 Task: In the  document Relationshipsmeet.epub change page color to  'Light Brown'. Insert watermark  'Confidential ' Apply Font Style in watermark Nunito
Action: Mouse moved to (157, 72)
Screenshot: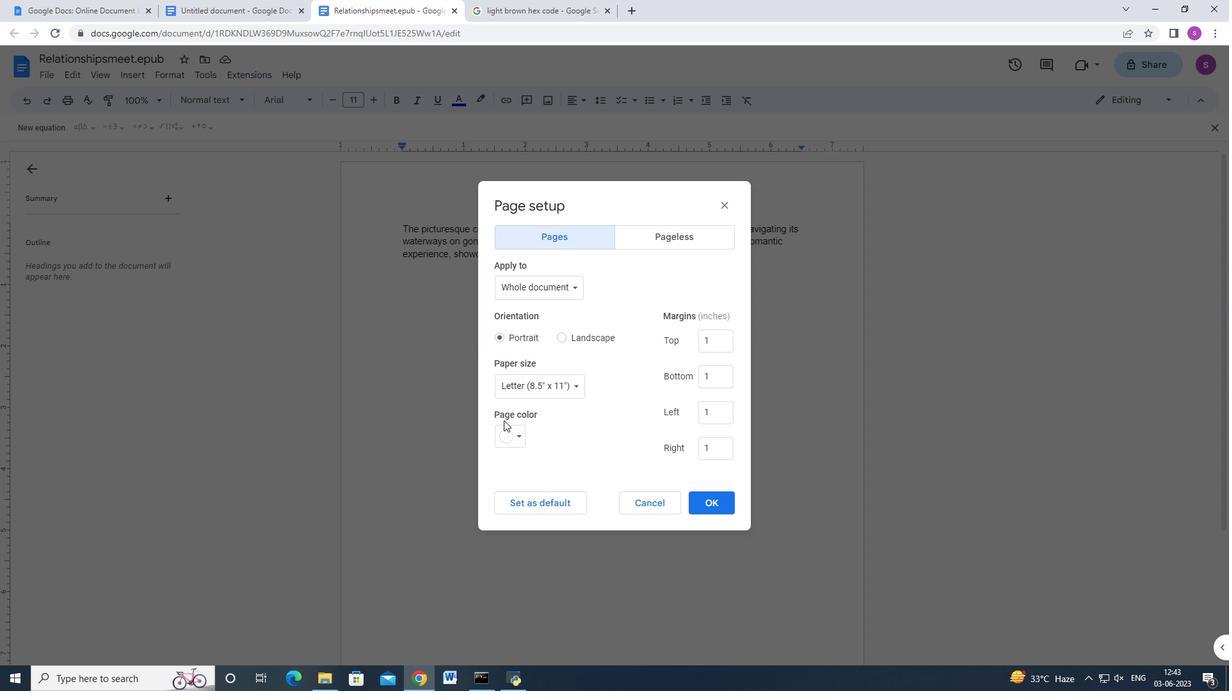 
Action: Mouse pressed left at (157, 72)
Screenshot: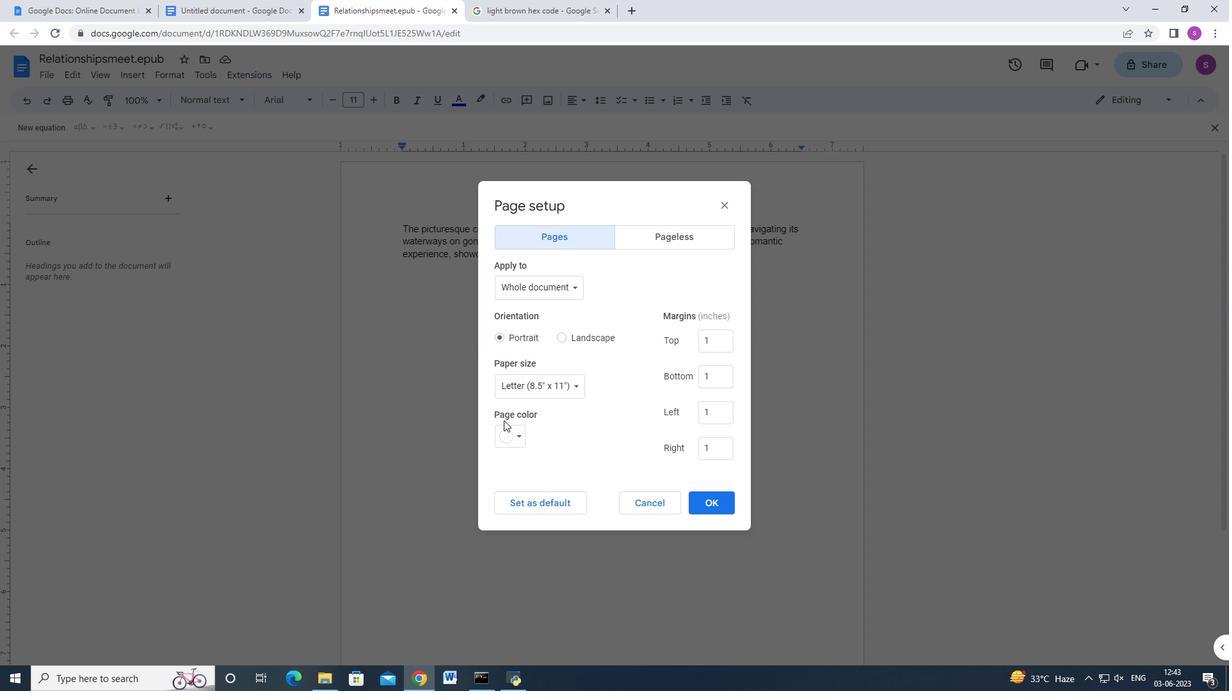 
Action: Mouse moved to (526, 417)
Screenshot: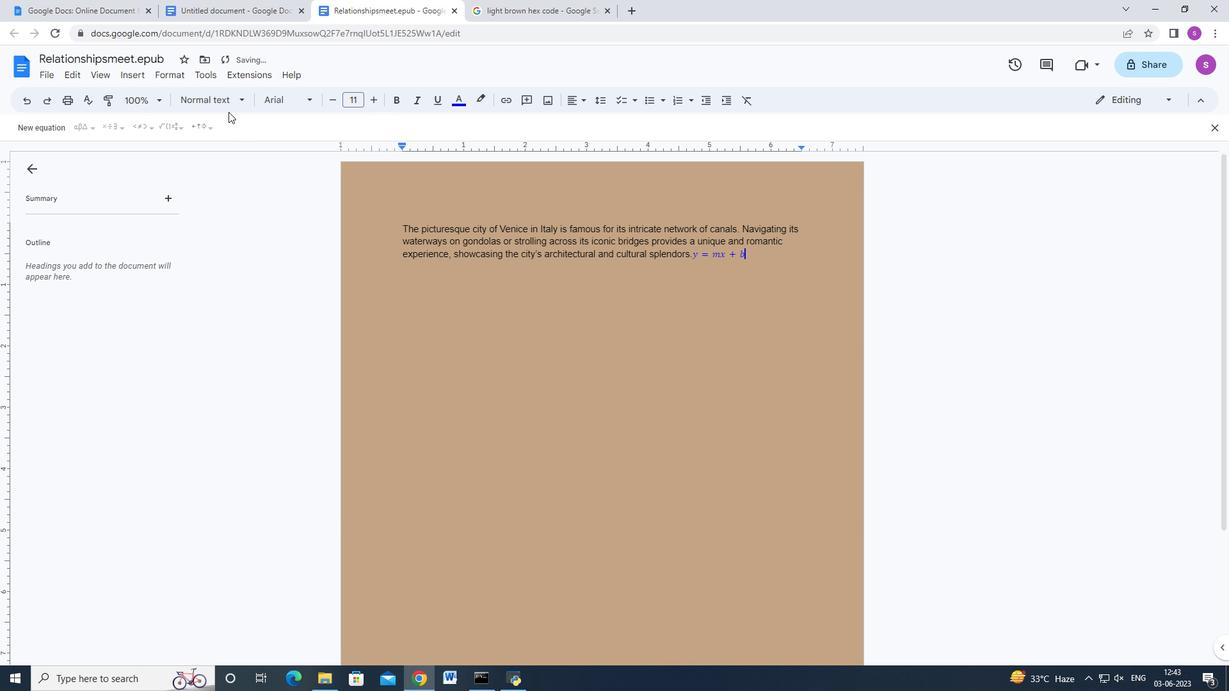 
Action: Mouse pressed left at (526, 417)
Screenshot: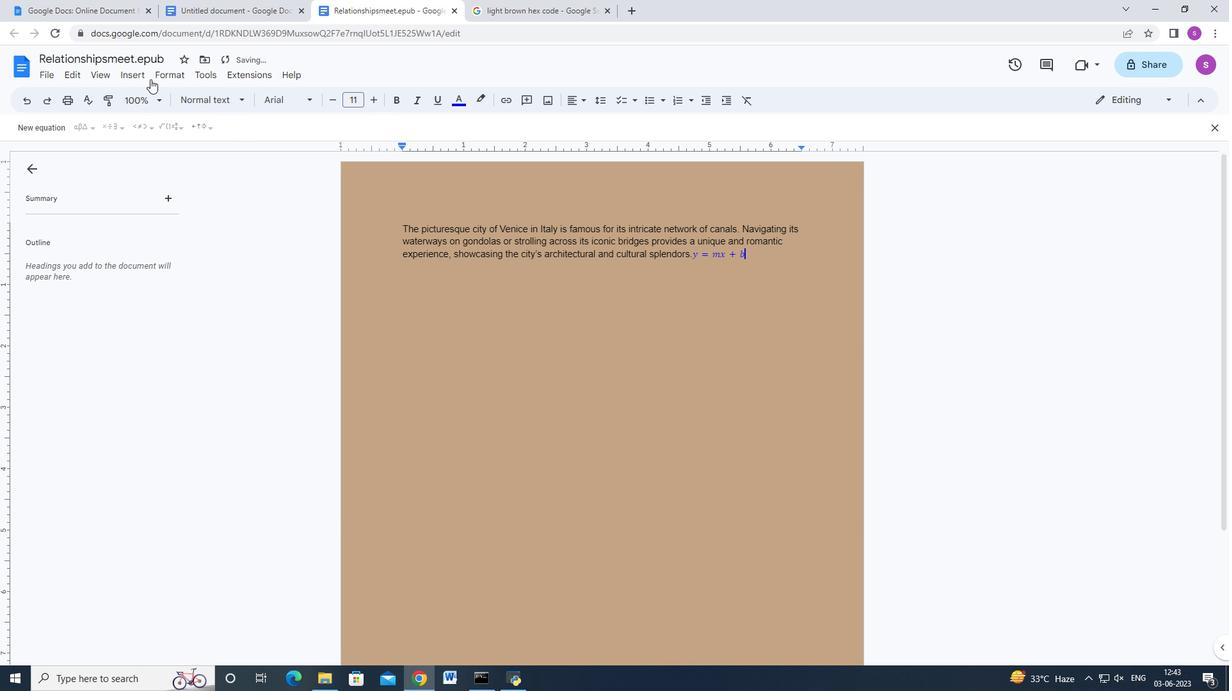 
Action: Mouse moved to (49, 80)
Screenshot: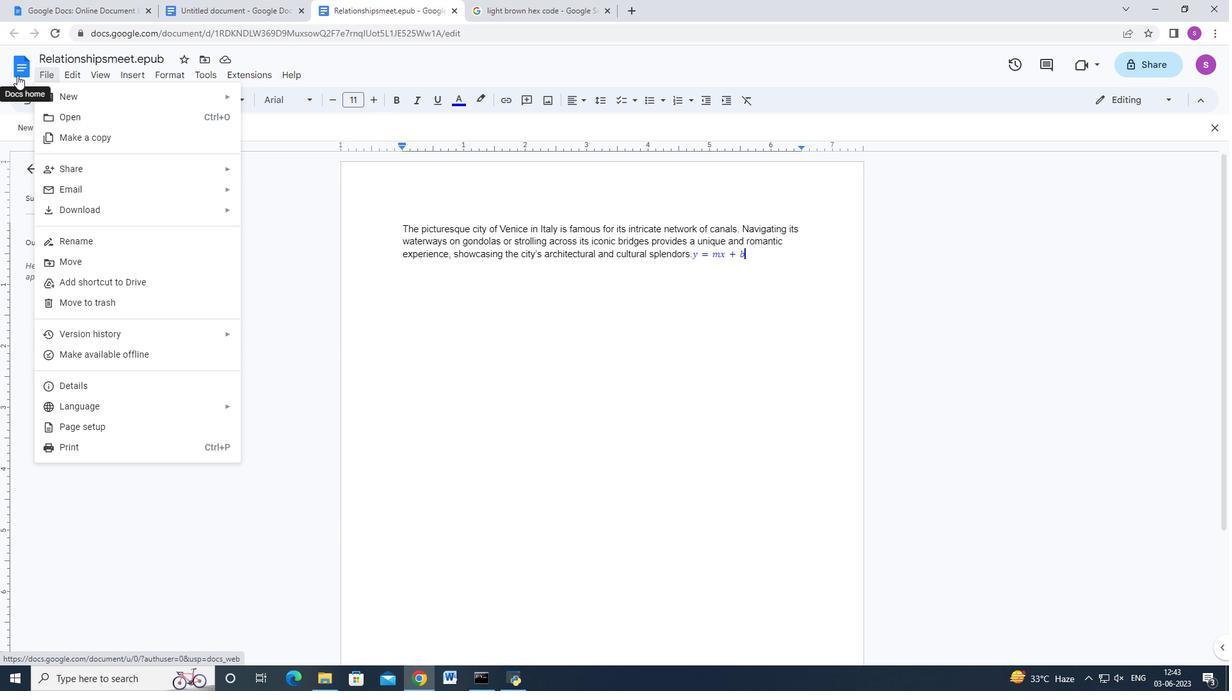 
Action: Mouse pressed left at (49, 80)
Screenshot: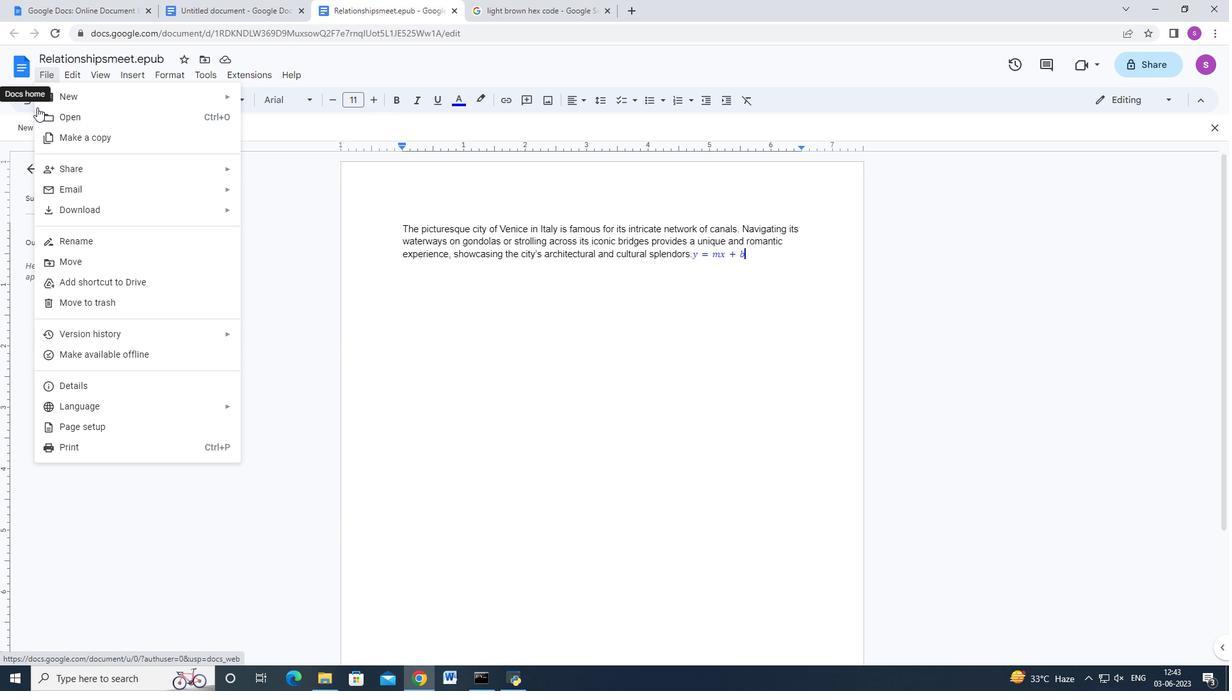 
Action: Mouse moved to (115, 424)
Screenshot: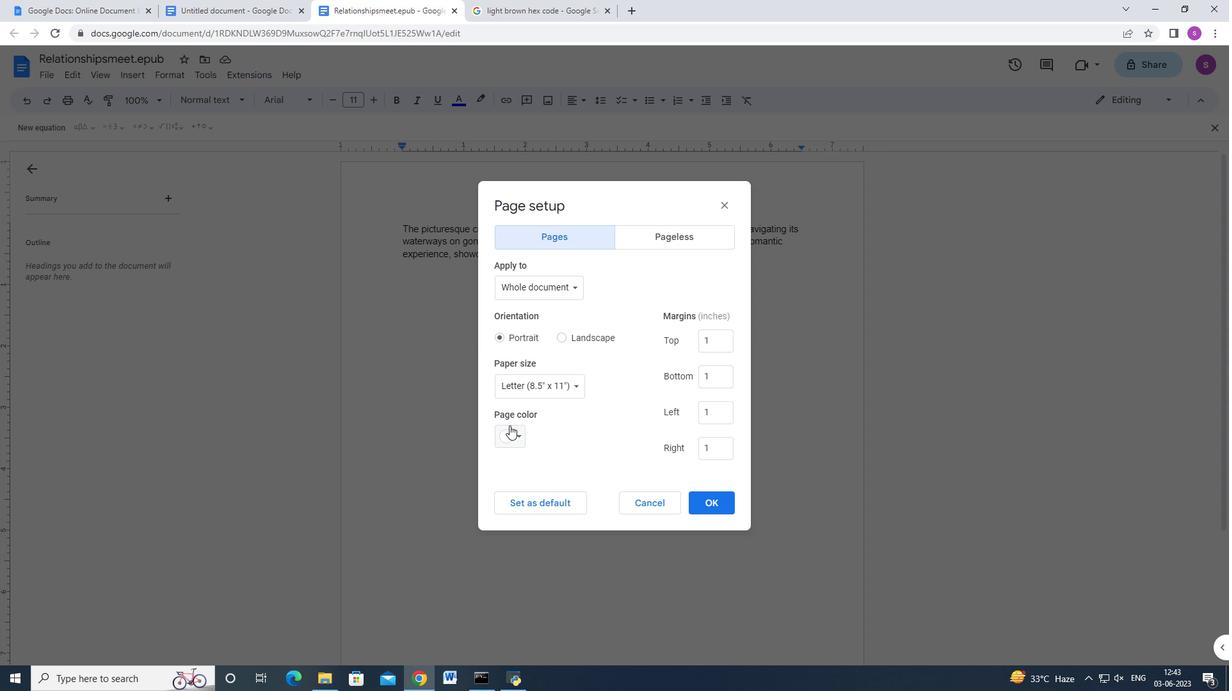 
Action: Mouse pressed left at (115, 424)
Screenshot: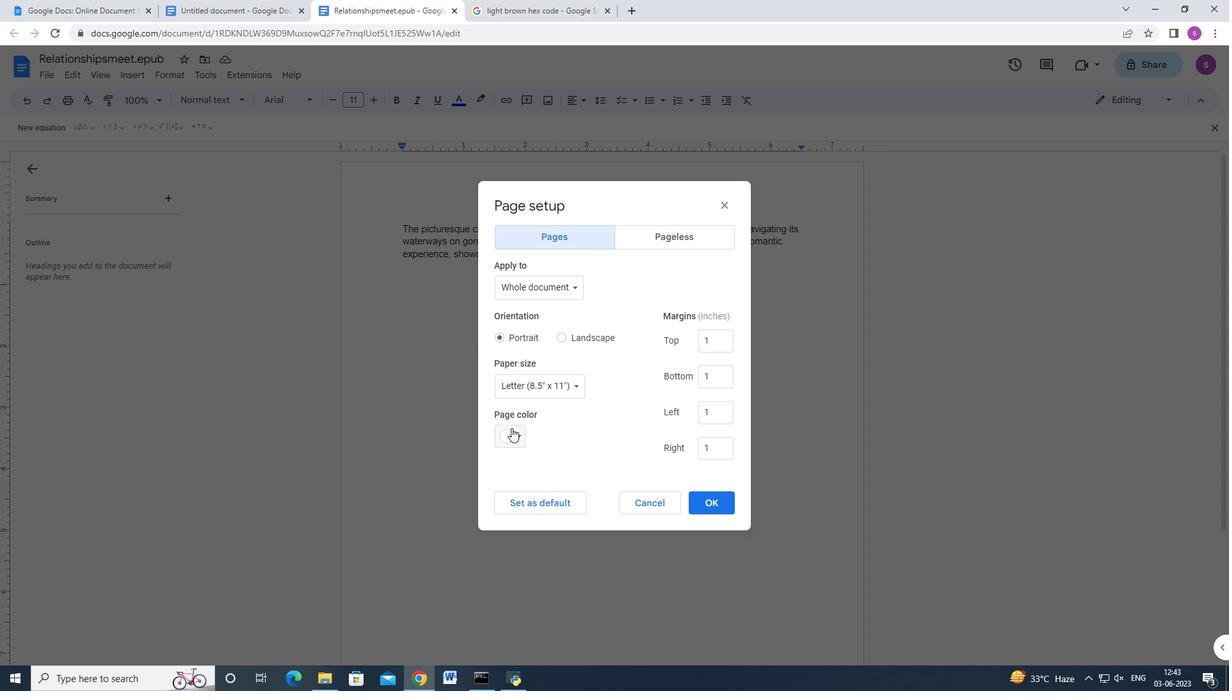 
Action: Mouse moved to (515, 425)
Screenshot: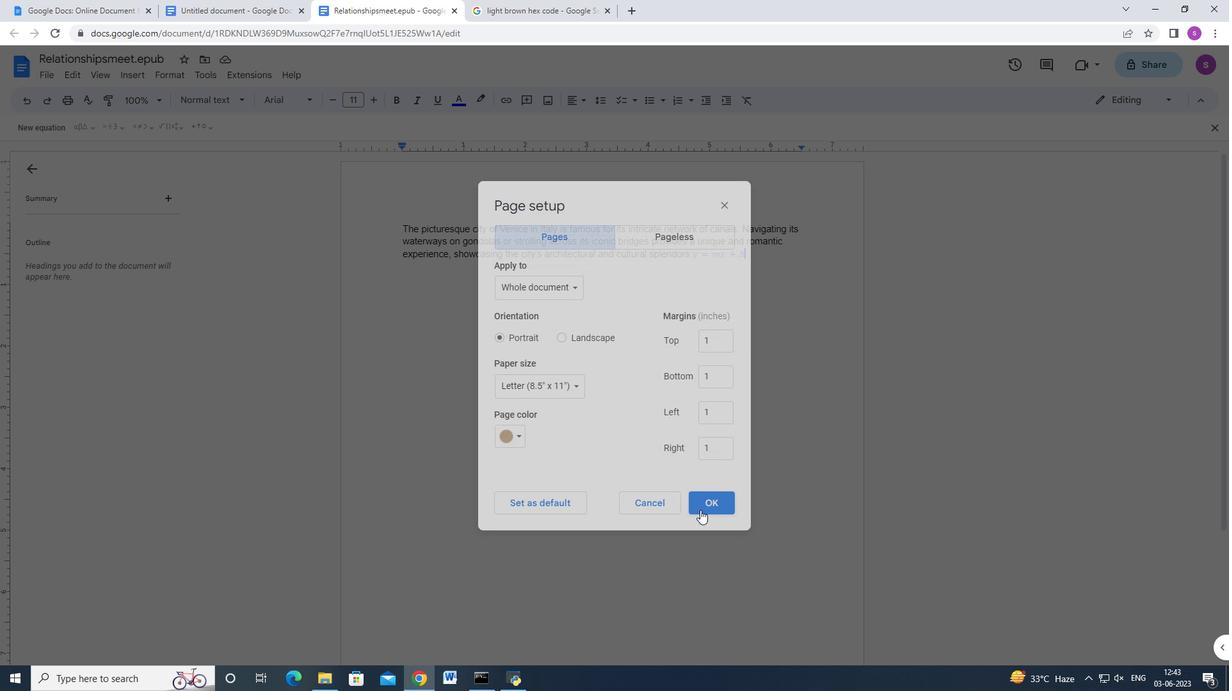 
Action: Mouse pressed left at (515, 425)
Screenshot: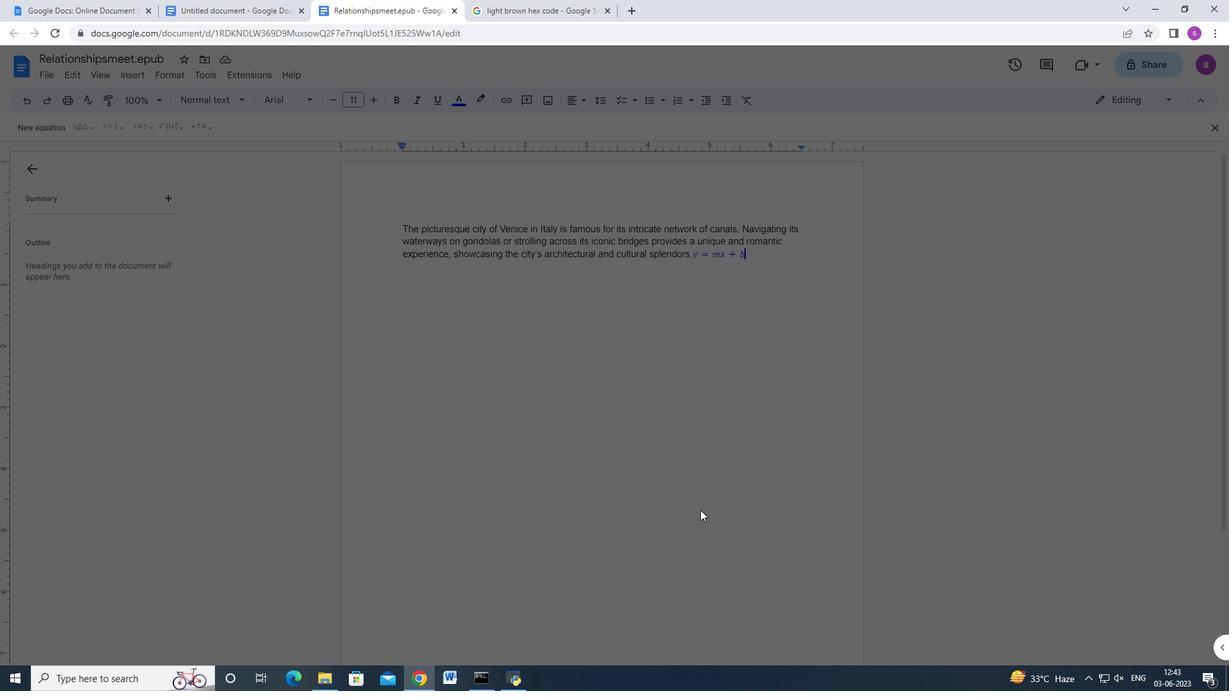 
Action: Mouse moved to (509, 589)
Screenshot: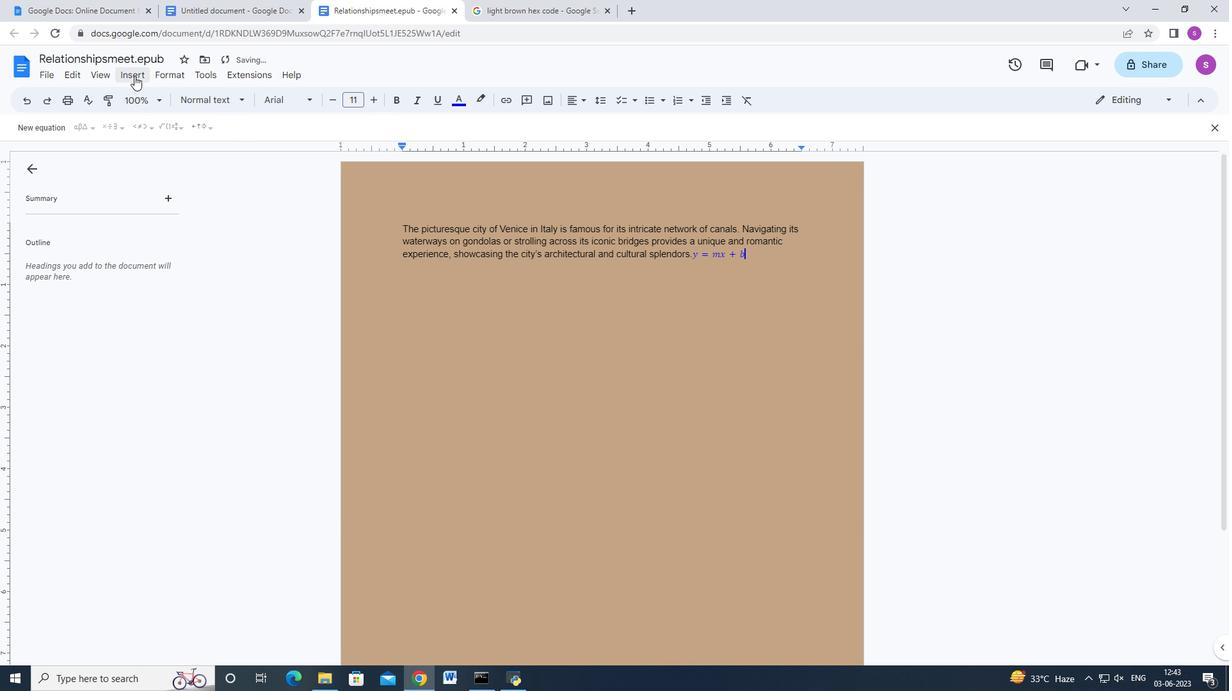 
Action: Mouse pressed left at (509, 589)
Screenshot: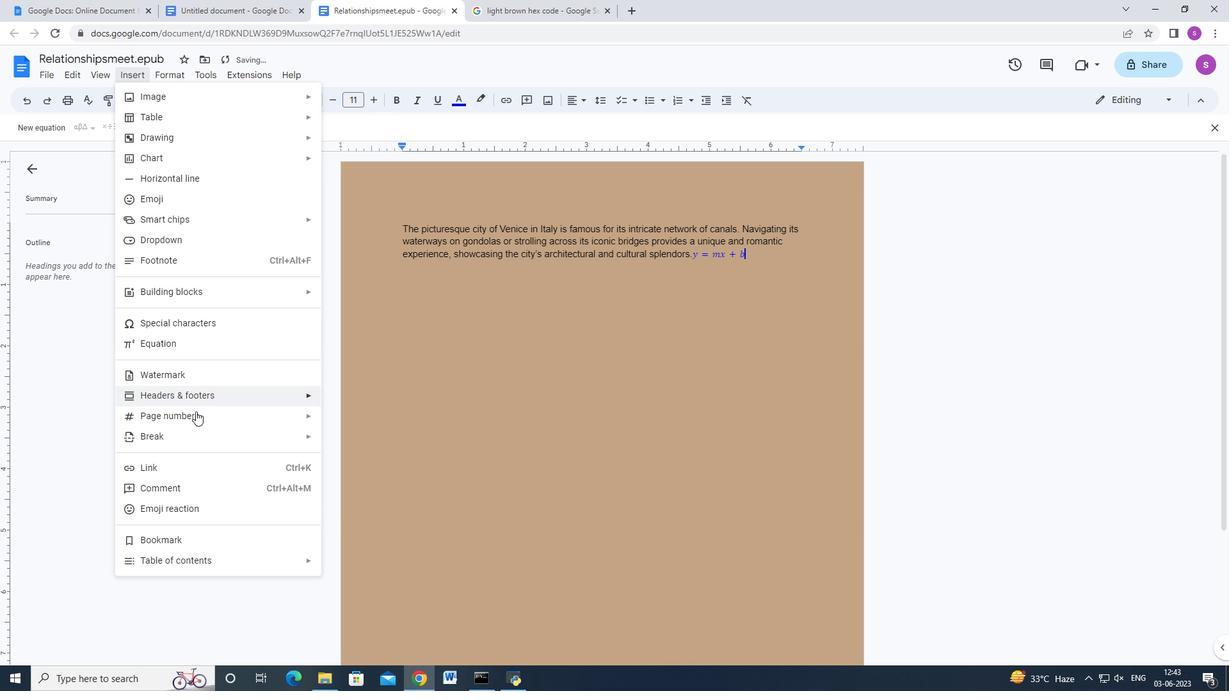 
Action: Mouse moved to (708, 506)
Screenshot: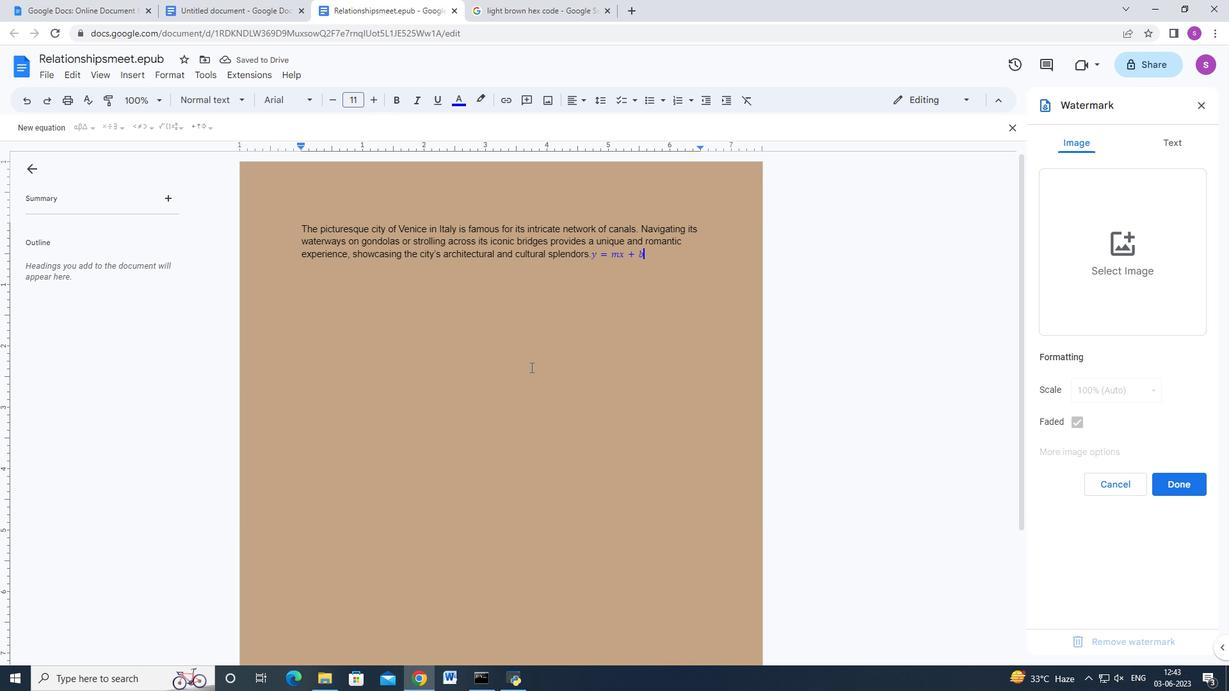 
Action: Mouse pressed left at (708, 506)
Screenshot: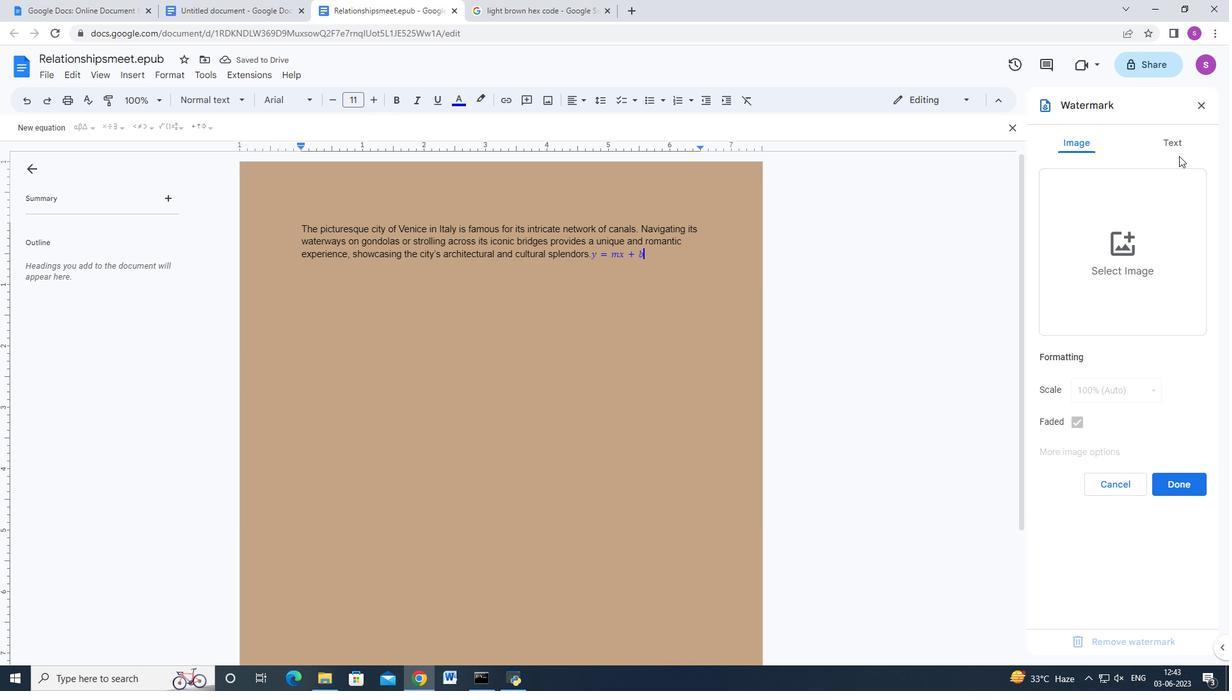 
Action: Mouse moved to (128, 73)
Screenshot: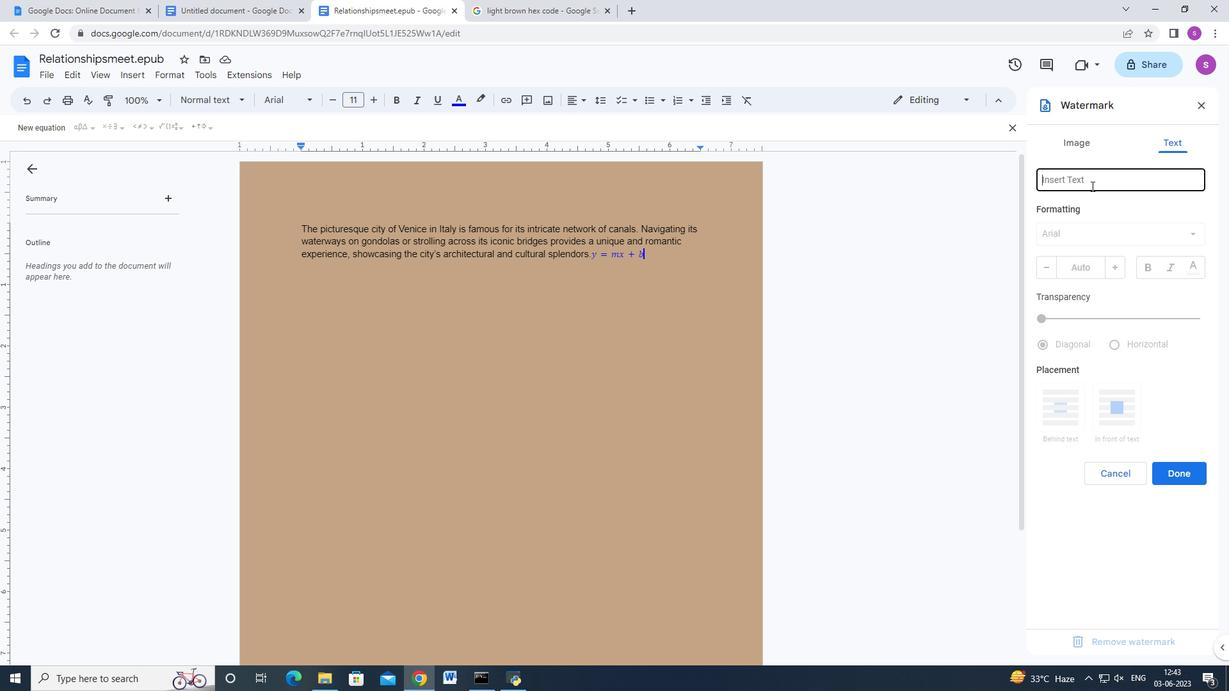 
Action: Mouse pressed left at (128, 73)
Screenshot: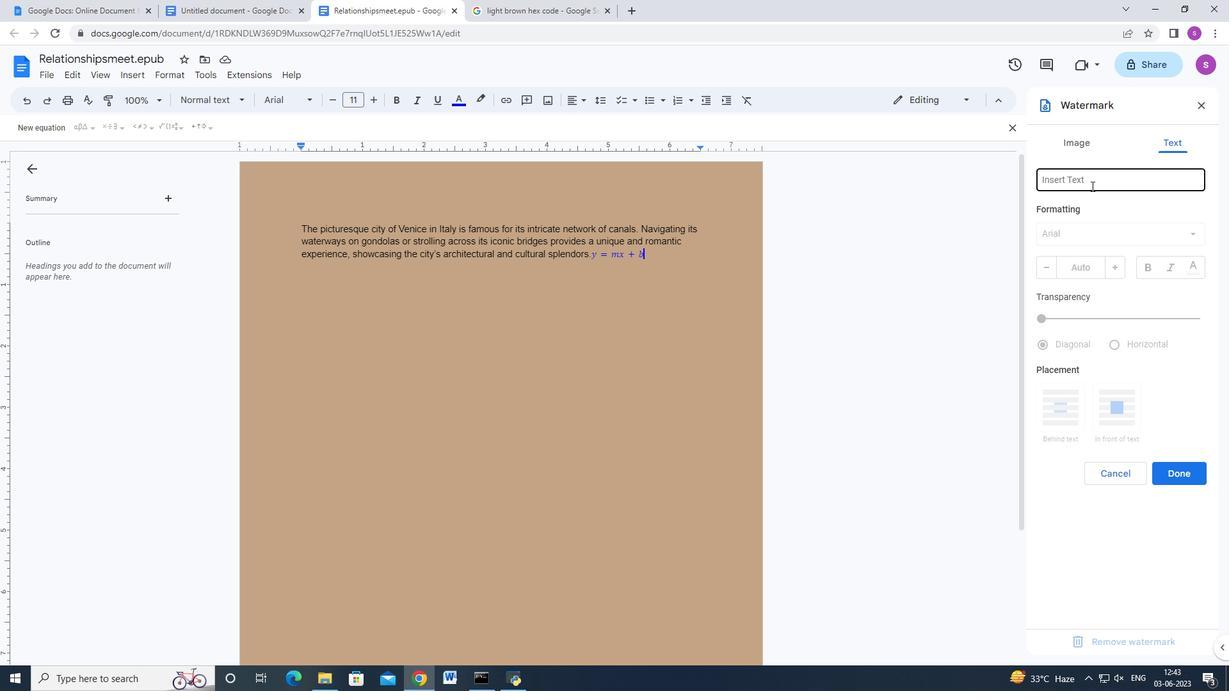 
Action: Mouse moved to (199, 373)
Screenshot: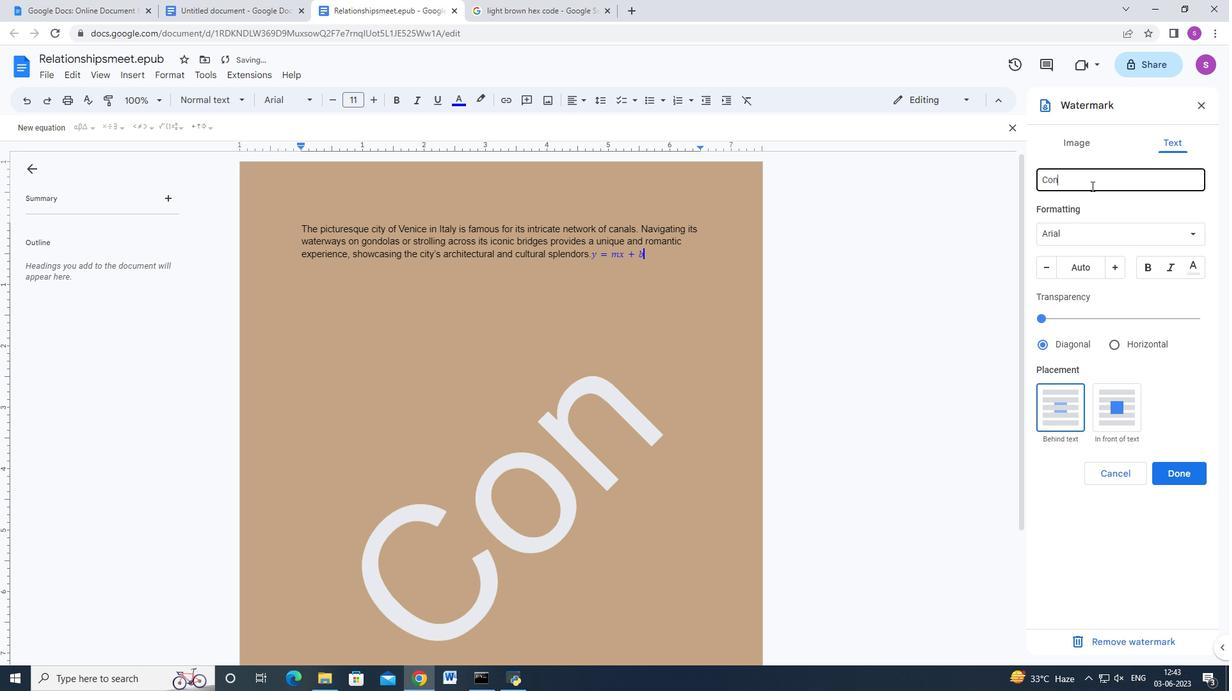 
Action: Mouse pressed left at (199, 373)
Screenshot: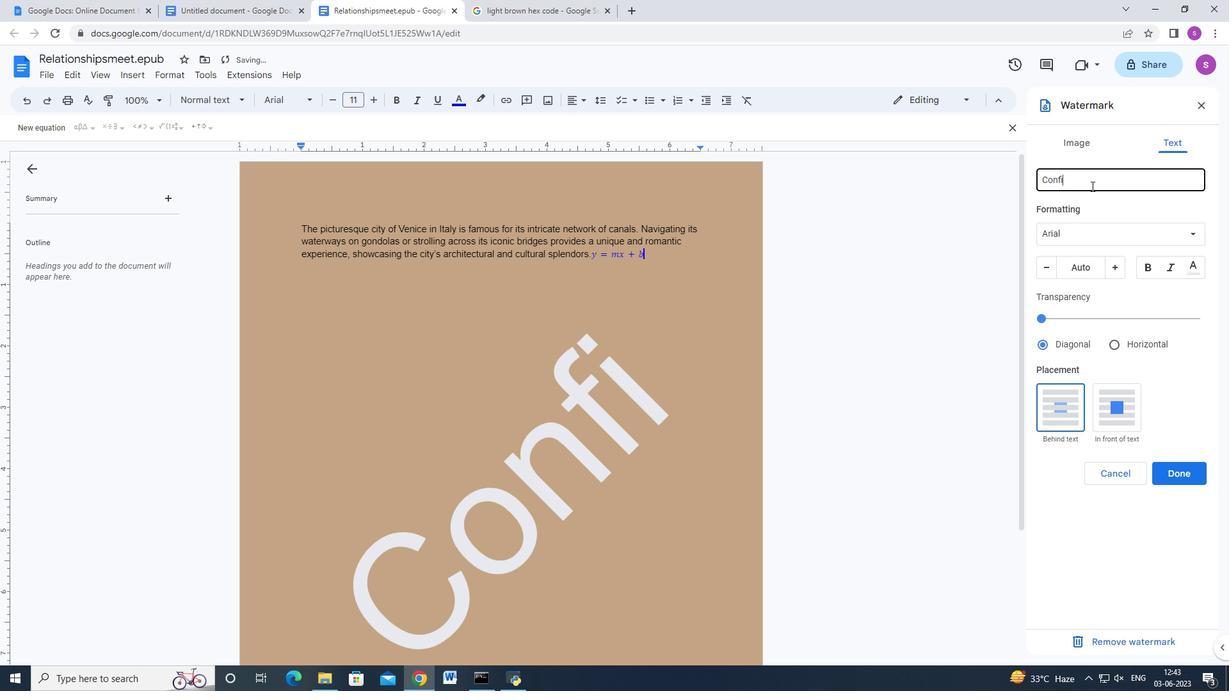 
Action: Mouse moved to (1168, 140)
Screenshot: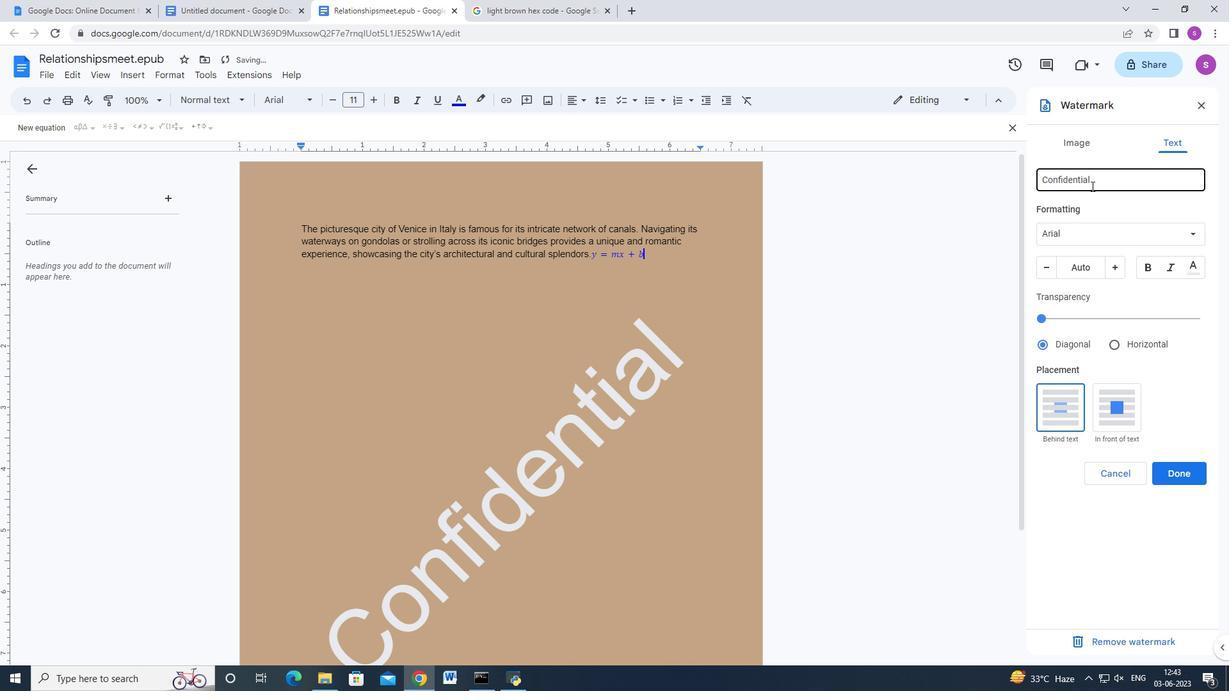 
Action: Mouse pressed left at (1168, 140)
Screenshot: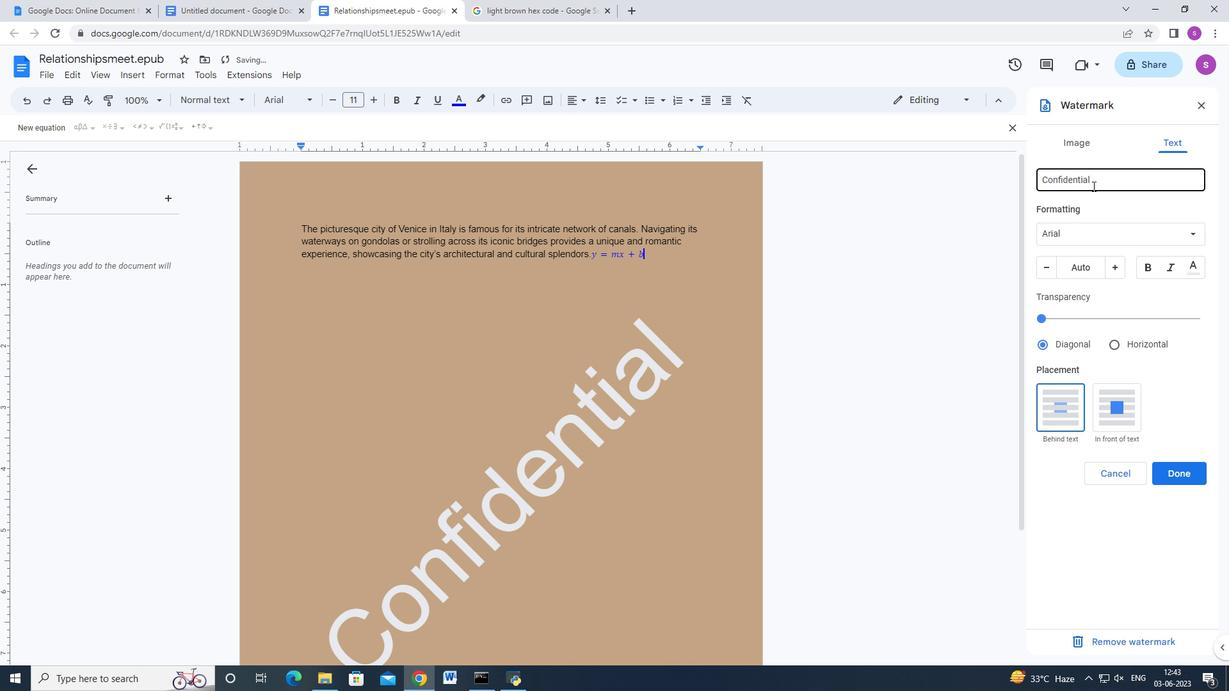 
Action: Mouse moved to (1105, 176)
Screenshot: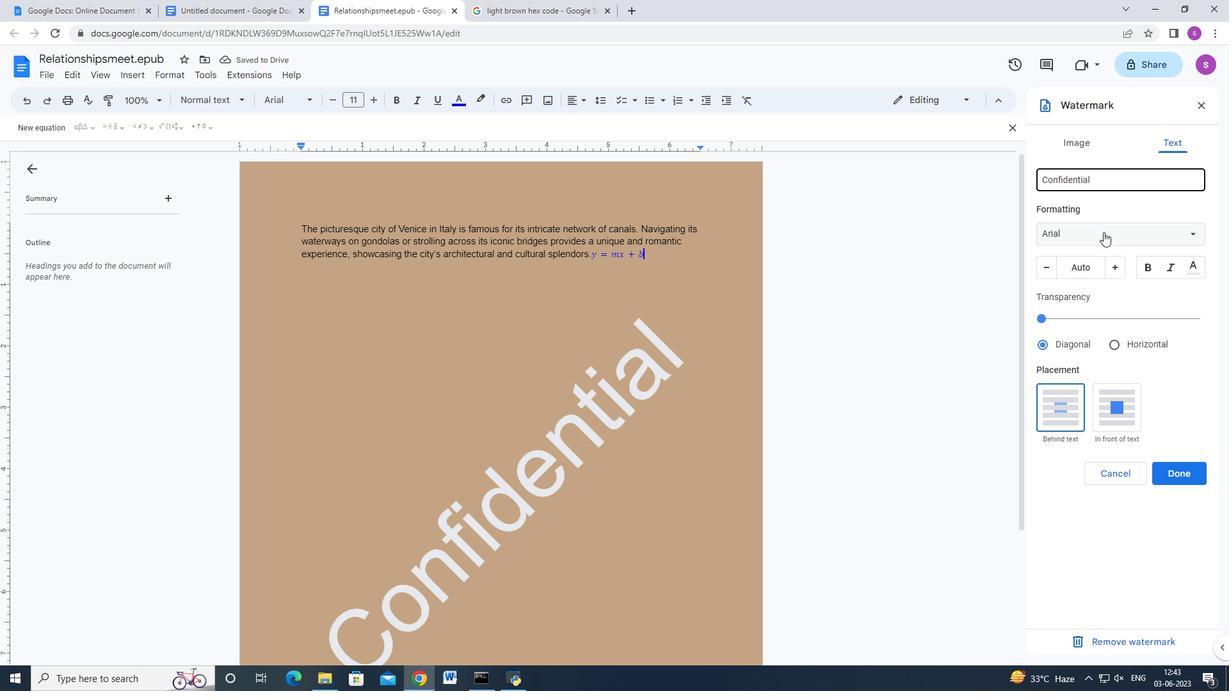 
Action: Mouse pressed left at (1105, 176)
Screenshot: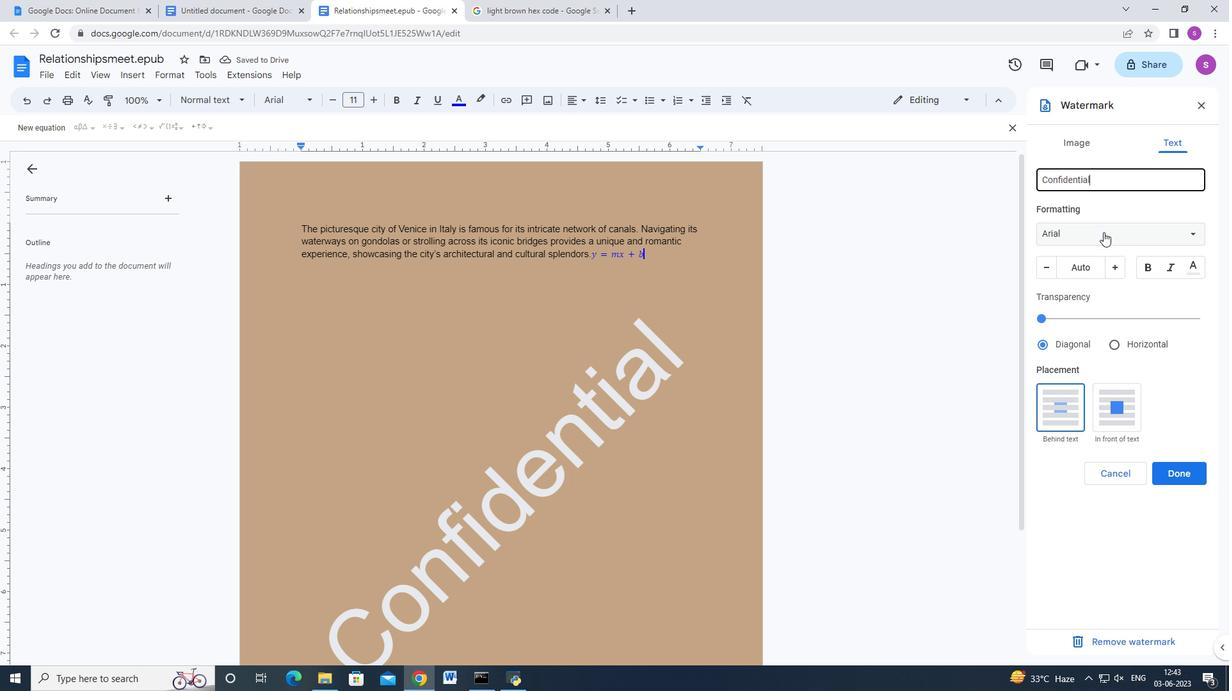 
Action: Key pressed <Key.shift>Confidential
Screenshot: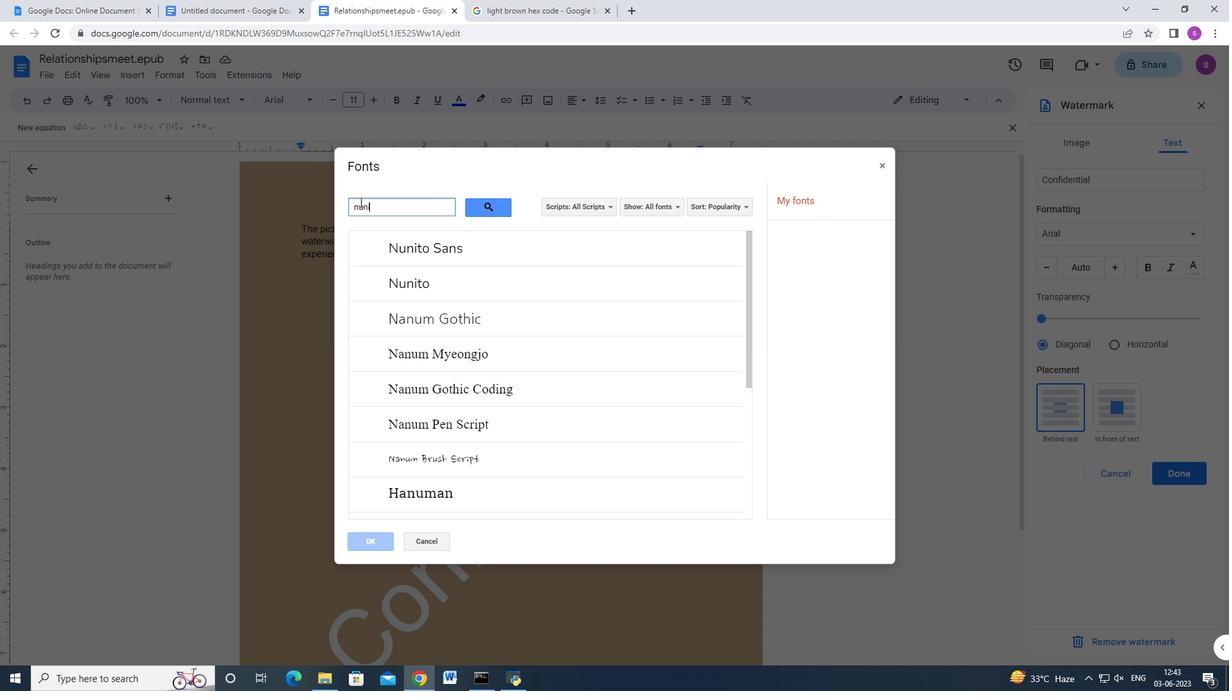 
Action: Mouse moved to (1124, 231)
Screenshot: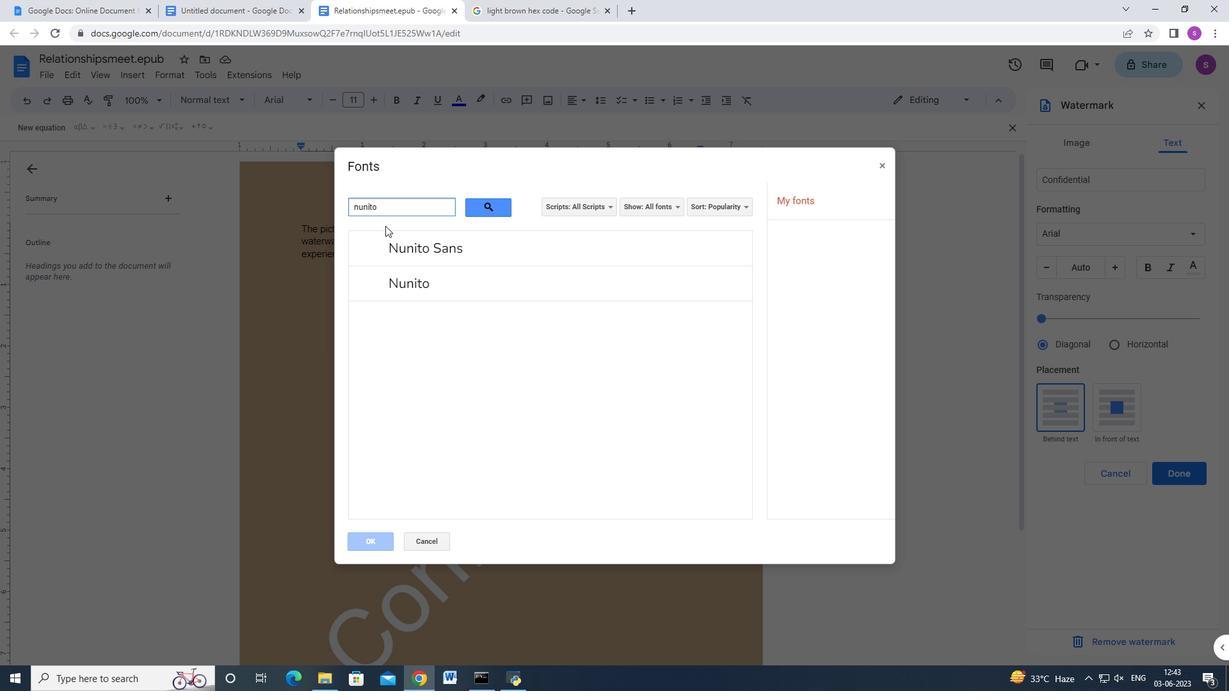 
Action: Mouse pressed left at (1124, 231)
Screenshot: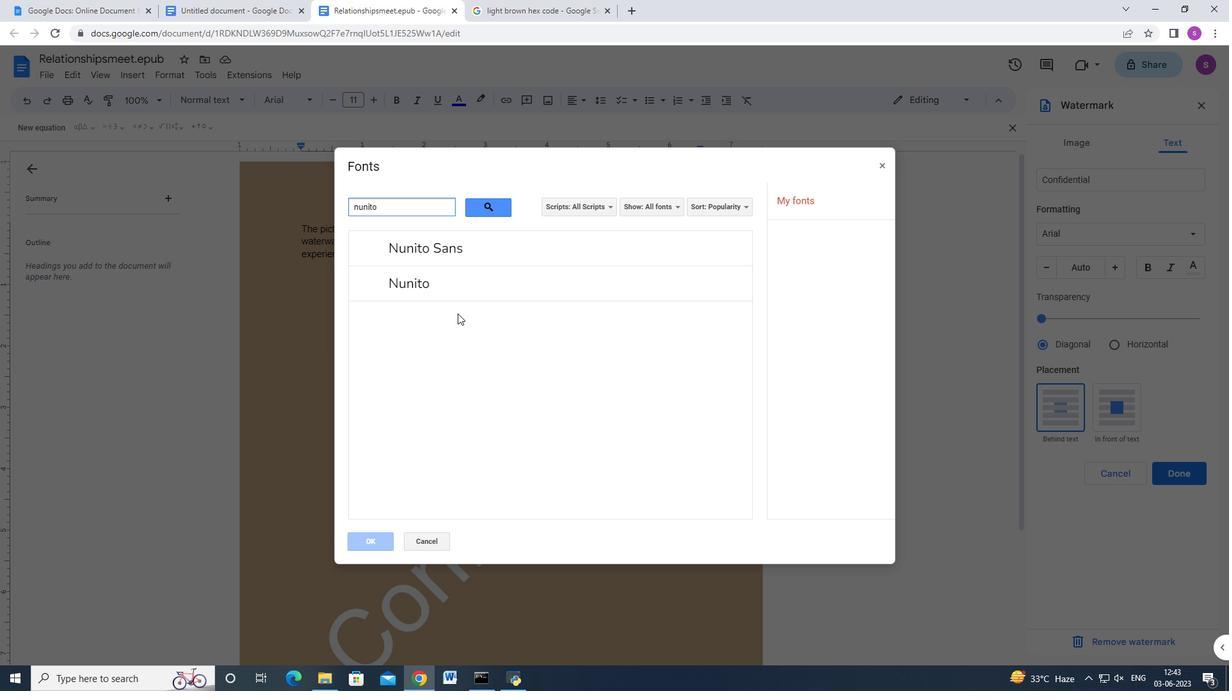 
Action: Mouse moved to (1120, 336)
Screenshot: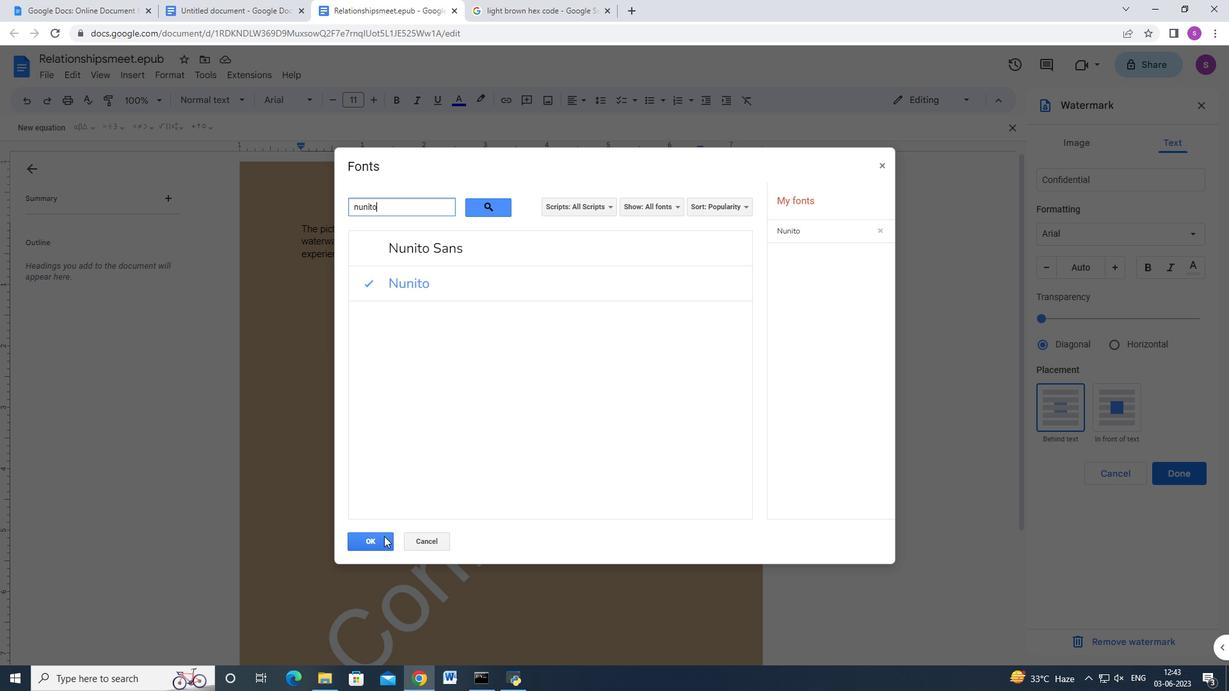 
Action: Mouse scrolled (1120, 336) with delta (0, 0)
Screenshot: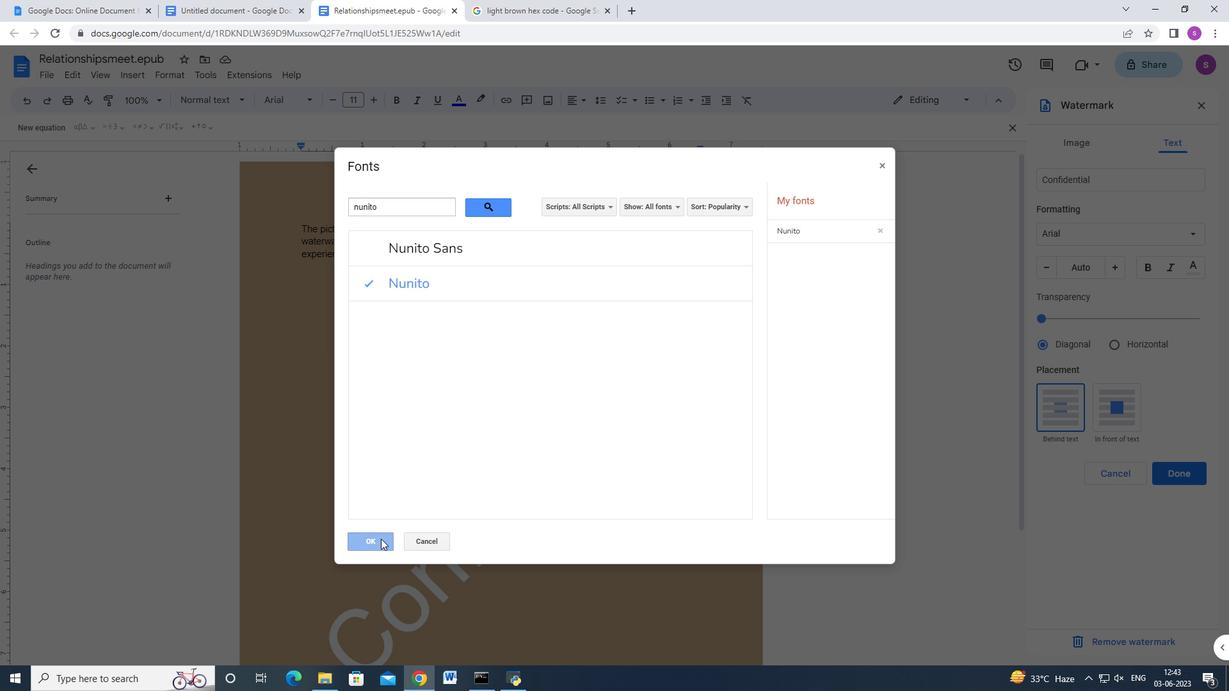 
Action: Mouse moved to (1119, 348)
Screenshot: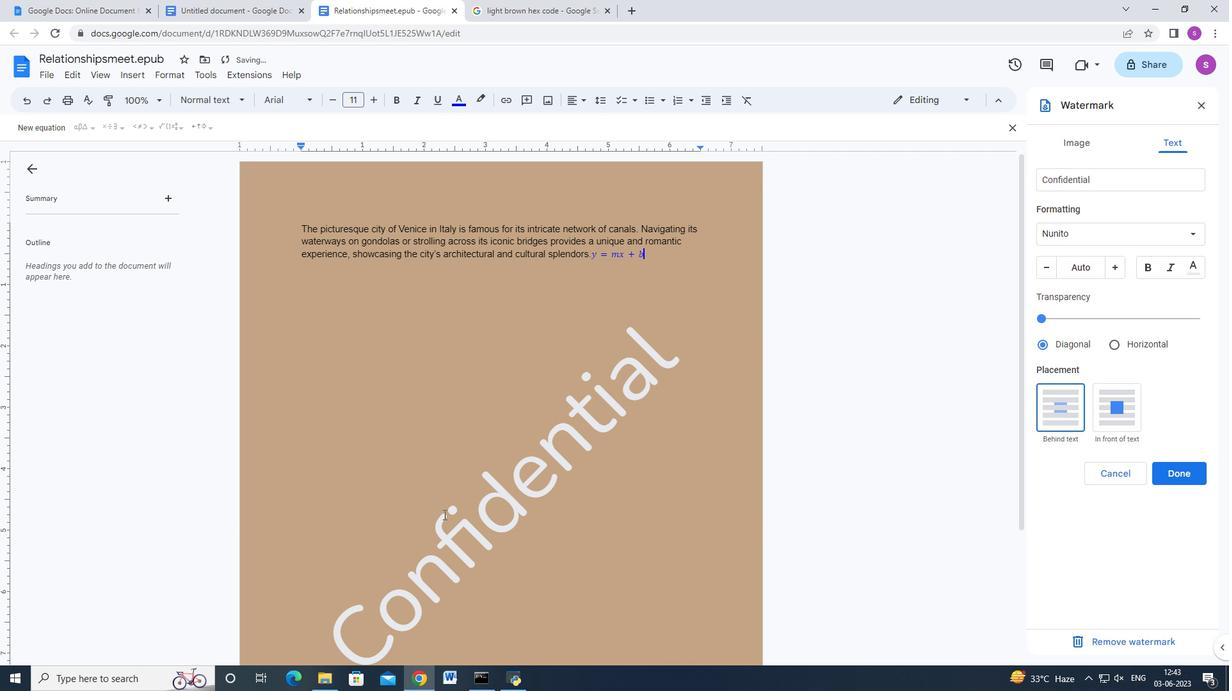 
Action: Mouse scrolled (1119, 347) with delta (0, 0)
Screenshot: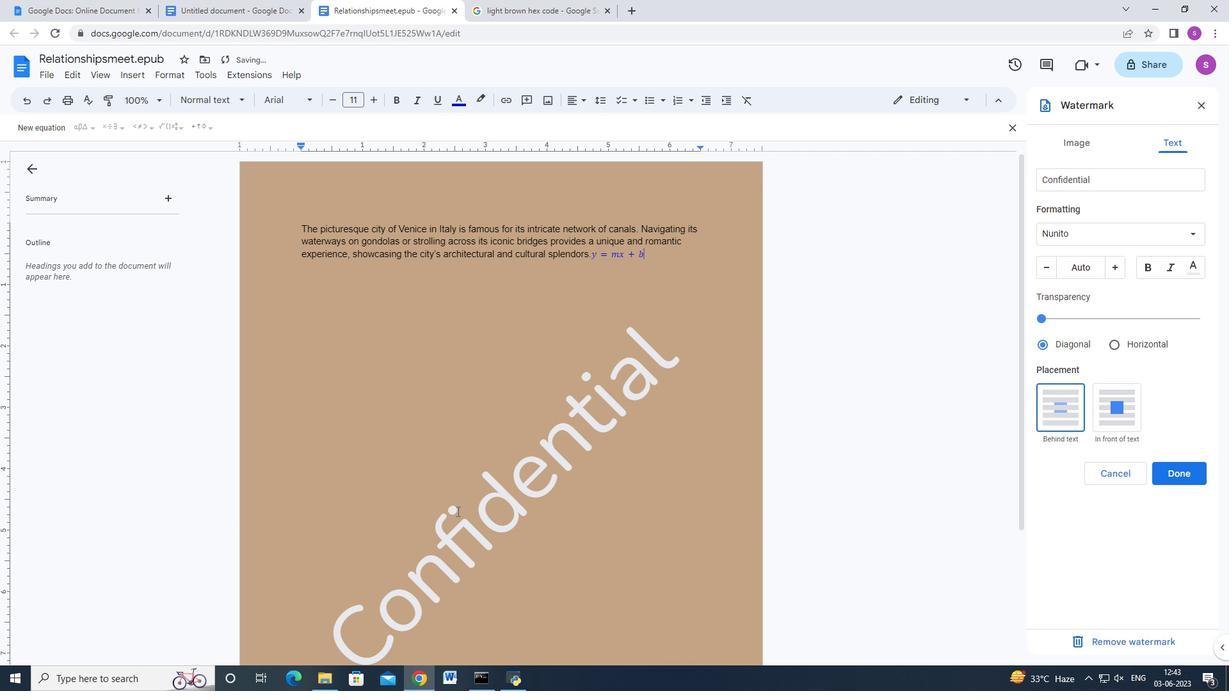 
Action: Mouse moved to (1117, 353)
Screenshot: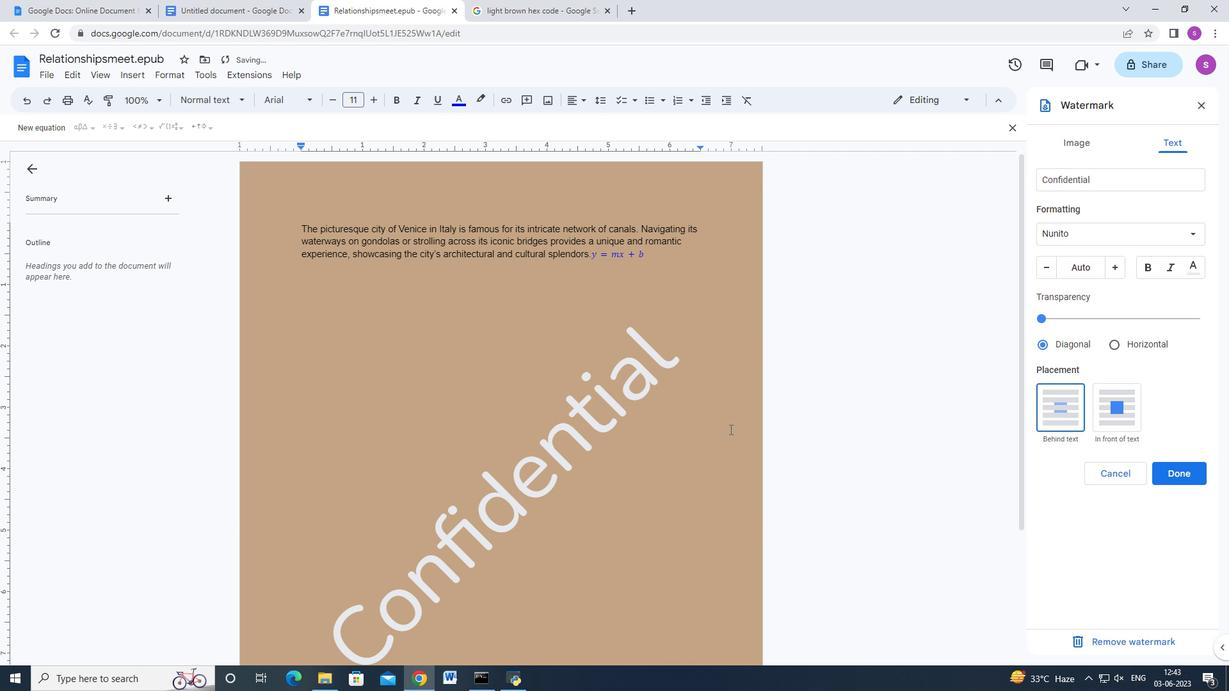 
Action: Mouse scrolled (1117, 352) with delta (0, 0)
Screenshot: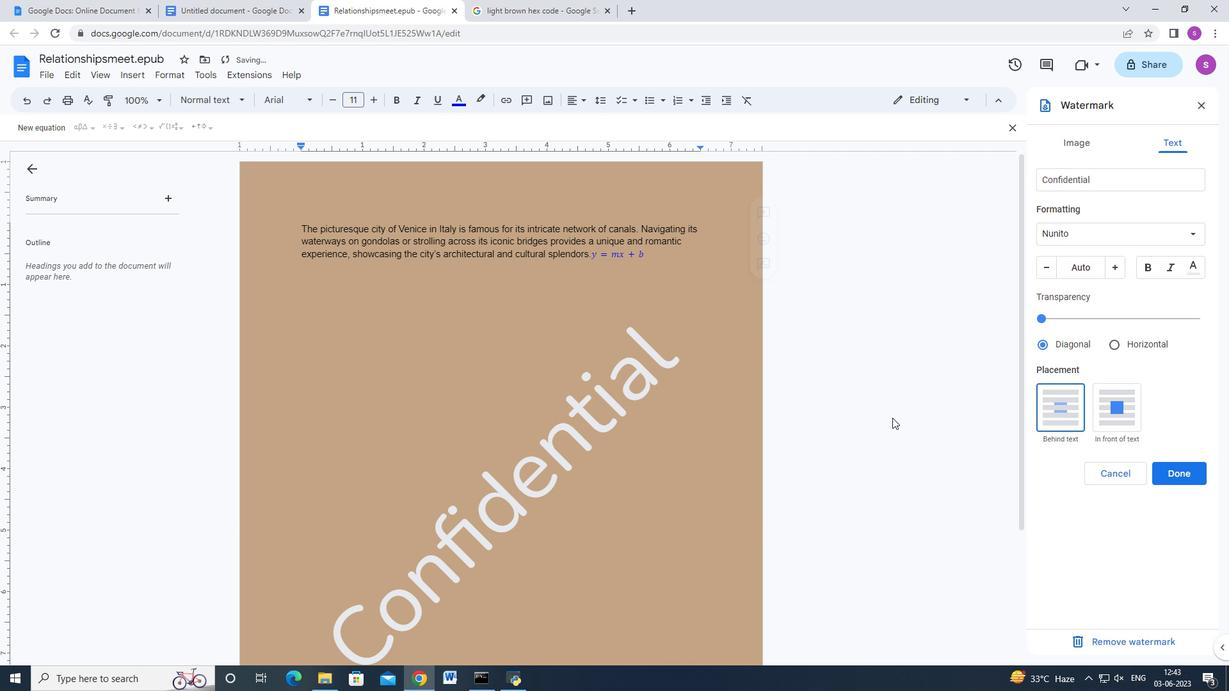
Action: Mouse scrolled (1117, 354) with delta (0, 0)
Screenshot: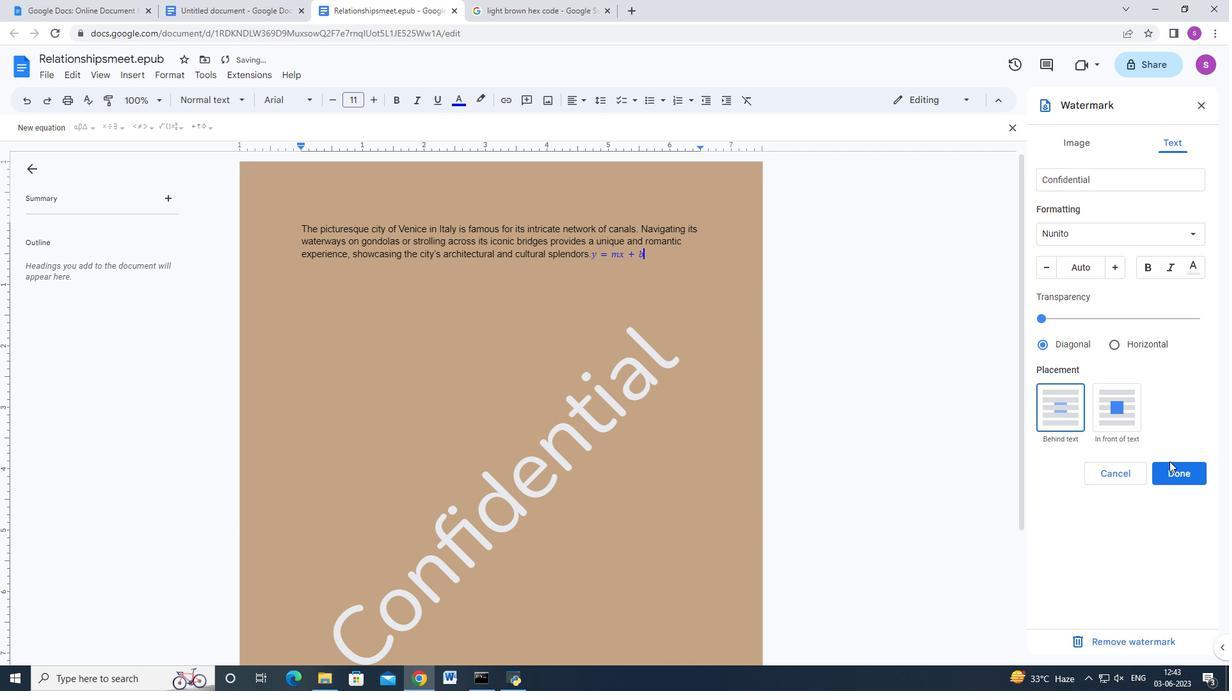
Action: Mouse scrolled (1117, 354) with delta (0, 0)
Screenshot: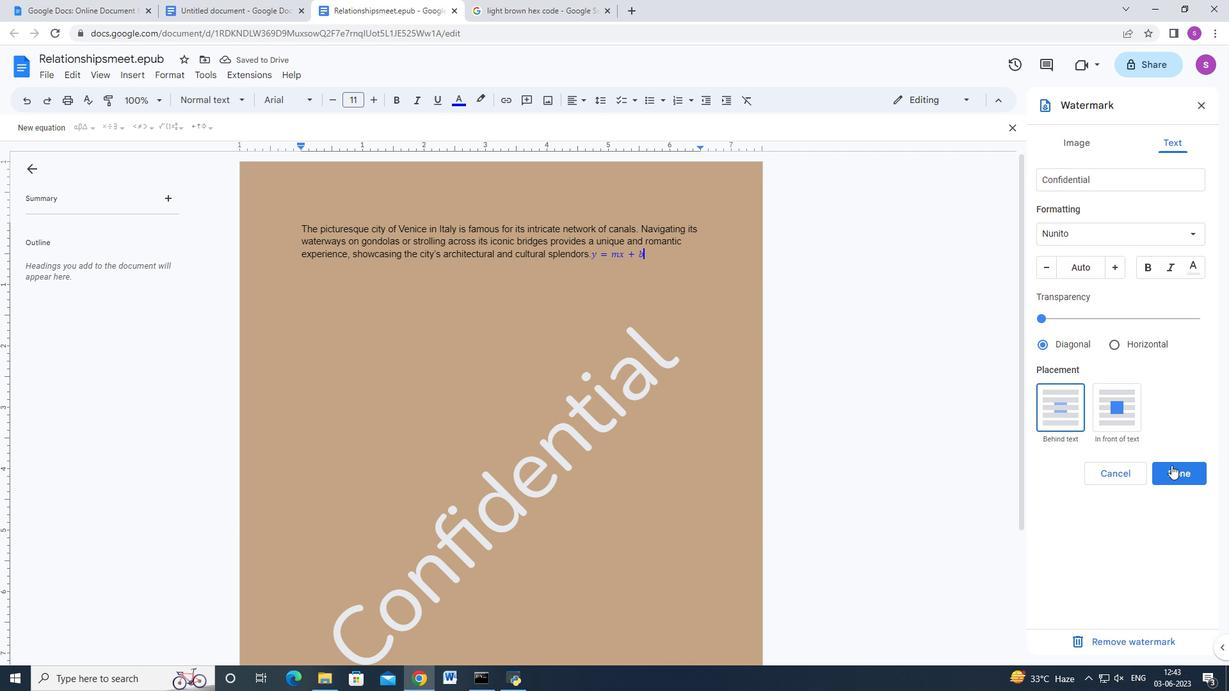 
Action: Mouse scrolled (1117, 354) with delta (0, 0)
Screenshot: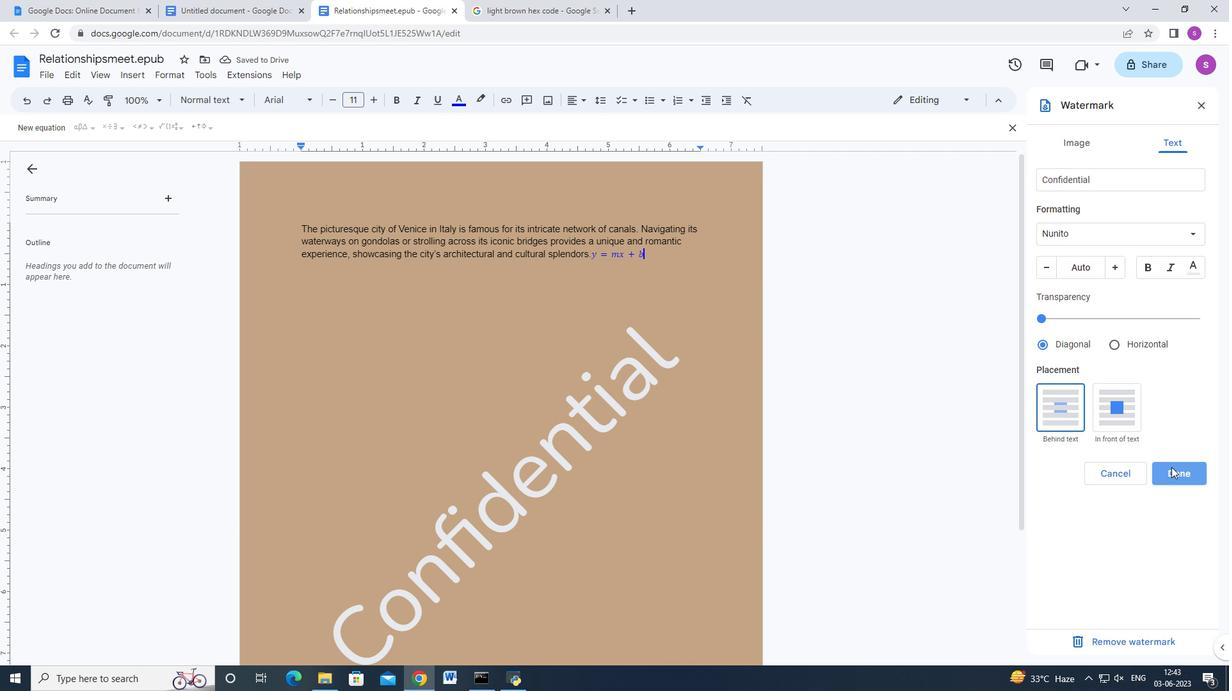 
Action: Mouse moved to (1115, 361)
Screenshot: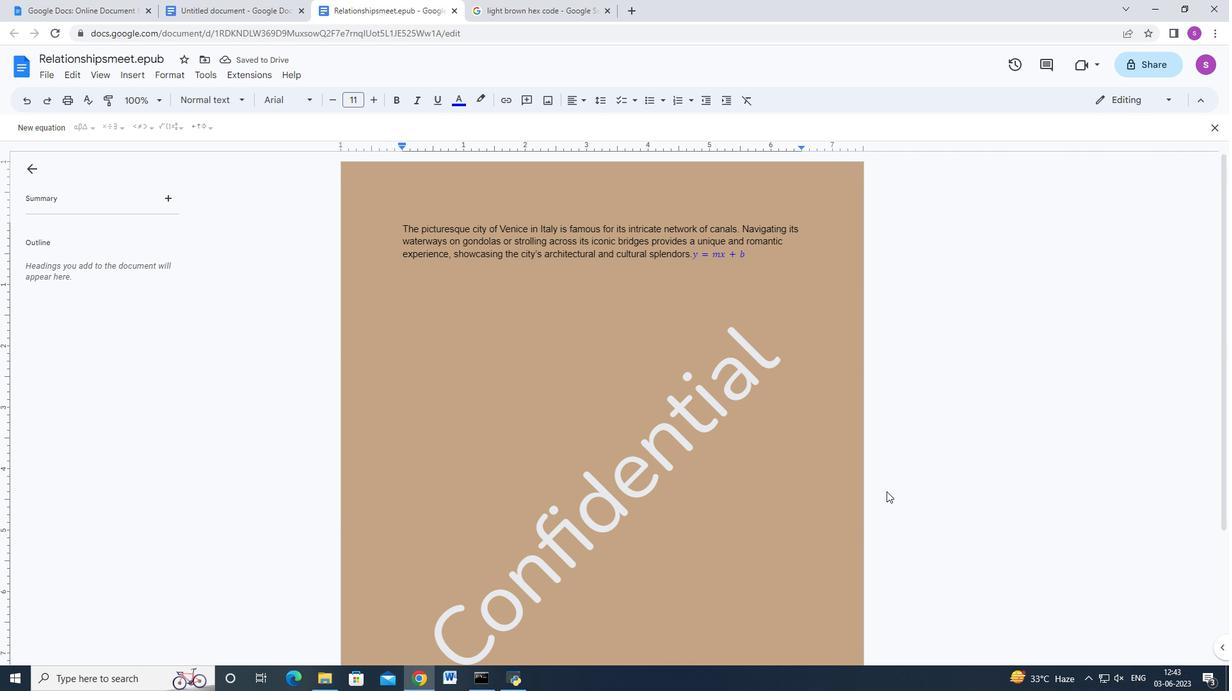 
Action: Mouse scrolled (1115, 361) with delta (0, 0)
Screenshot: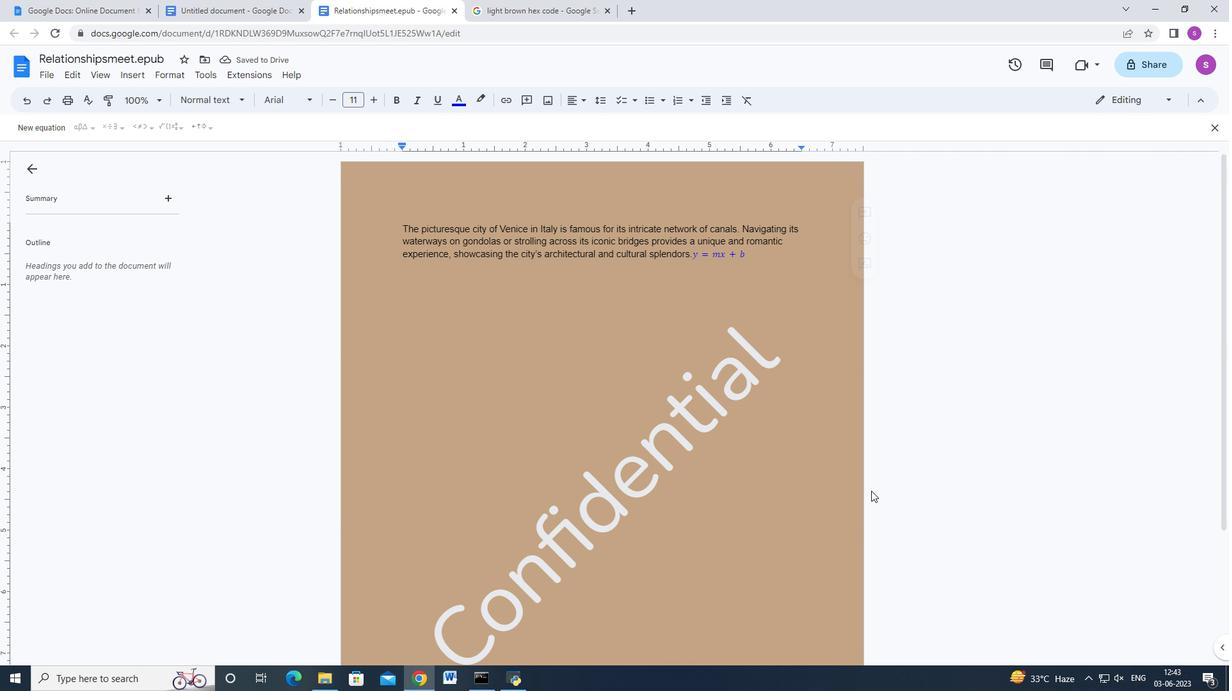 
Action: Mouse scrolled (1115, 361) with delta (0, 0)
Screenshot: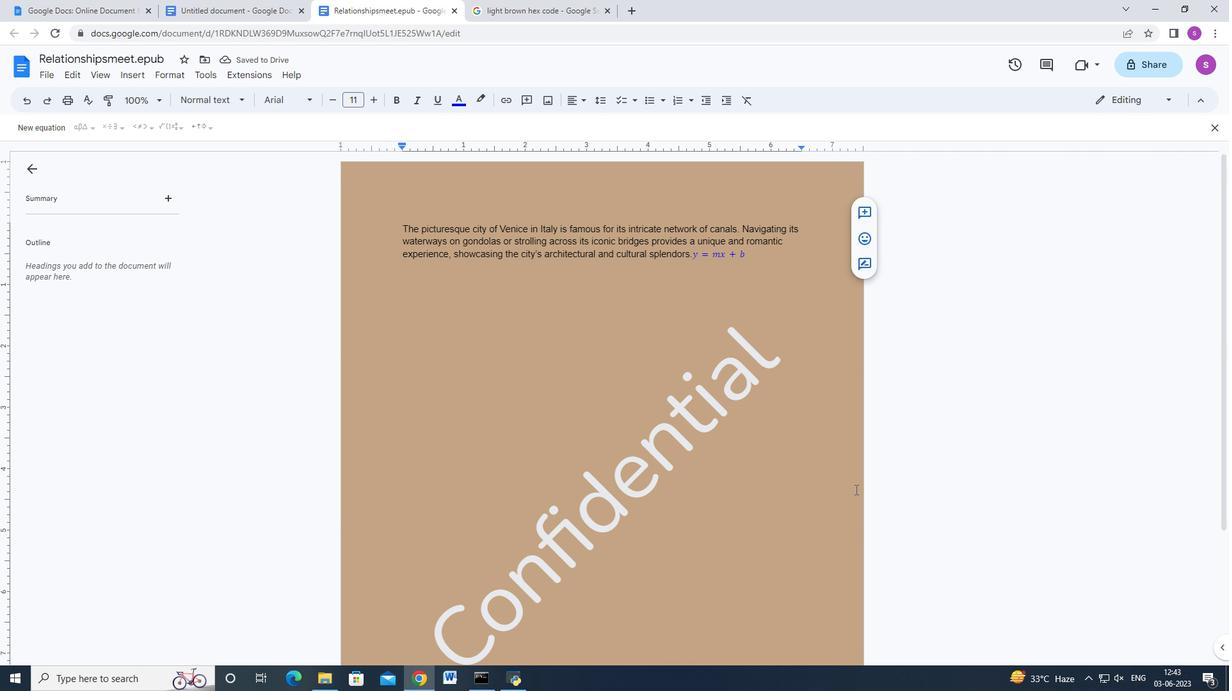 
Action: Mouse scrolled (1115, 361) with delta (0, 0)
Screenshot: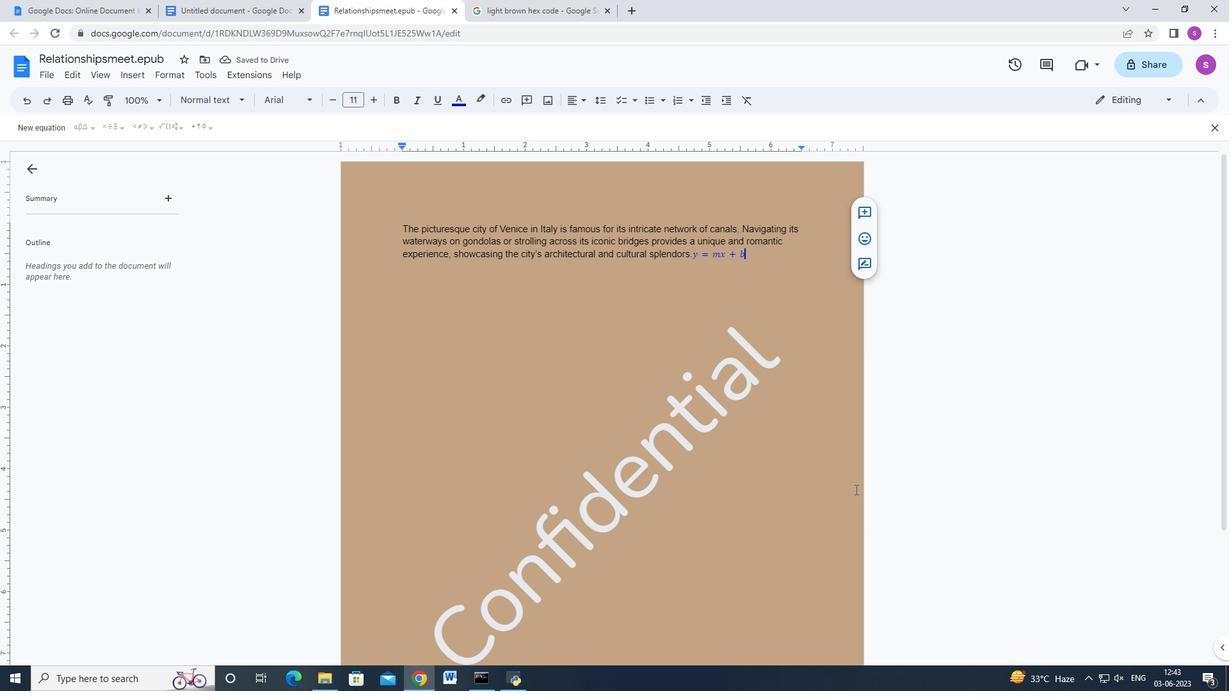
Action: Mouse scrolled (1115, 361) with delta (0, 0)
Screenshot: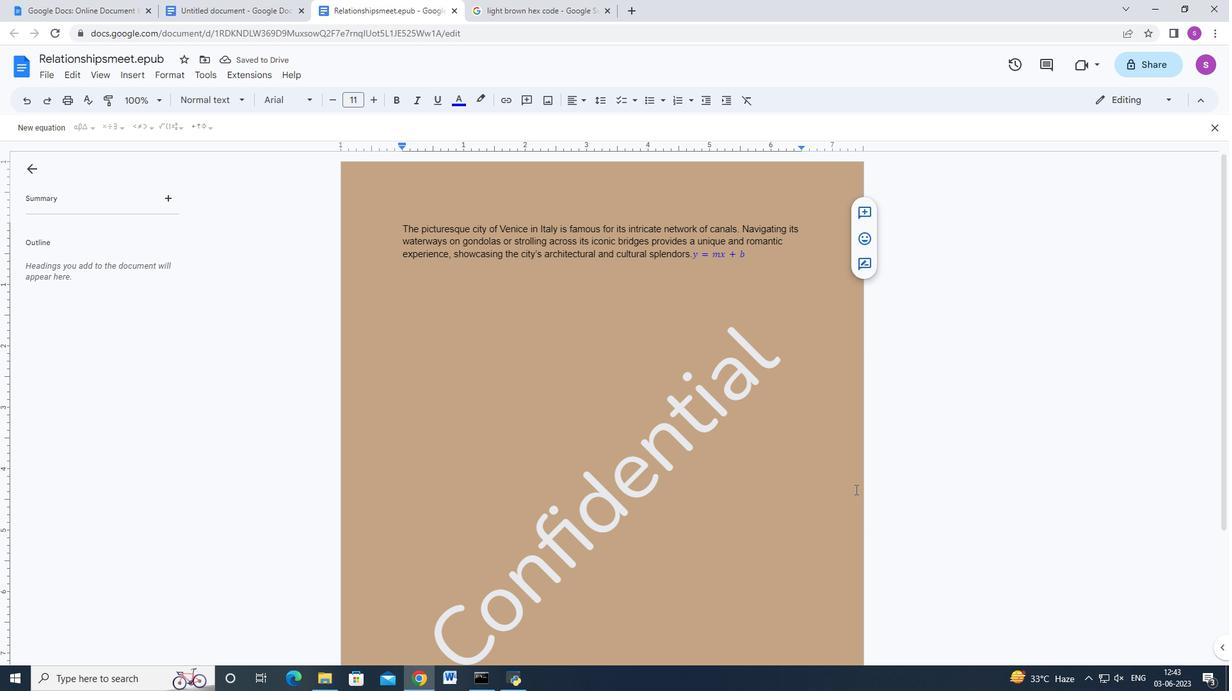 
Action: Mouse scrolled (1115, 361) with delta (0, 0)
Screenshot: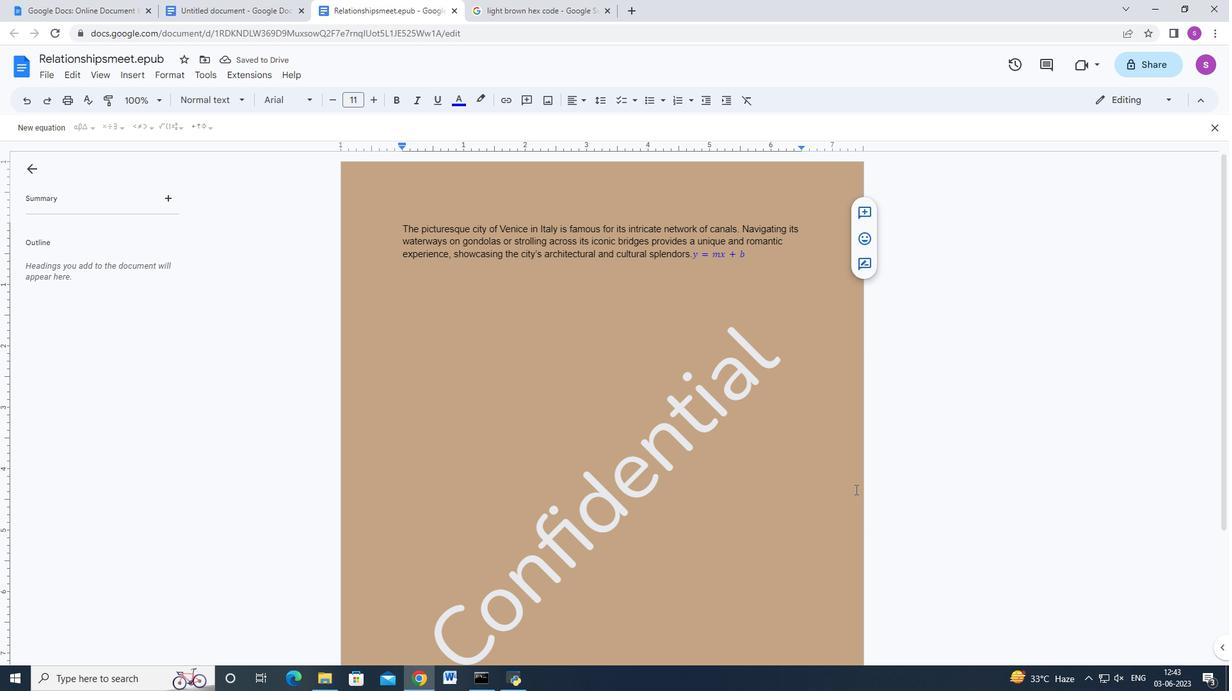
Action: Mouse moved to (1110, 376)
Screenshot: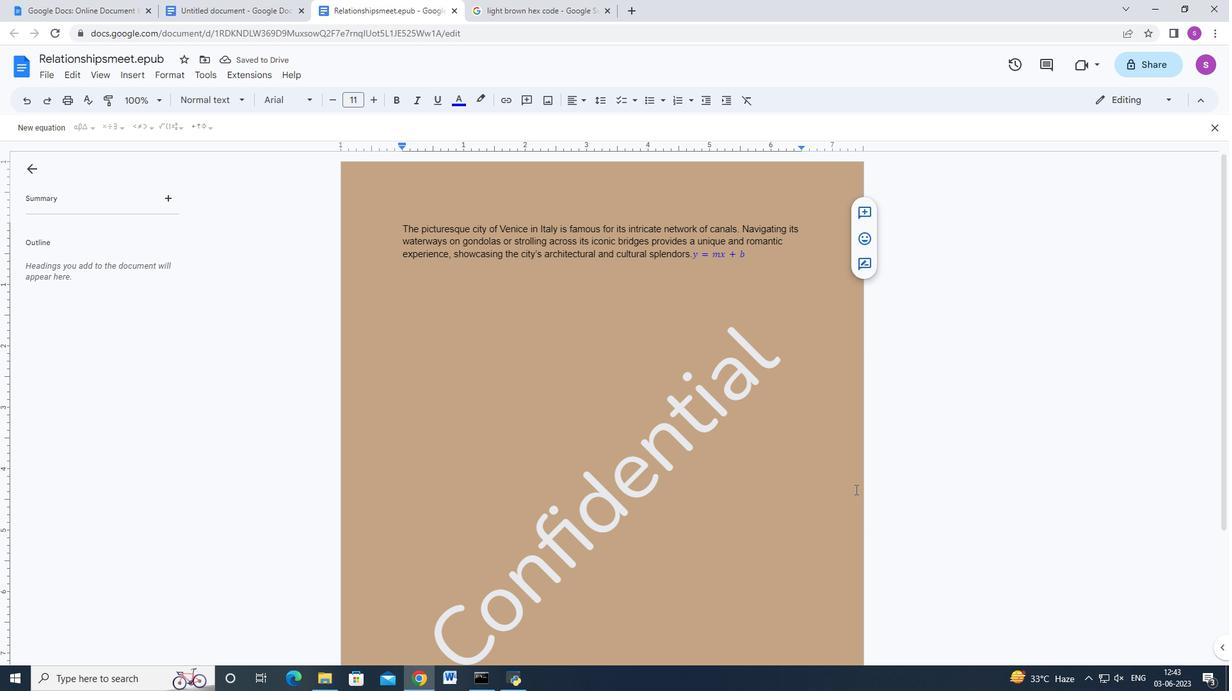 
Action: Mouse scrolled (1110, 375) with delta (0, 0)
Screenshot: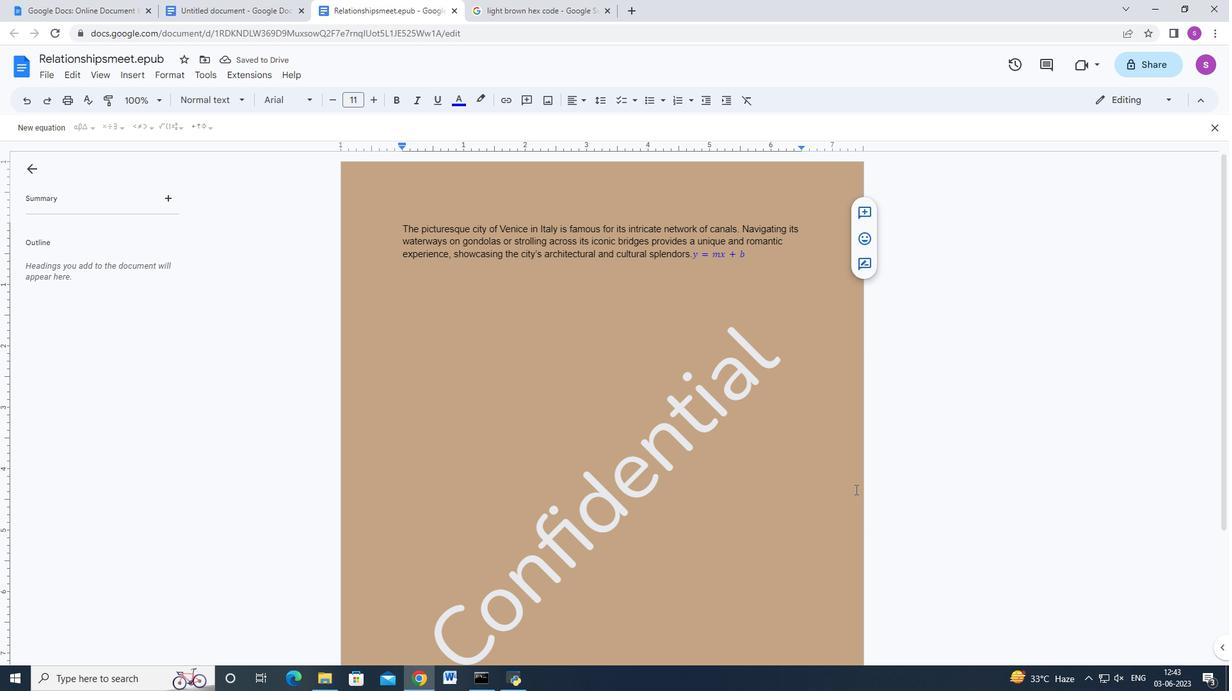 
Action: Mouse scrolled (1110, 375) with delta (0, 0)
Screenshot: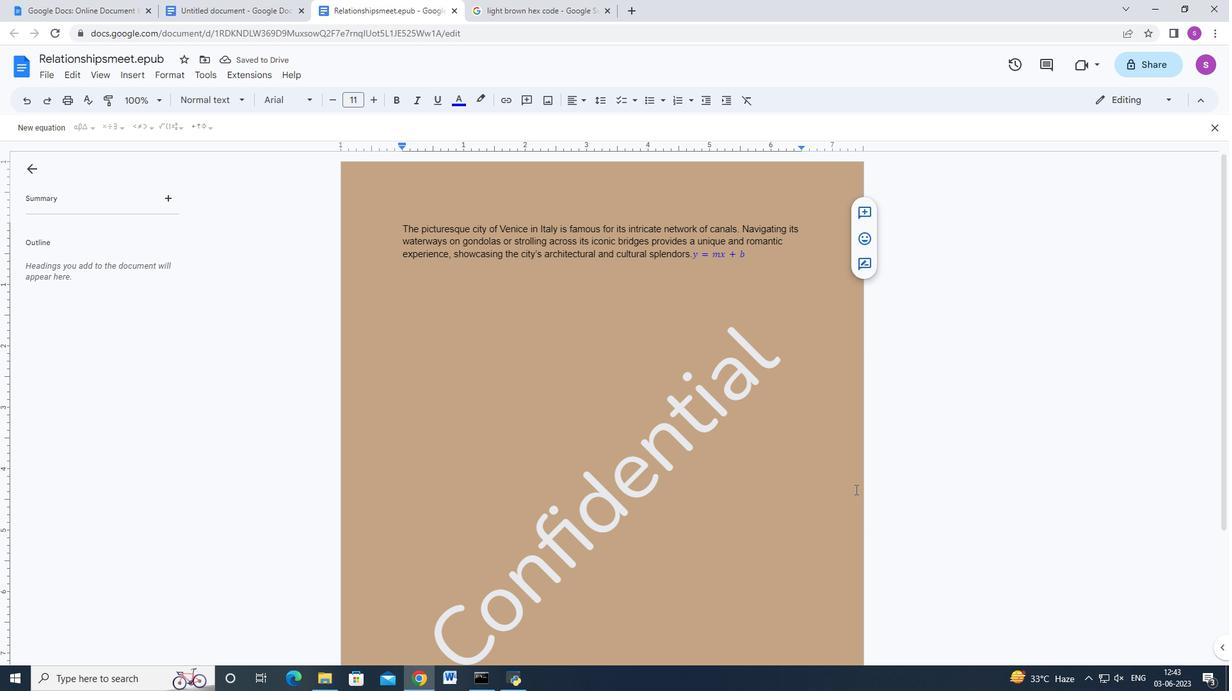 
Action: Mouse scrolled (1110, 375) with delta (0, 0)
Screenshot: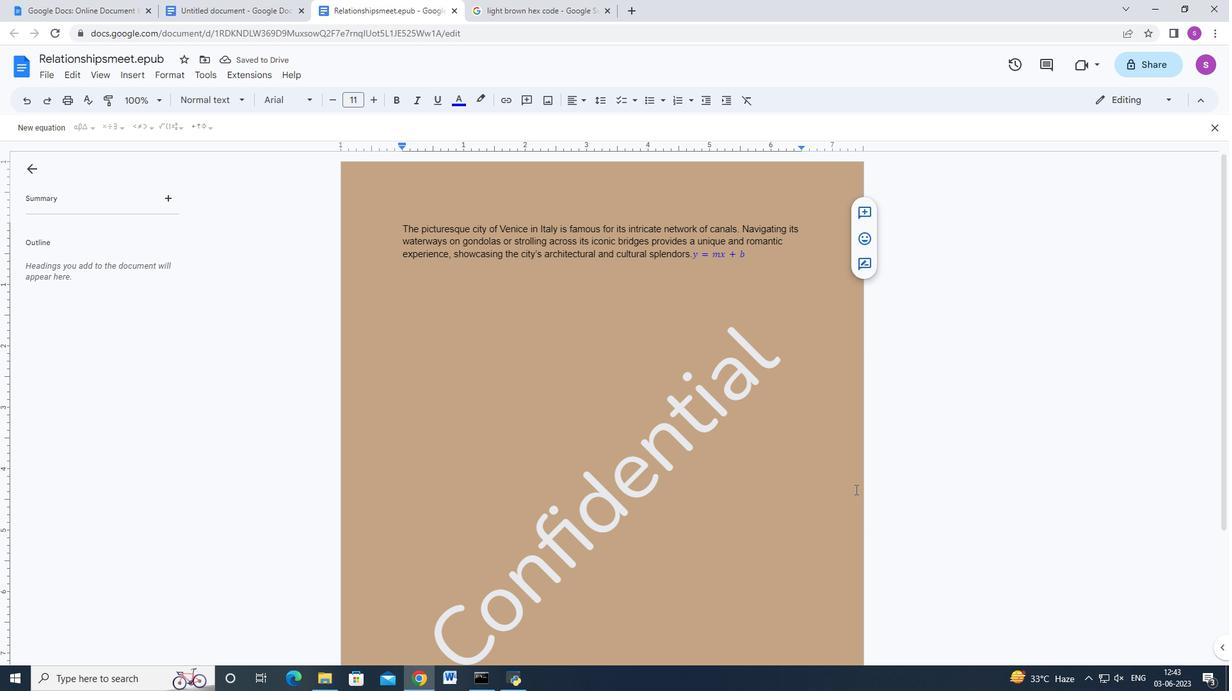 
Action: Mouse moved to (1108, 392)
Screenshot: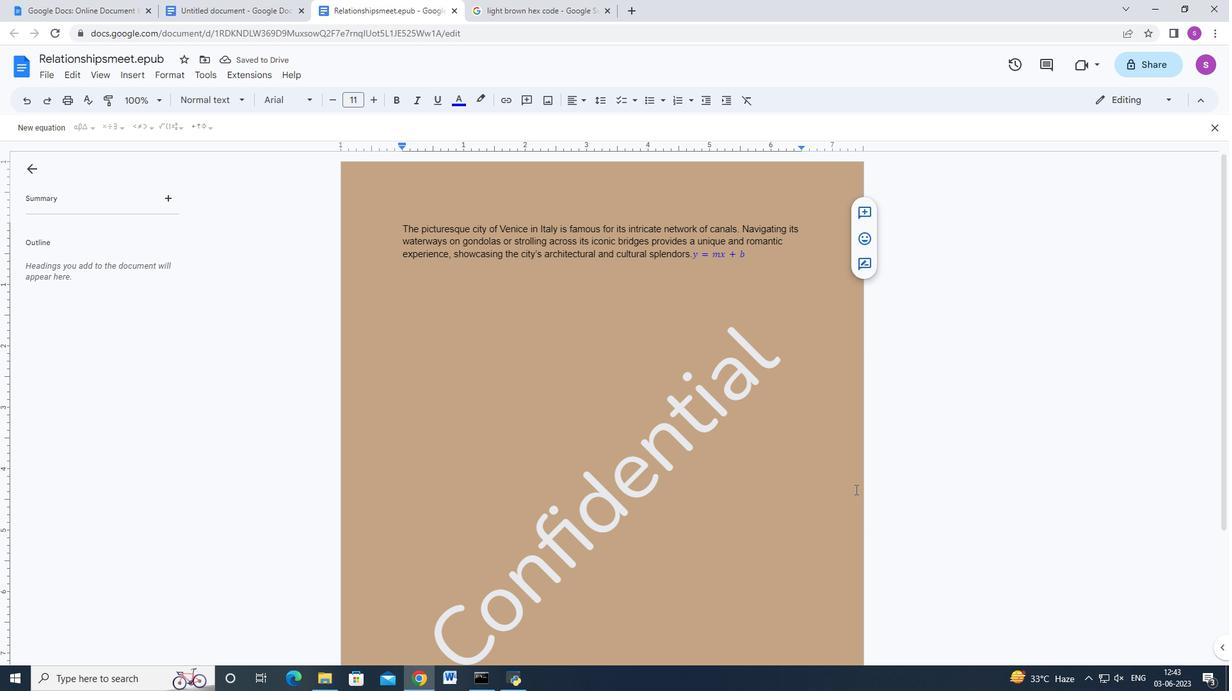 
Action: Mouse scrolled (1108, 391) with delta (0, 0)
Screenshot: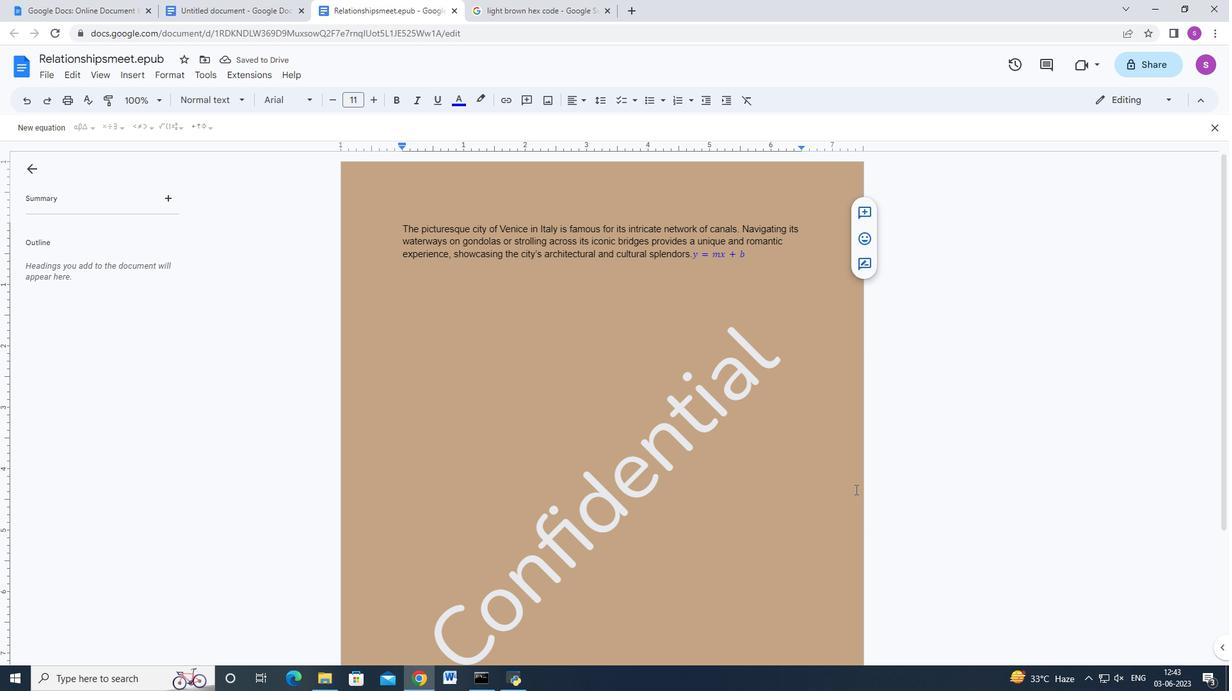 
Action: Mouse moved to (1108, 397)
Screenshot: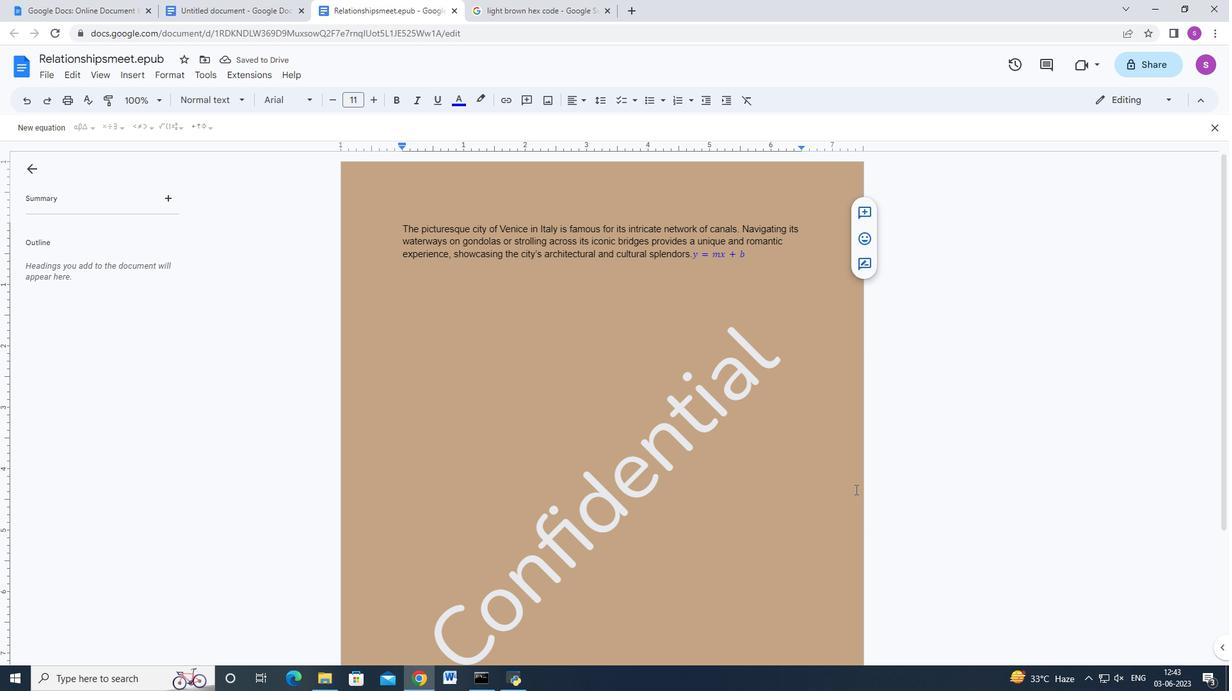 
Action: Mouse scrolled (1108, 397) with delta (0, 0)
Screenshot: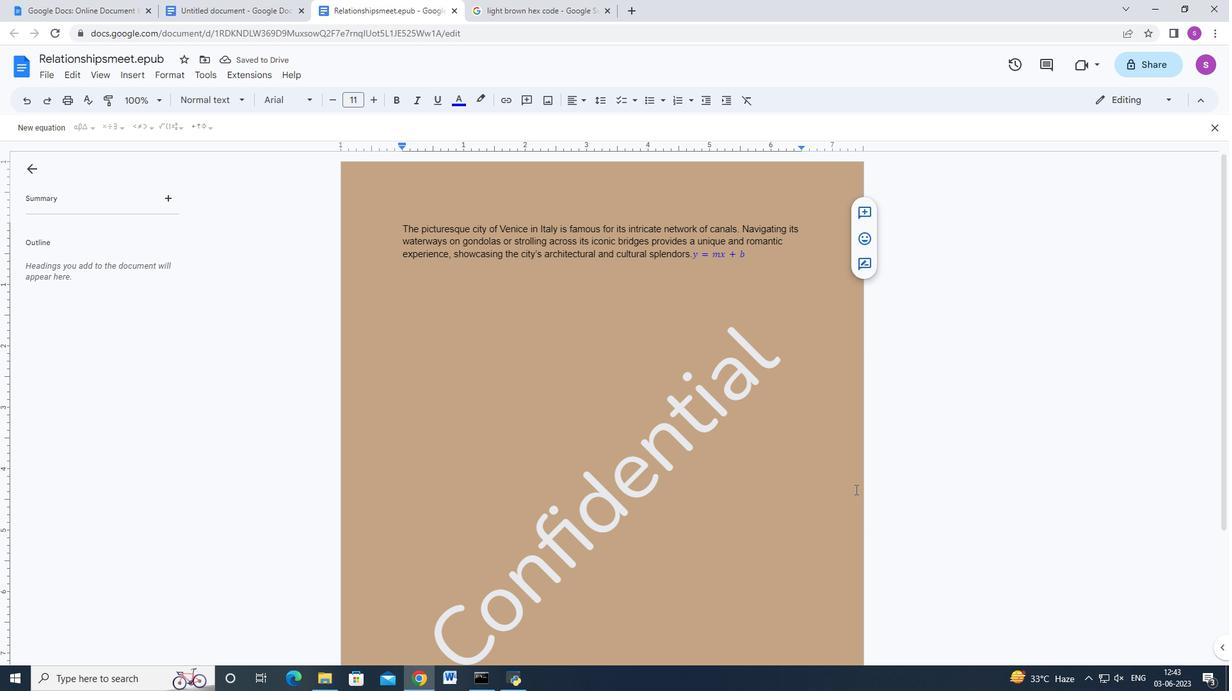 
Action: Mouse moved to (1109, 434)
Screenshot: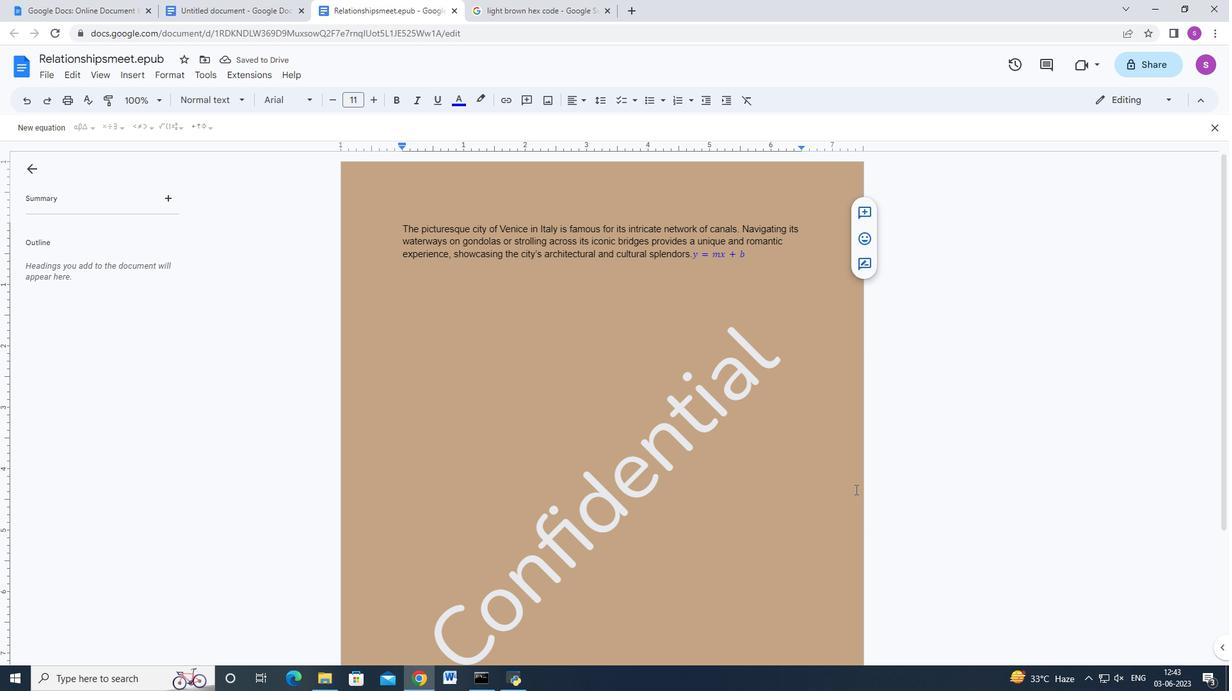 
Action: Mouse scrolled (1109, 434) with delta (0, 0)
Screenshot: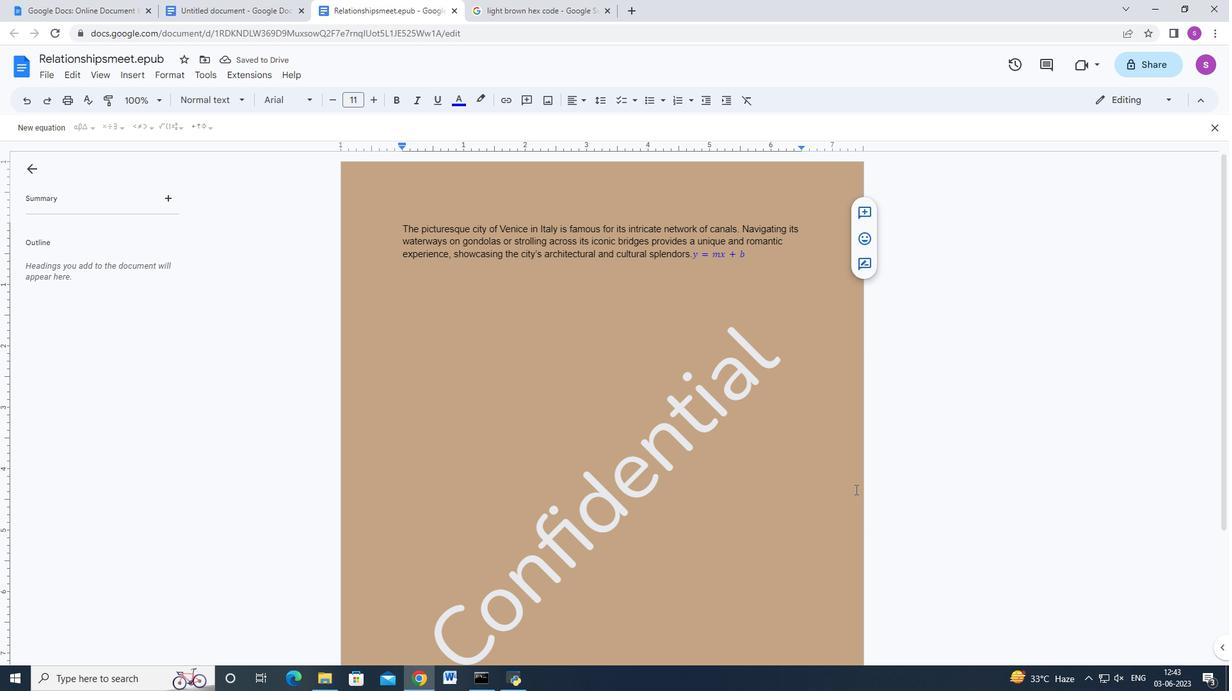 
Action: Mouse scrolled (1109, 434) with delta (0, 0)
Screenshot: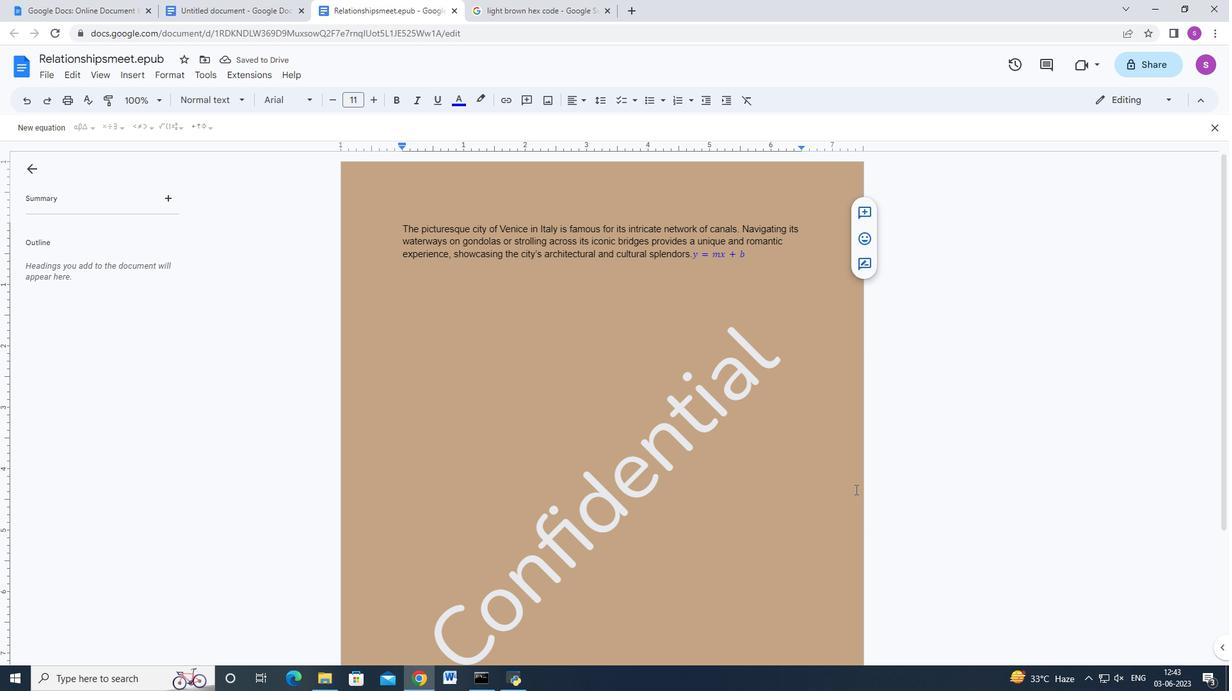 
Action: Mouse scrolled (1109, 434) with delta (0, 0)
Screenshot: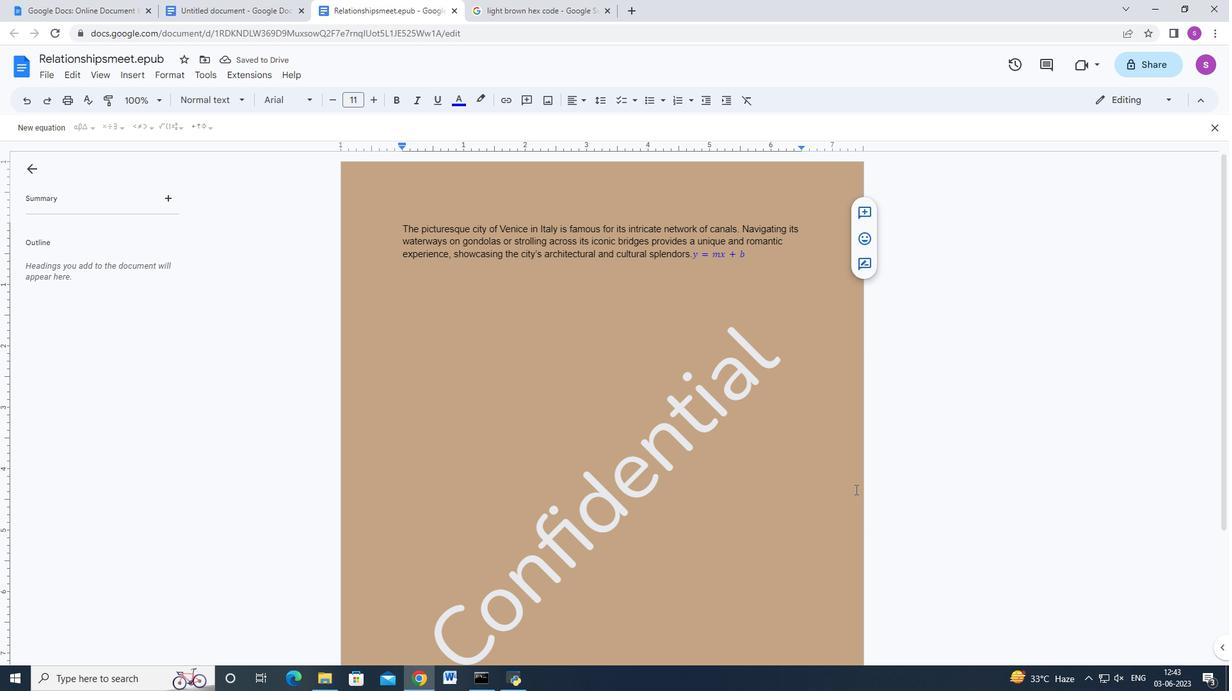 
Action: Mouse moved to (1106, 463)
Screenshot: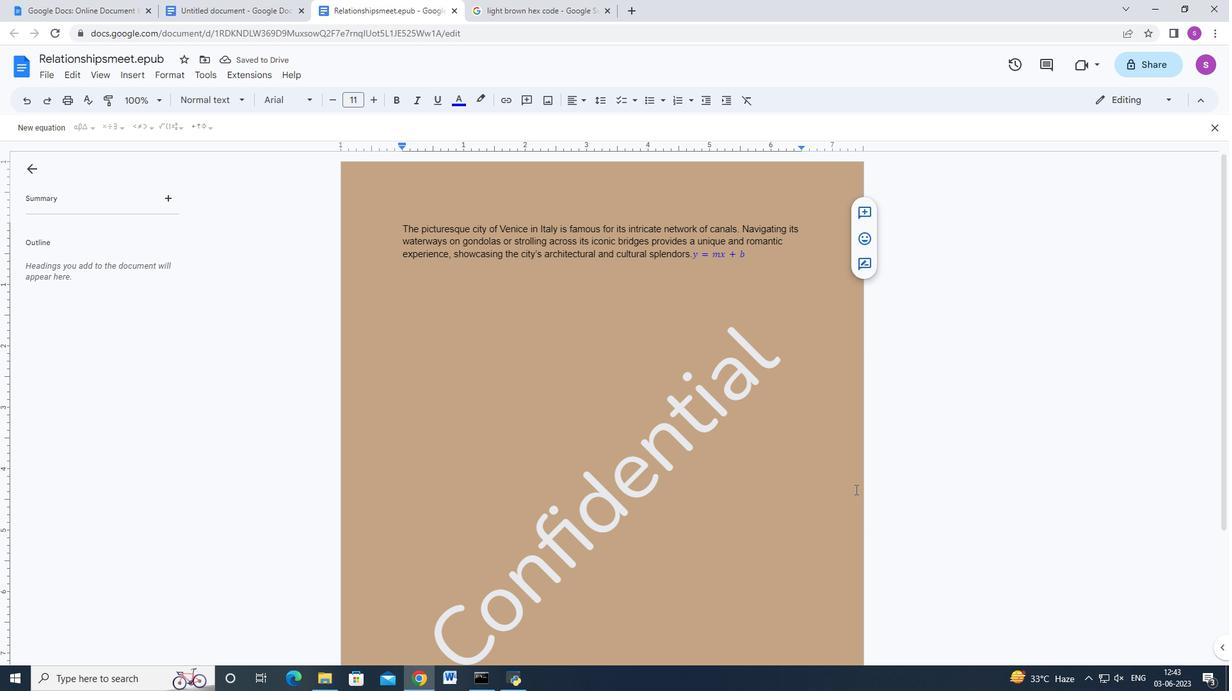 
Action: Mouse scrolled (1106, 463) with delta (0, 0)
Screenshot: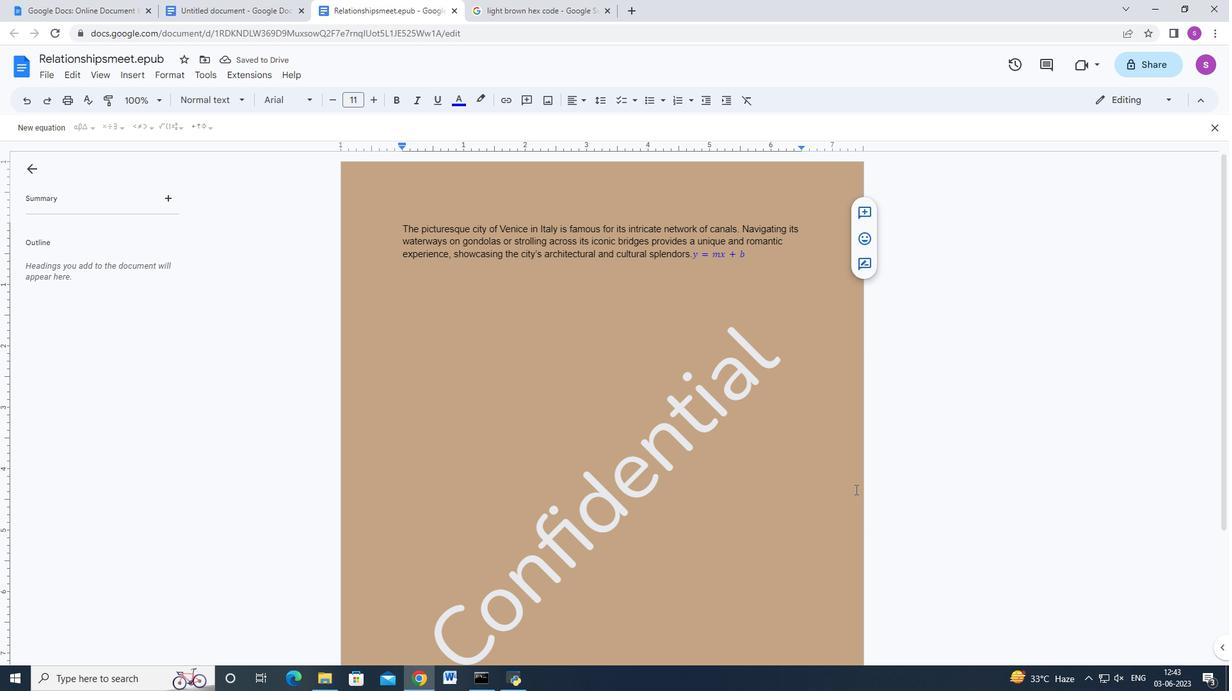 
Action: Mouse scrolled (1106, 463) with delta (0, 0)
Screenshot: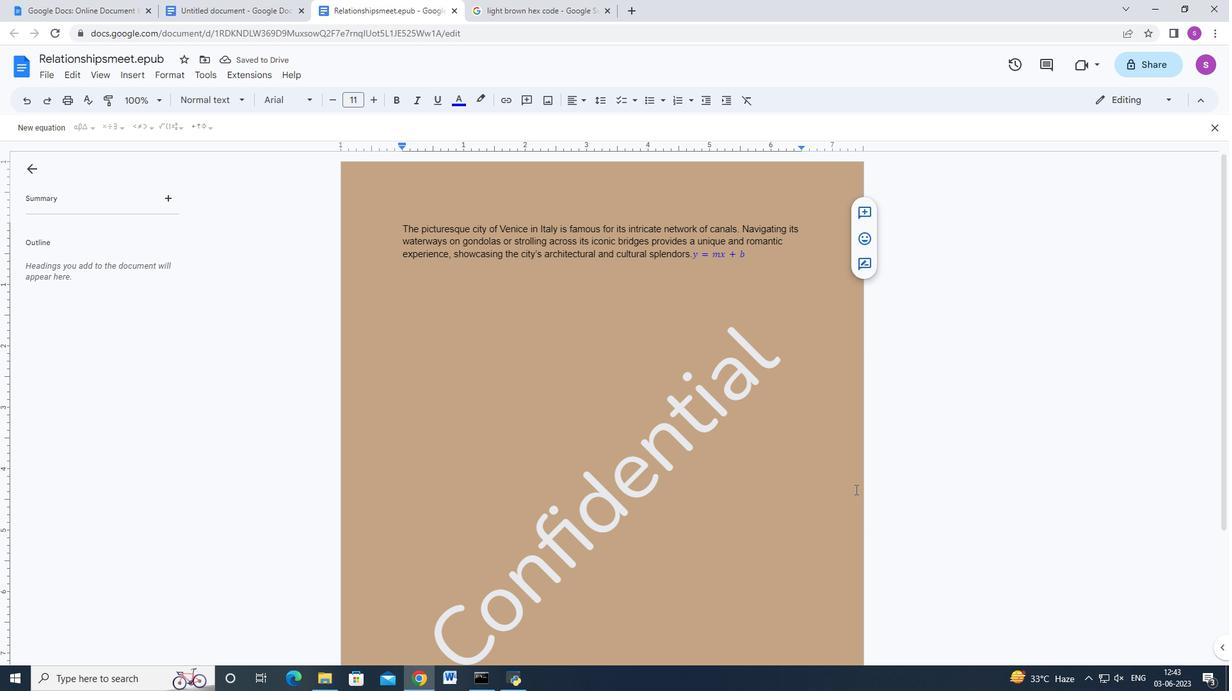
Action: Mouse scrolled (1106, 463) with delta (0, 0)
Screenshot: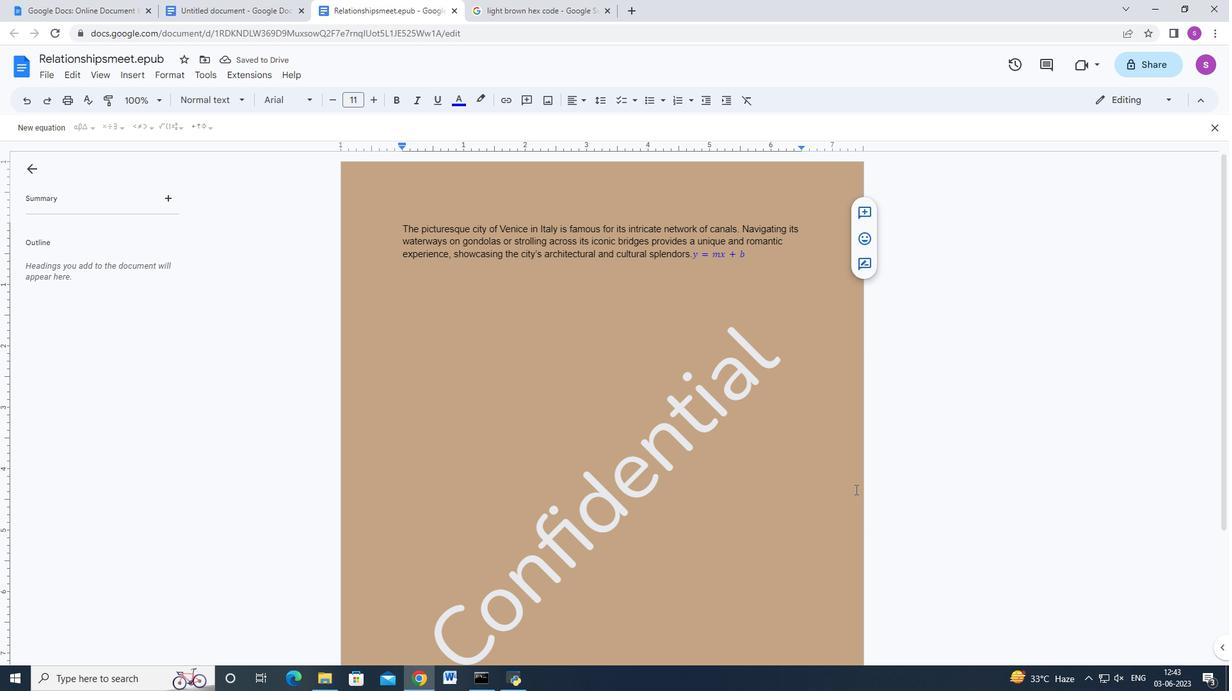 
Action: Mouse scrolled (1106, 463) with delta (0, 0)
Screenshot: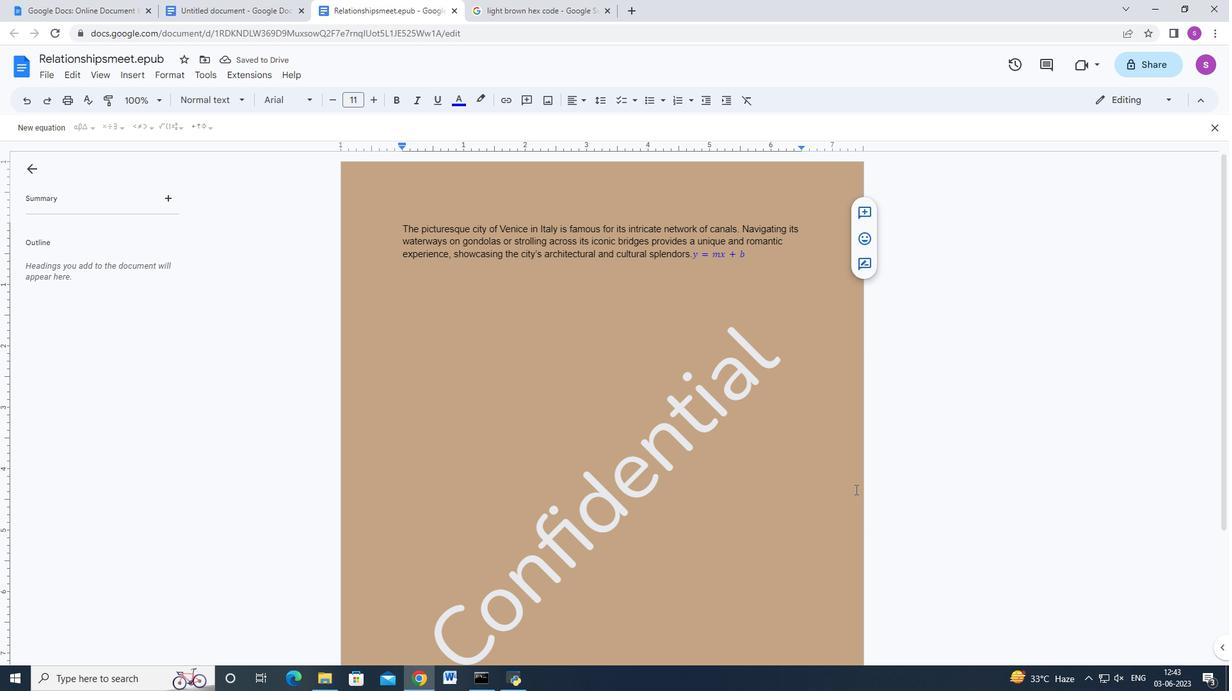 
Action: Mouse moved to (1077, 290)
Screenshot: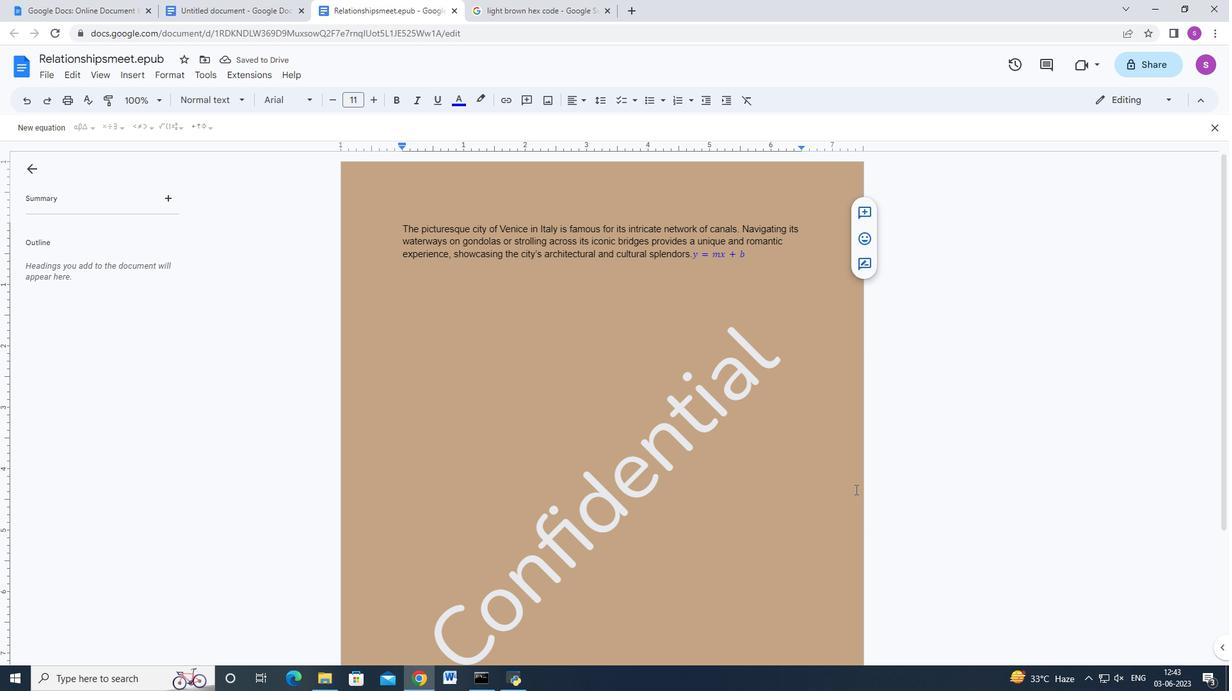 
Action: Mouse pressed left at (1077, 290)
Screenshot: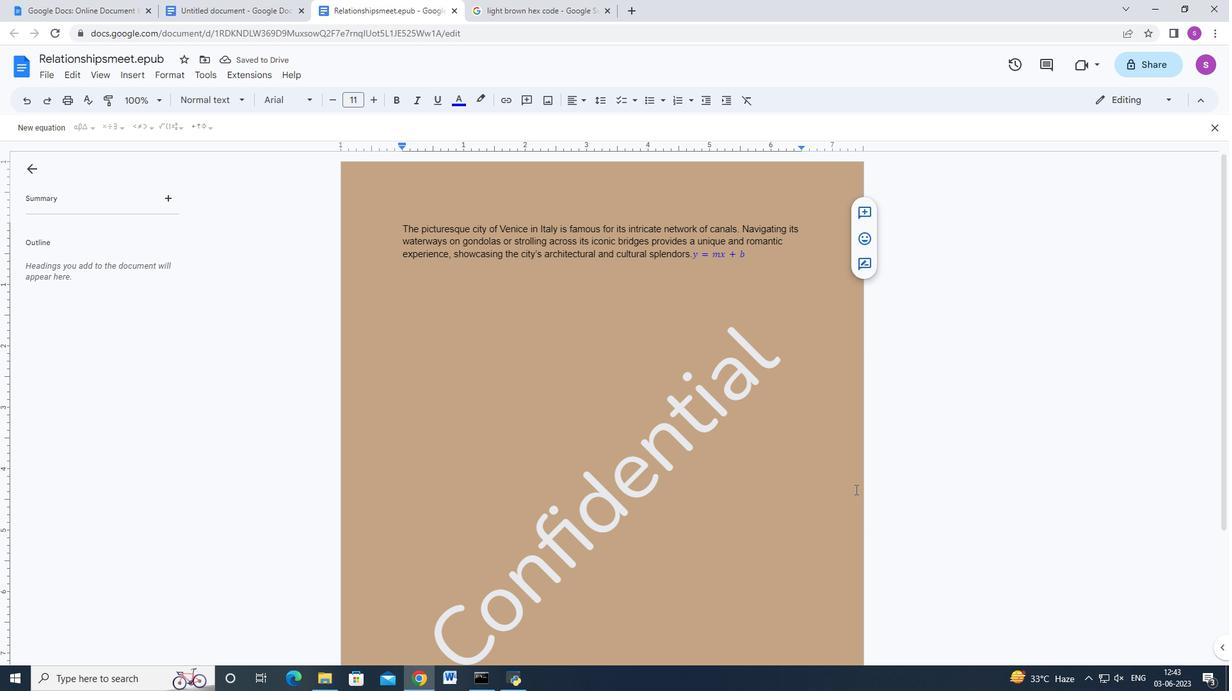 
Action: Mouse moved to (1104, 238)
Screenshot: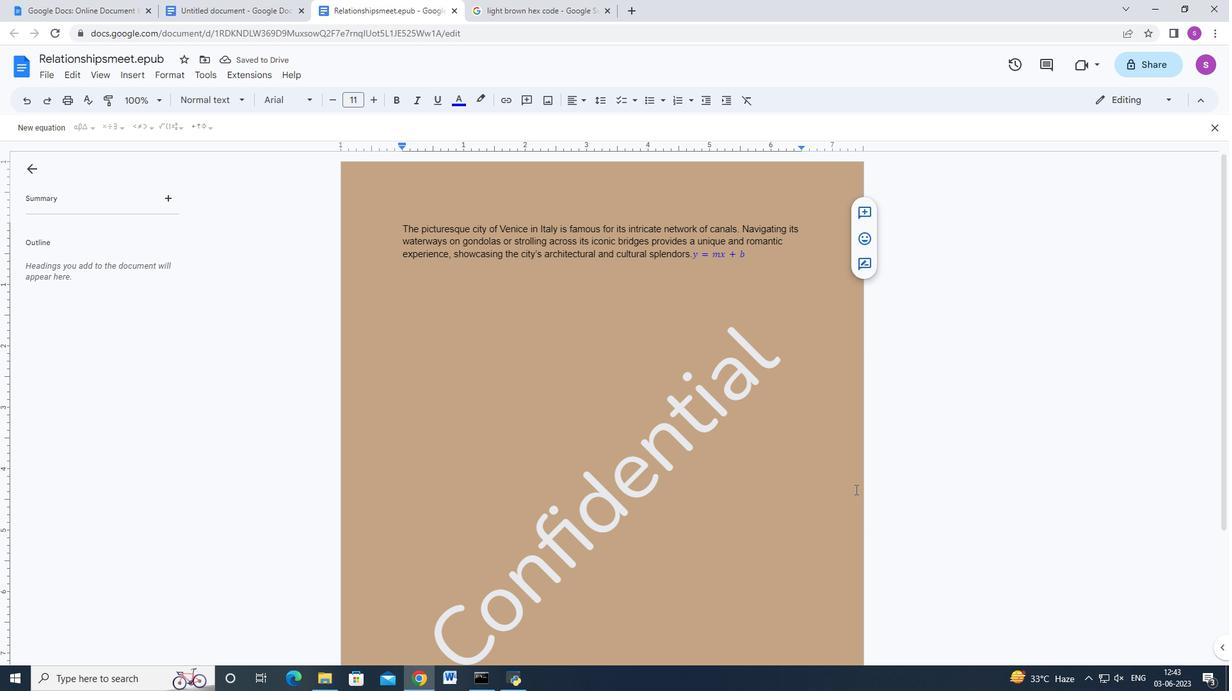 
Action: Key pressed ctrl+Z
Screenshot: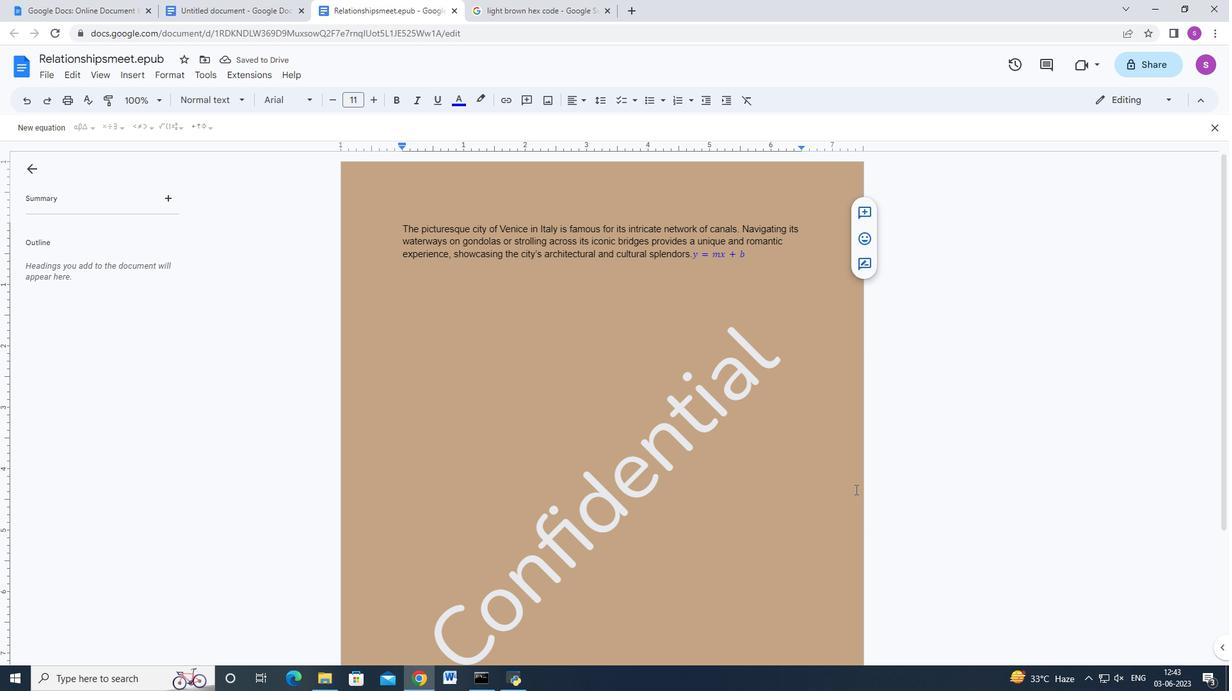 
Action: Mouse moved to (39, 76)
Screenshot: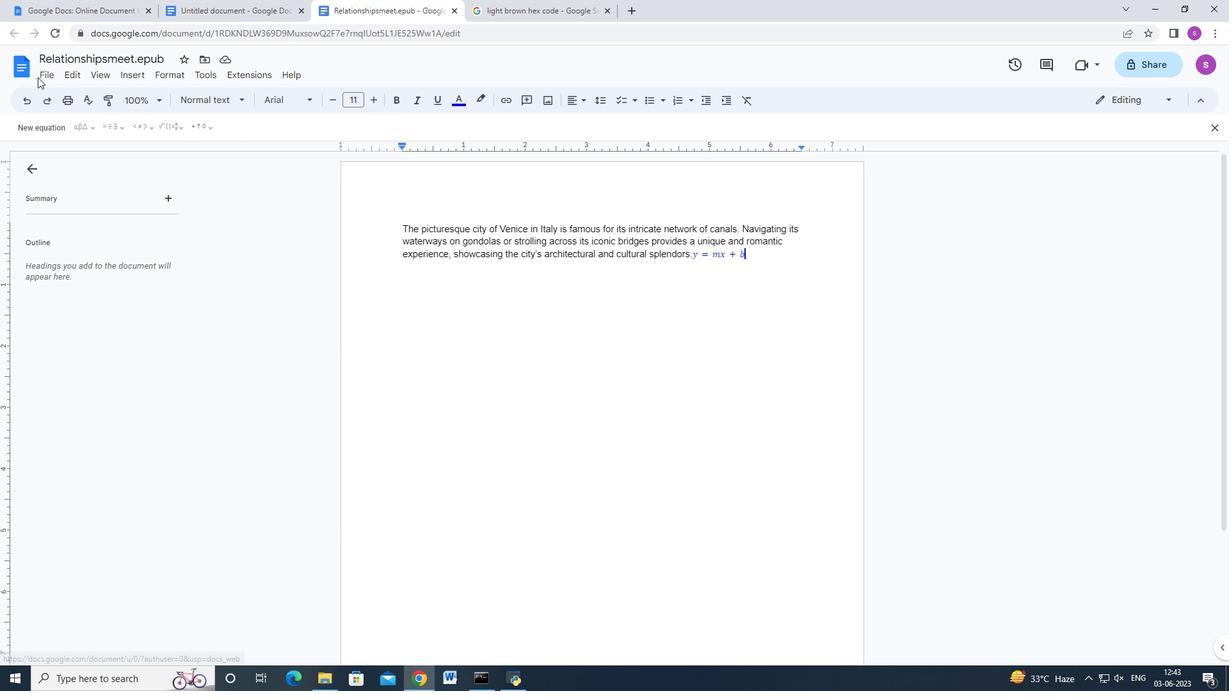 
Action: Mouse pressed left at (39, 76)
Screenshot: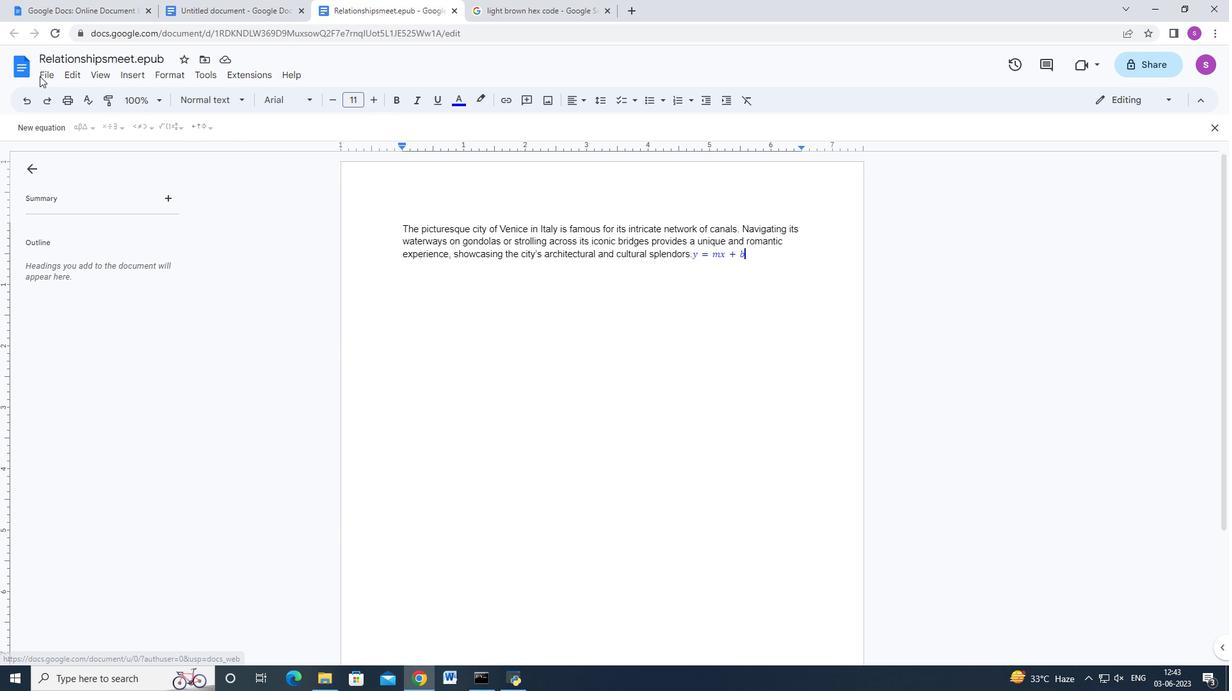 
Action: Mouse moved to (41, 74)
Screenshot: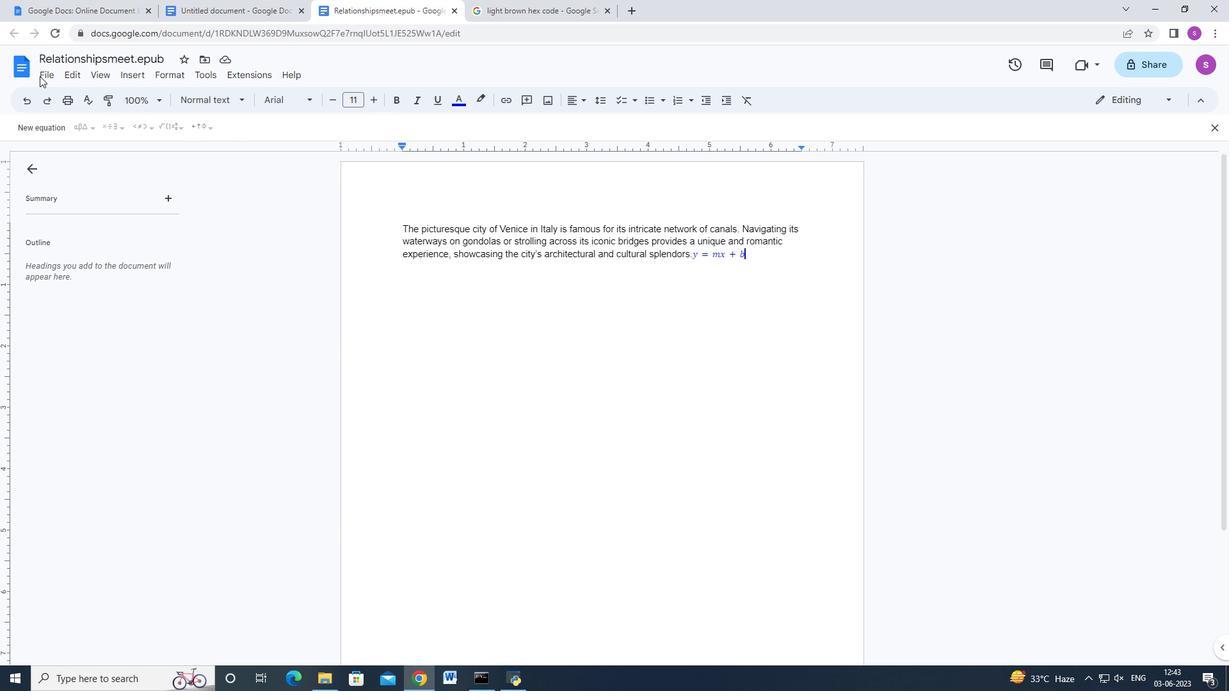 
Action: Mouse pressed left at (41, 74)
Screenshot: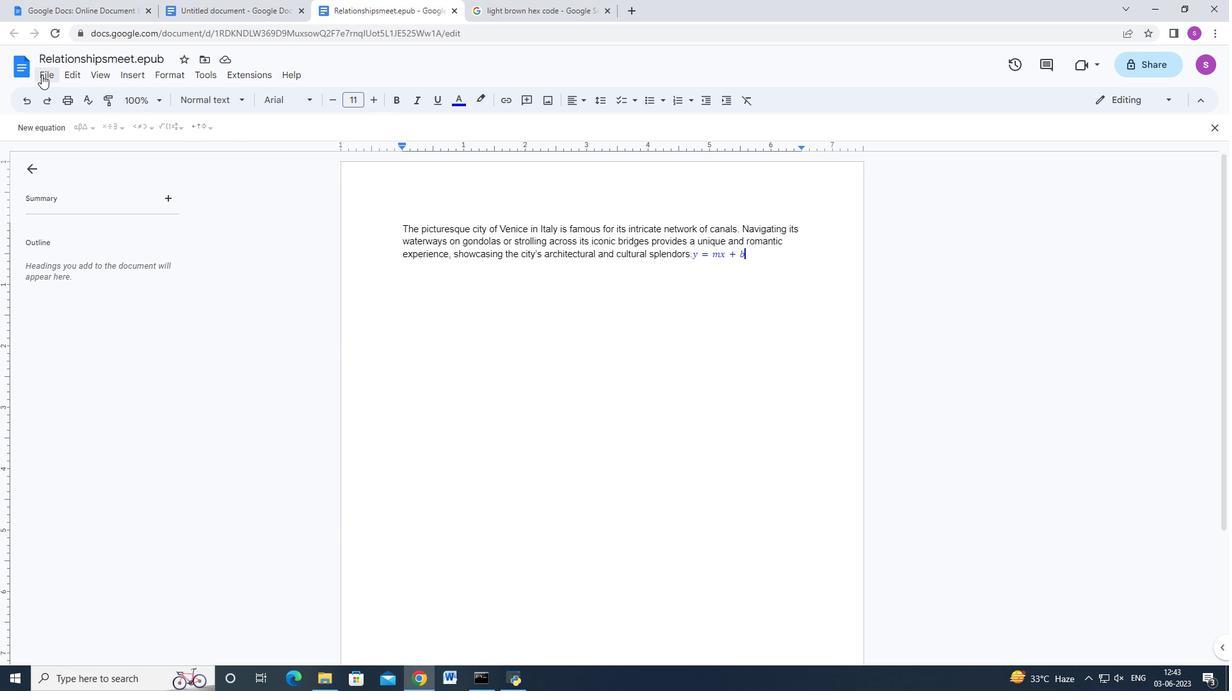 
Action: Mouse moved to (89, 430)
Screenshot: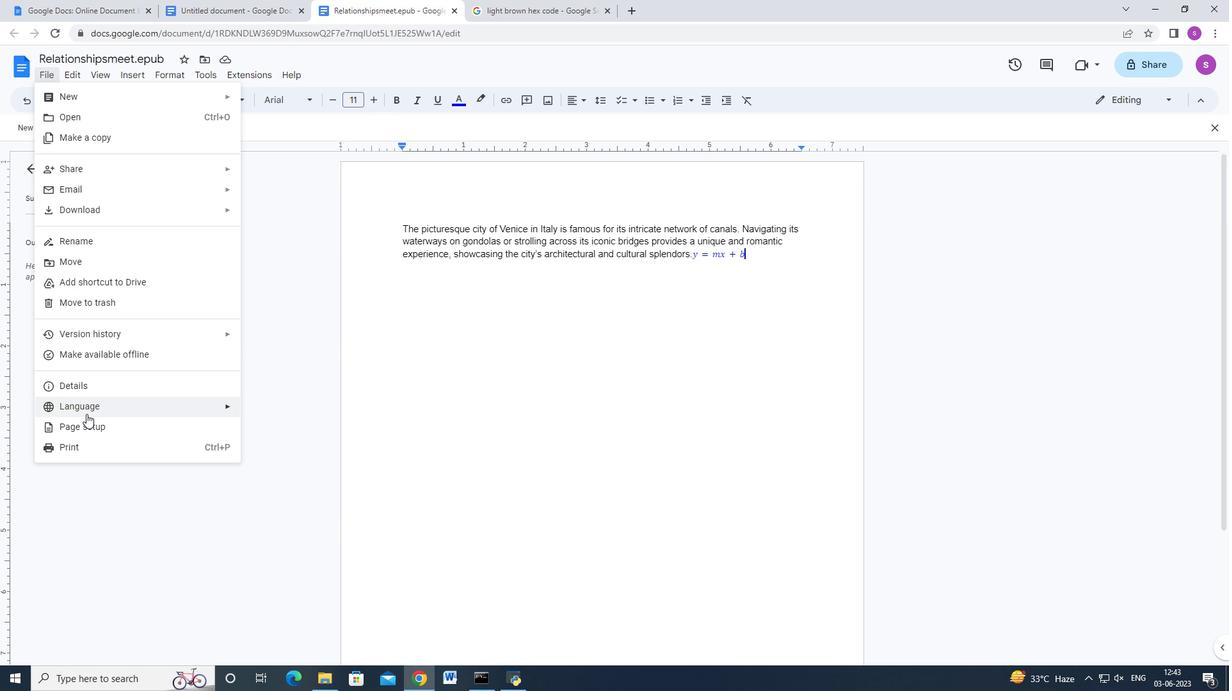 
Action: Mouse pressed left at (89, 430)
Screenshot: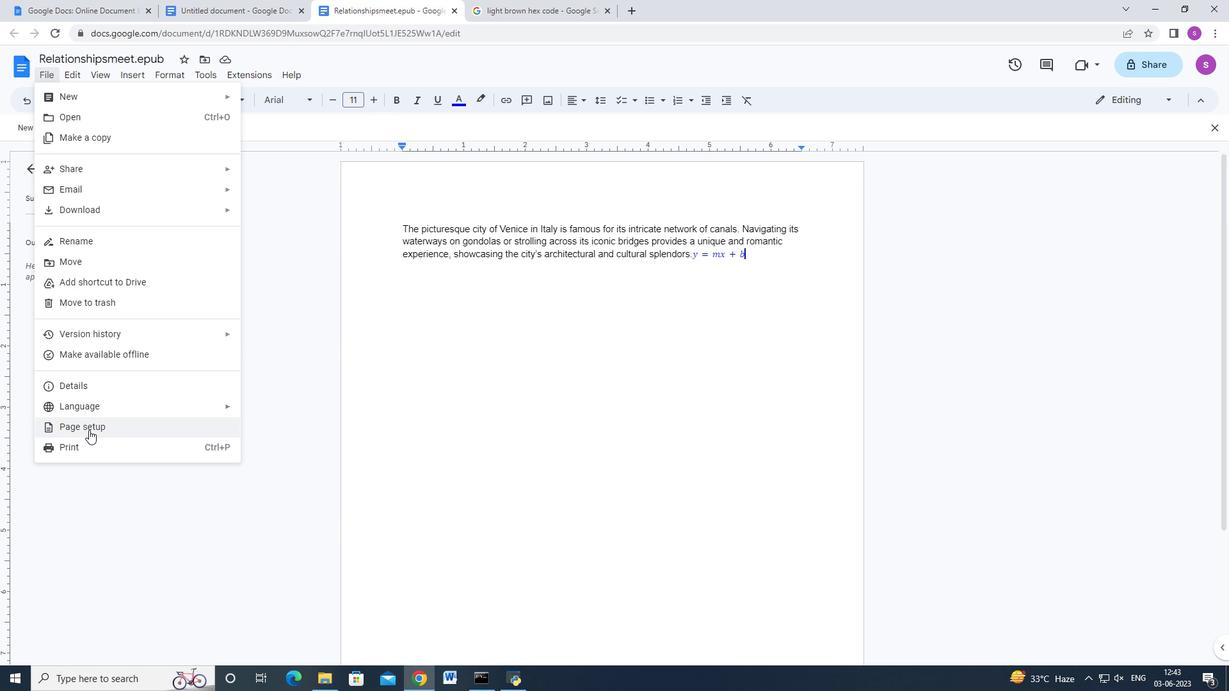 
Action: Mouse moved to (511, 428)
Screenshot: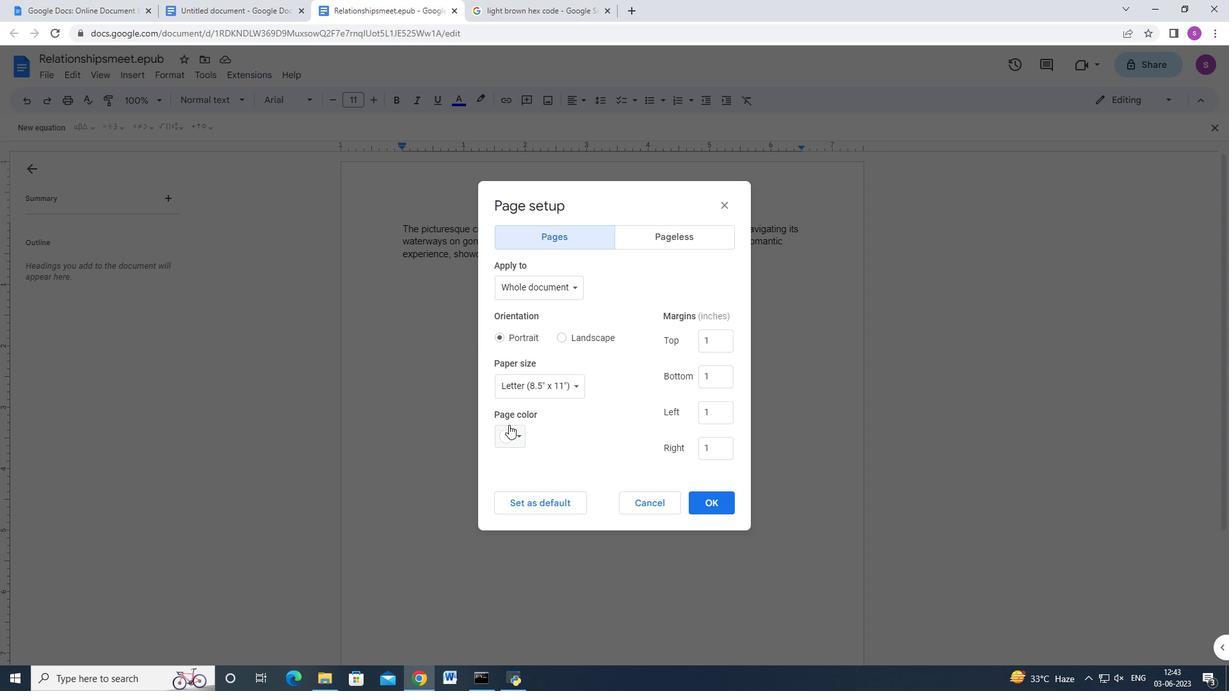 
Action: Mouse pressed left at (511, 428)
Screenshot: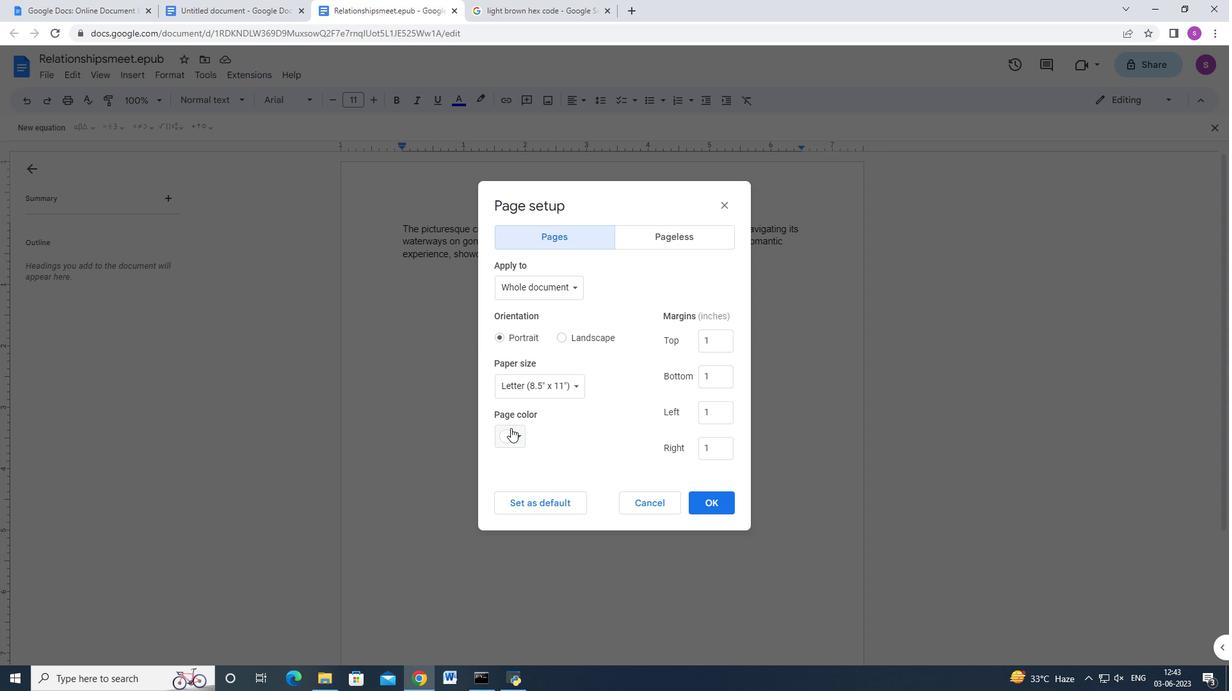 
Action: Mouse moved to (507, 593)
Screenshot: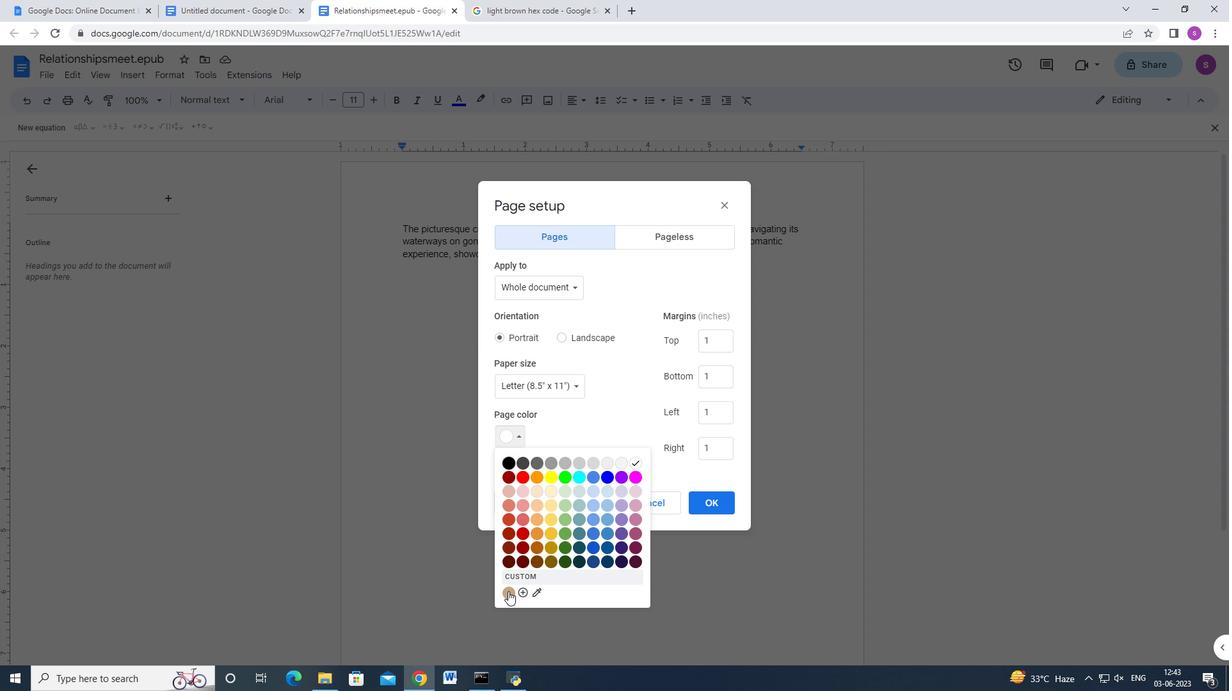 
Action: Mouse pressed left at (507, 593)
Screenshot: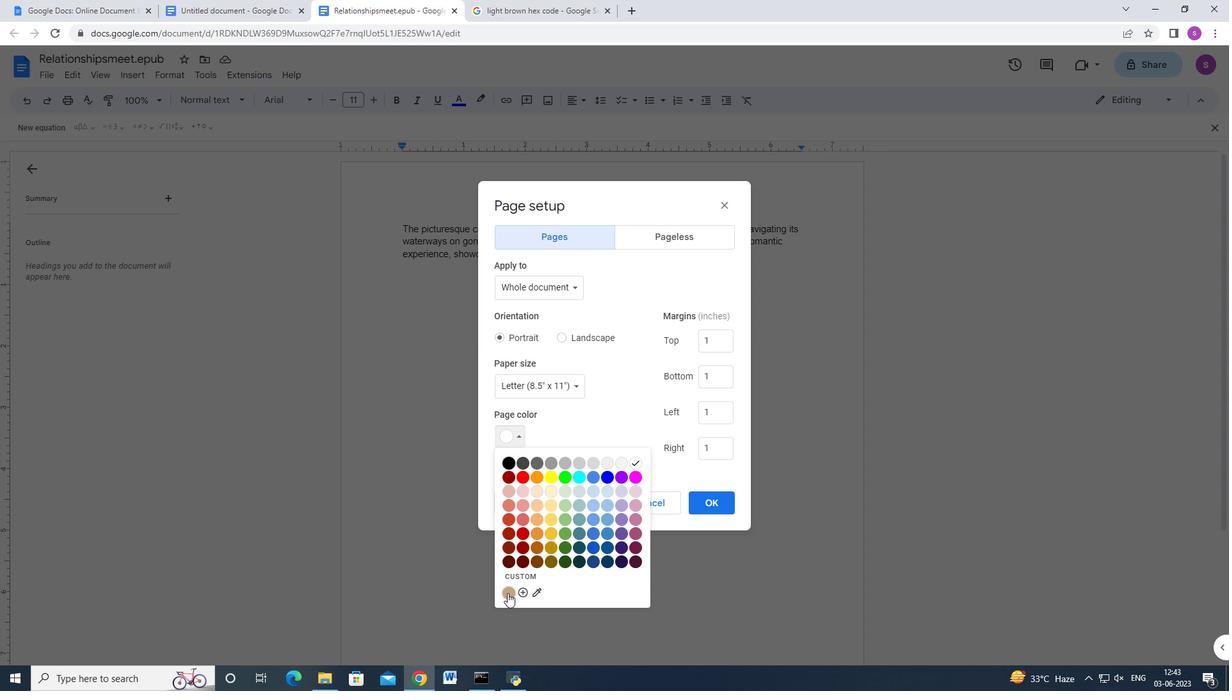 
Action: Mouse moved to (700, 510)
Screenshot: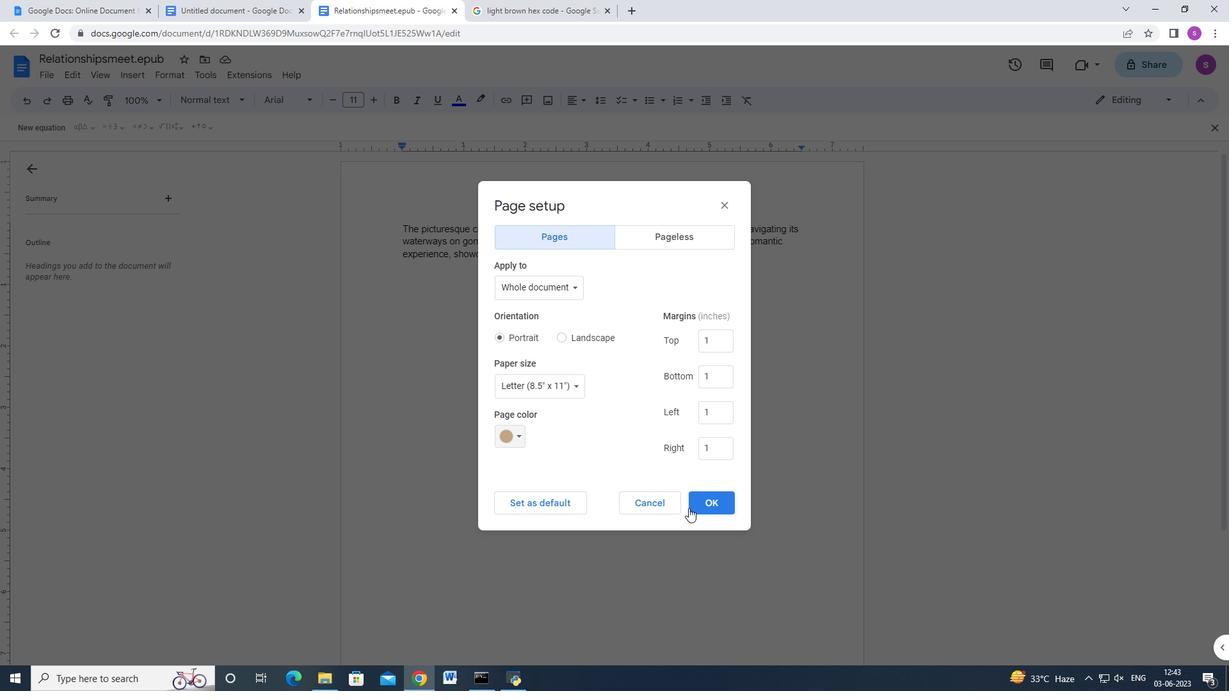 
Action: Mouse pressed left at (700, 510)
Screenshot: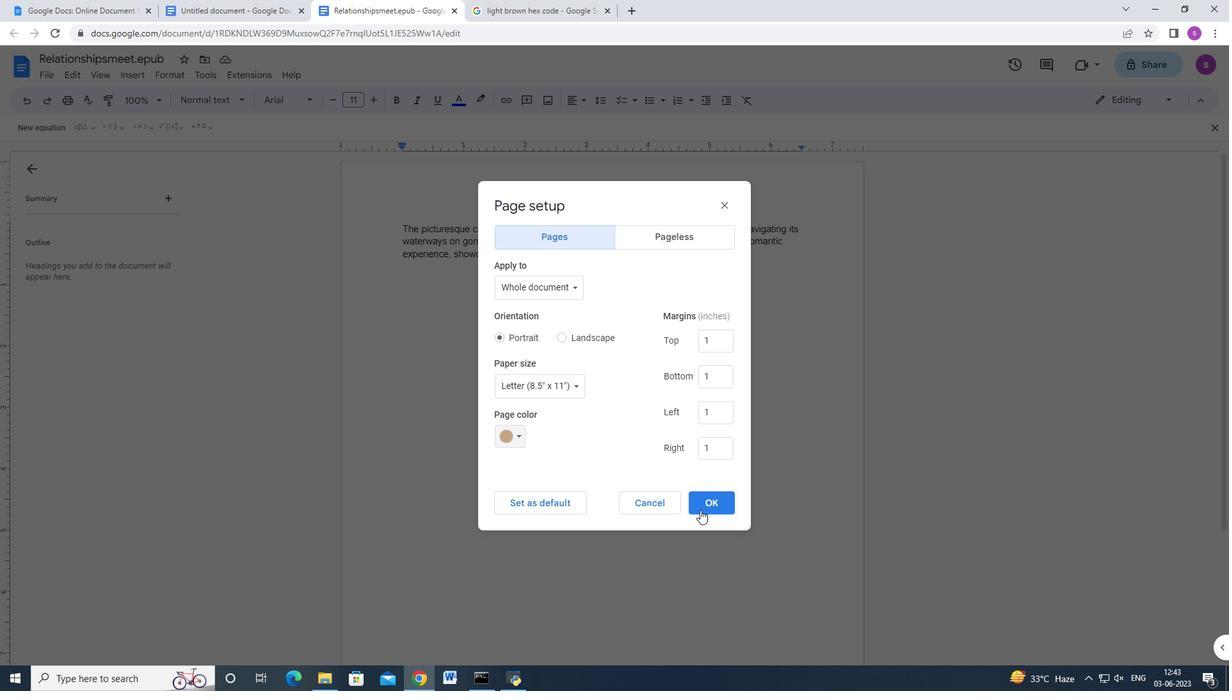
Action: Mouse moved to (134, 76)
Screenshot: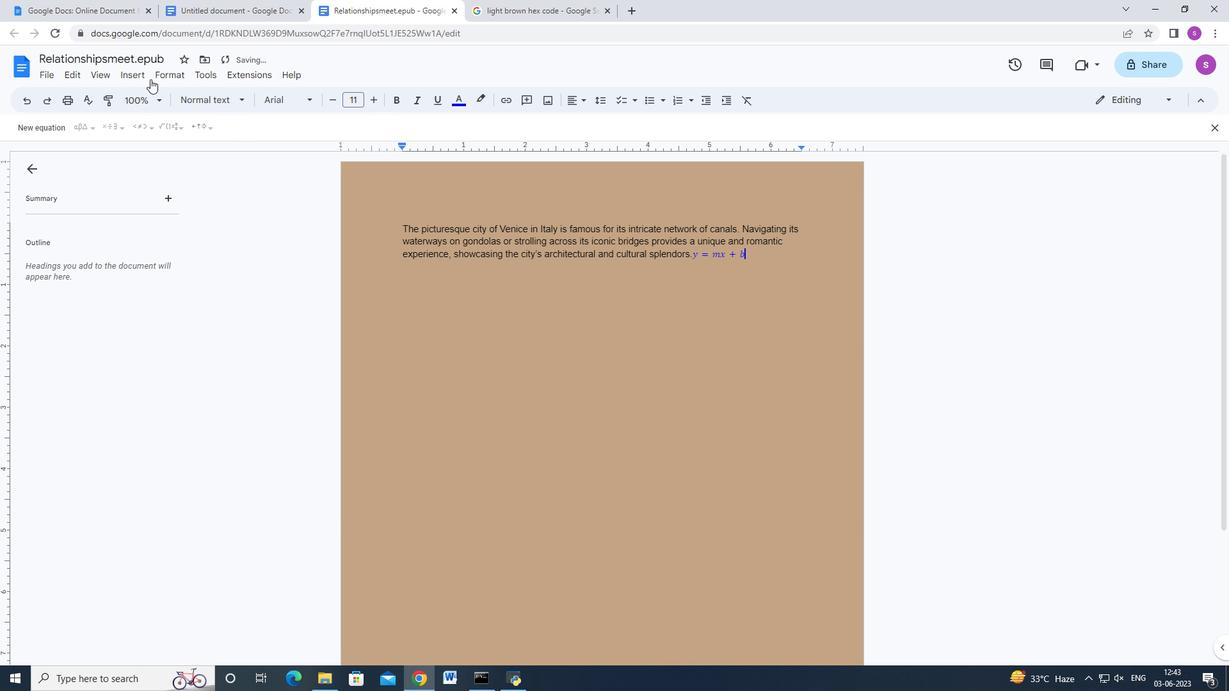
Action: Mouse pressed left at (134, 76)
Screenshot: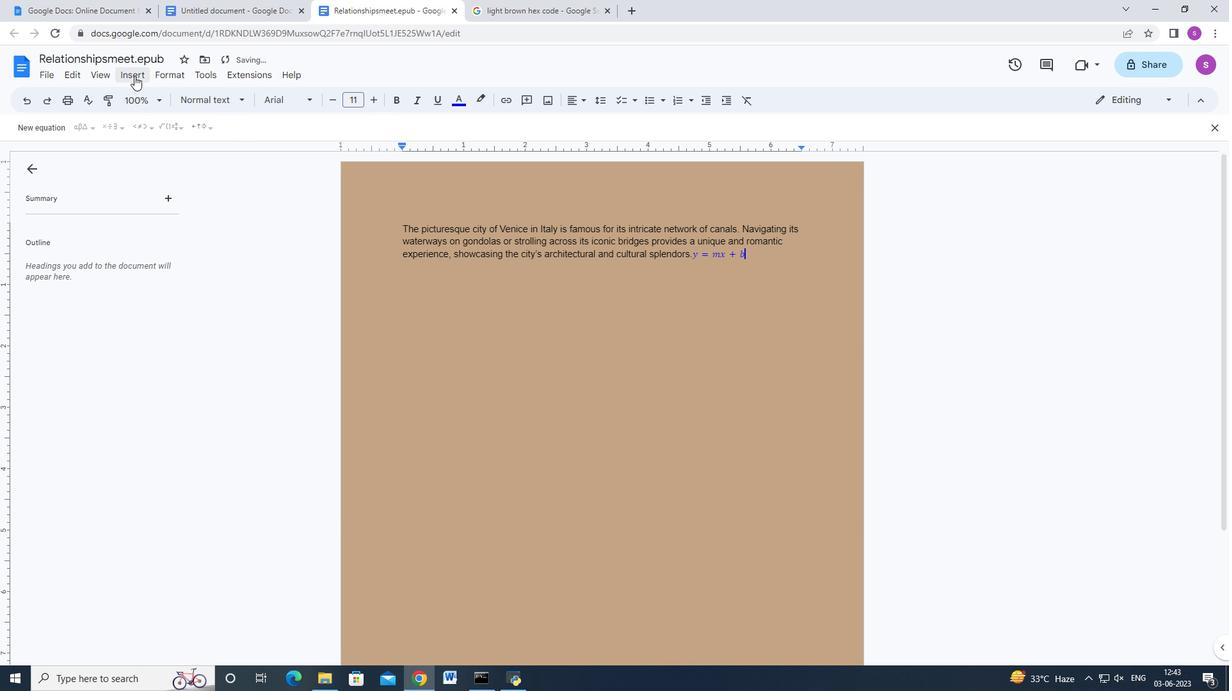 
Action: Mouse moved to (204, 367)
Screenshot: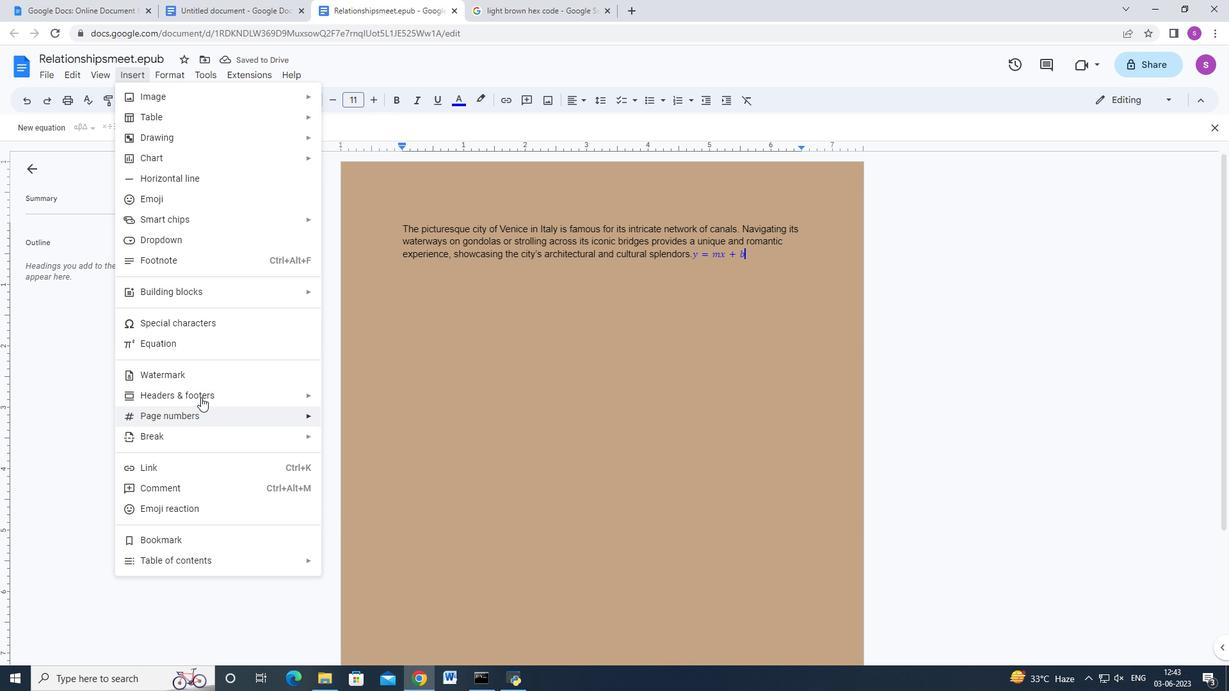 
Action: Mouse pressed left at (204, 367)
Screenshot: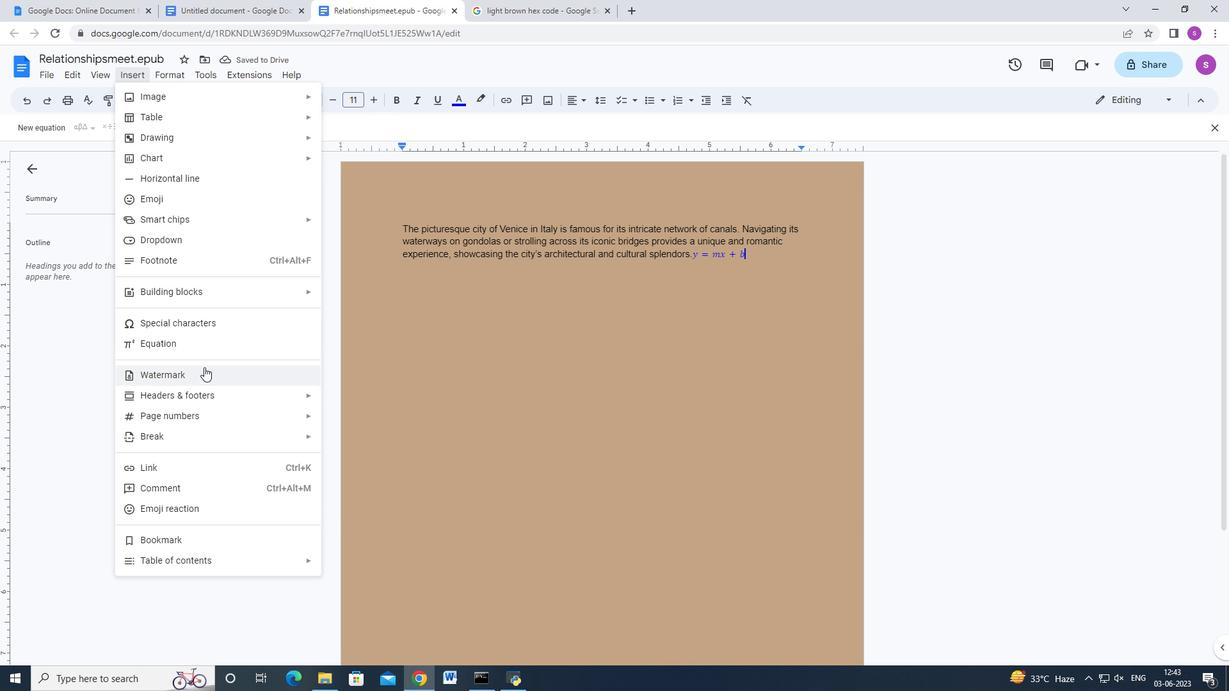 
Action: Mouse moved to (1179, 156)
Screenshot: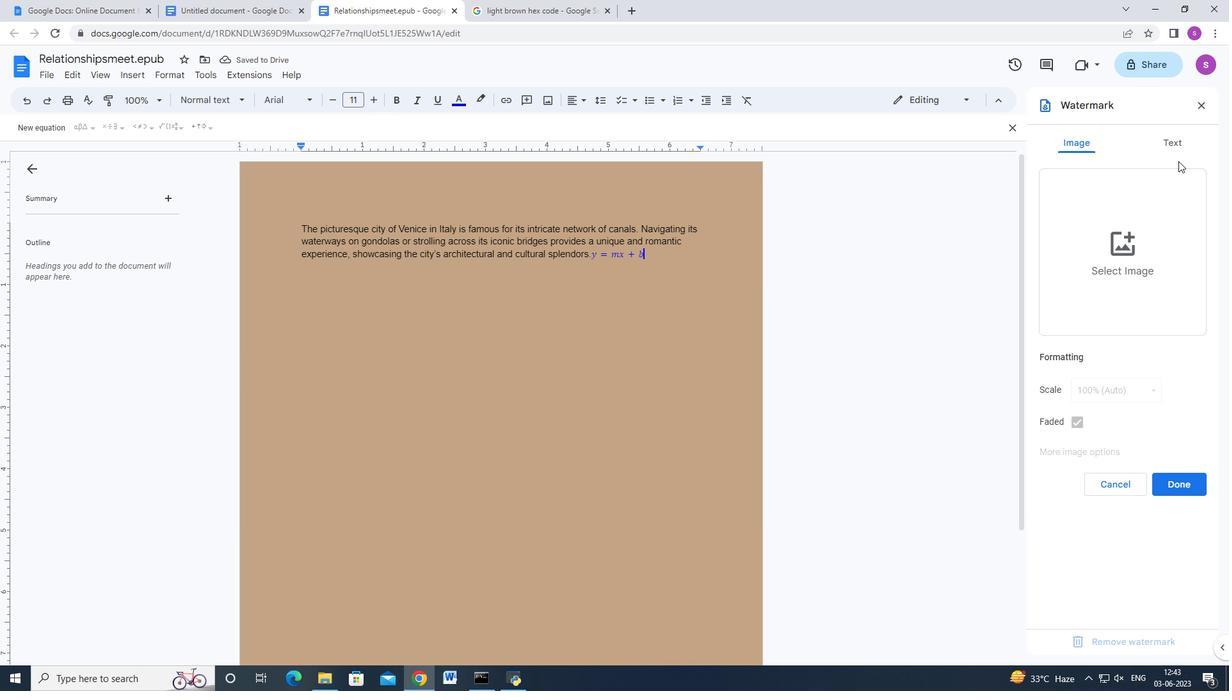 
Action: Mouse pressed left at (1179, 156)
Screenshot: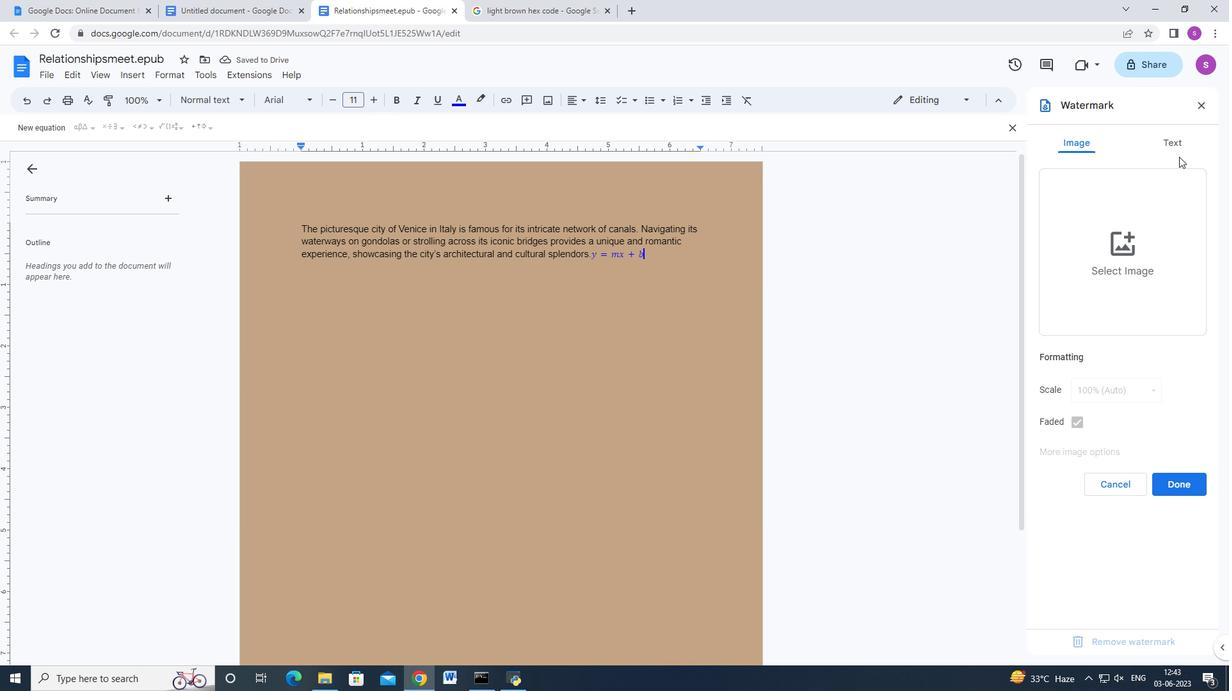 
Action: Mouse moved to (1179, 149)
Screenshot: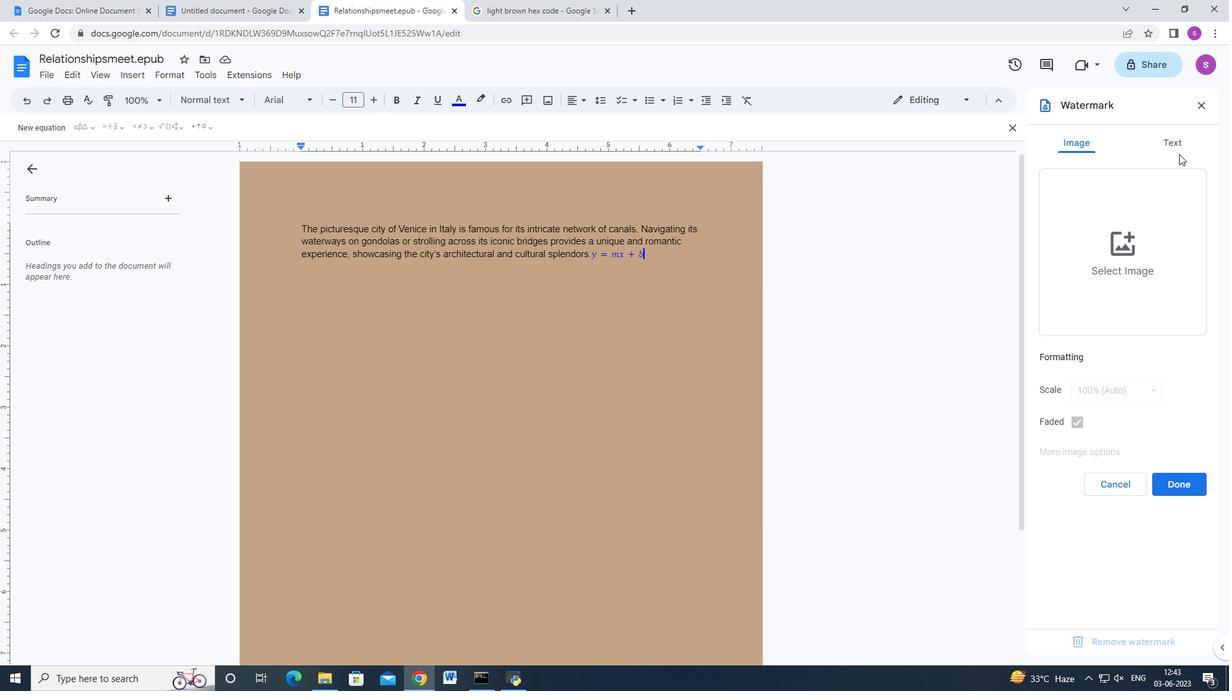 
Action: Mouse pressed left at (1179, 149)
Screenshot: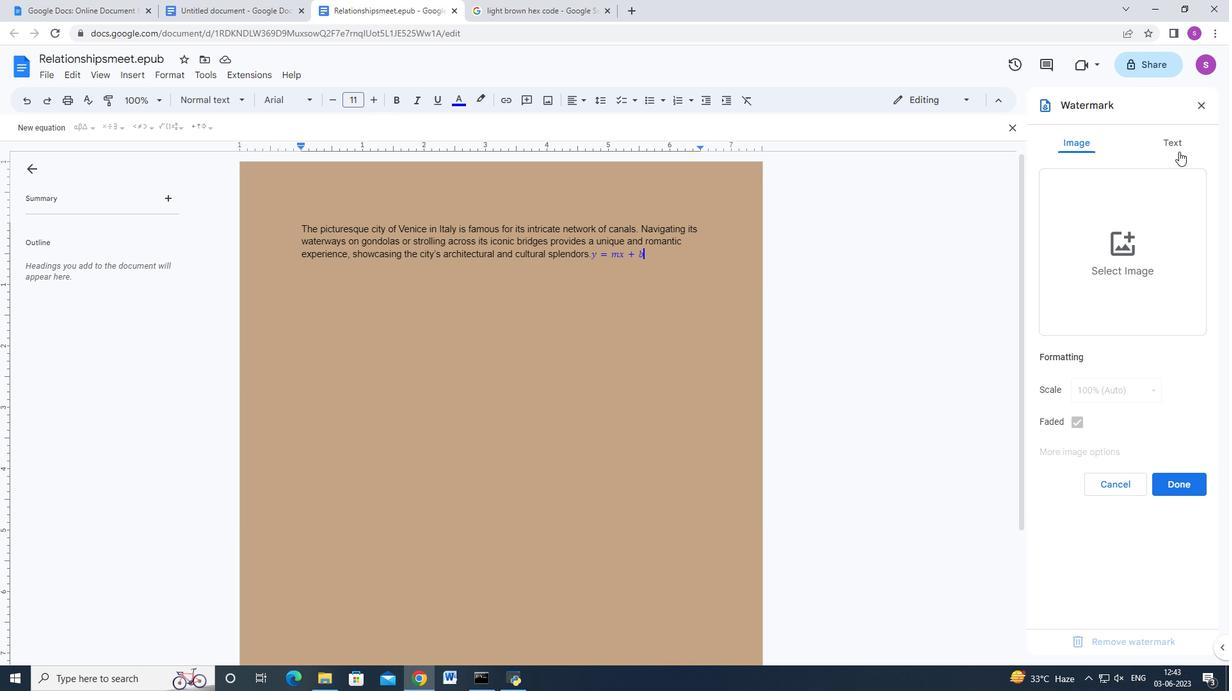 
Action: Mouse moved to (1092, 186)
Screenshot: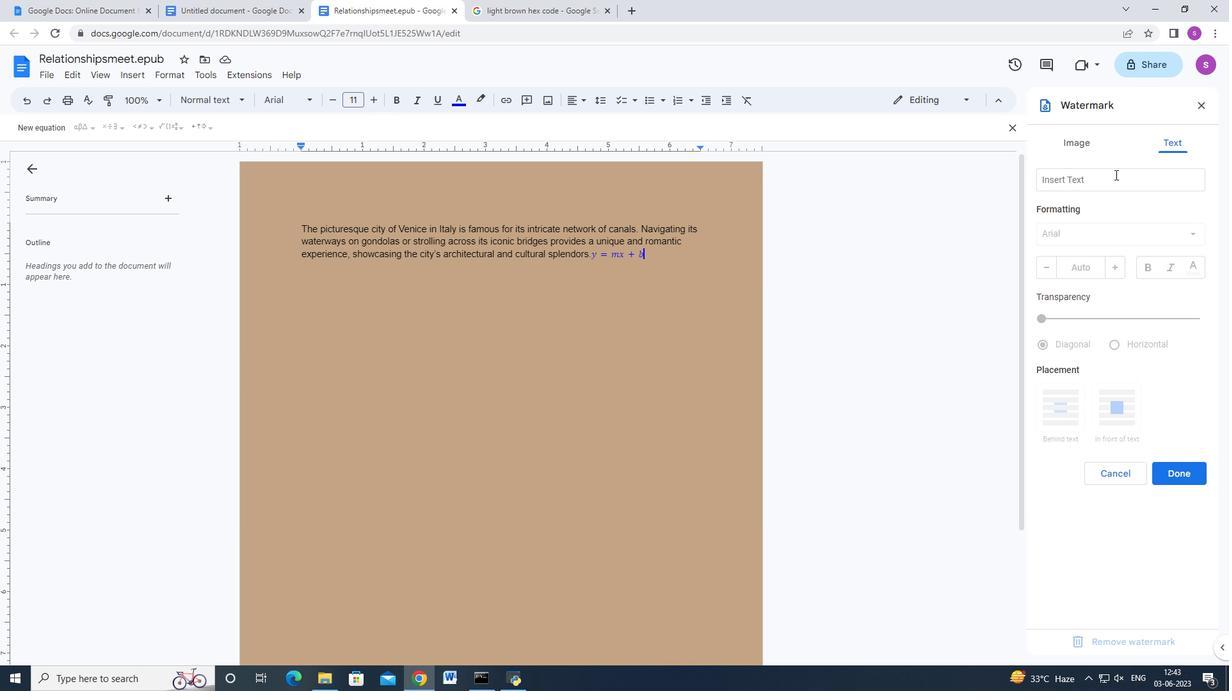 
Action: Mouse pressed left at (1092, 186)
Screenshot: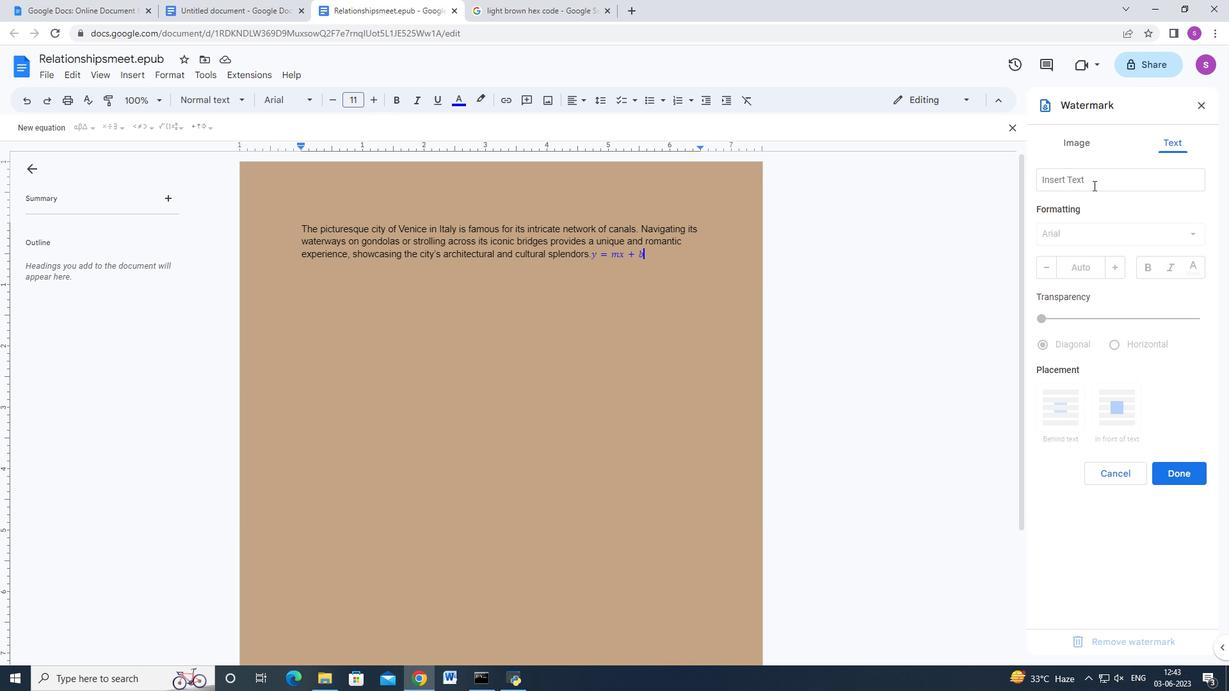 
Action: Key pressed <Key.shift>Confidential
Screenshot: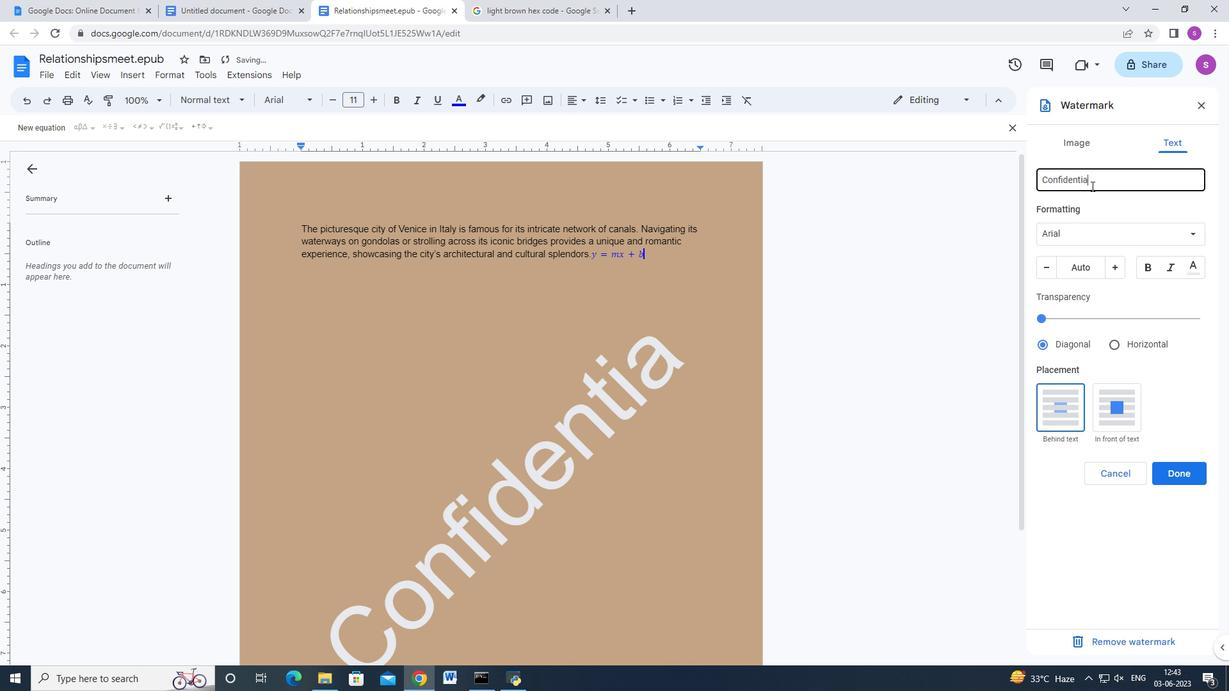 
Action: Mouse moved to (1113, 231)
Screenshot: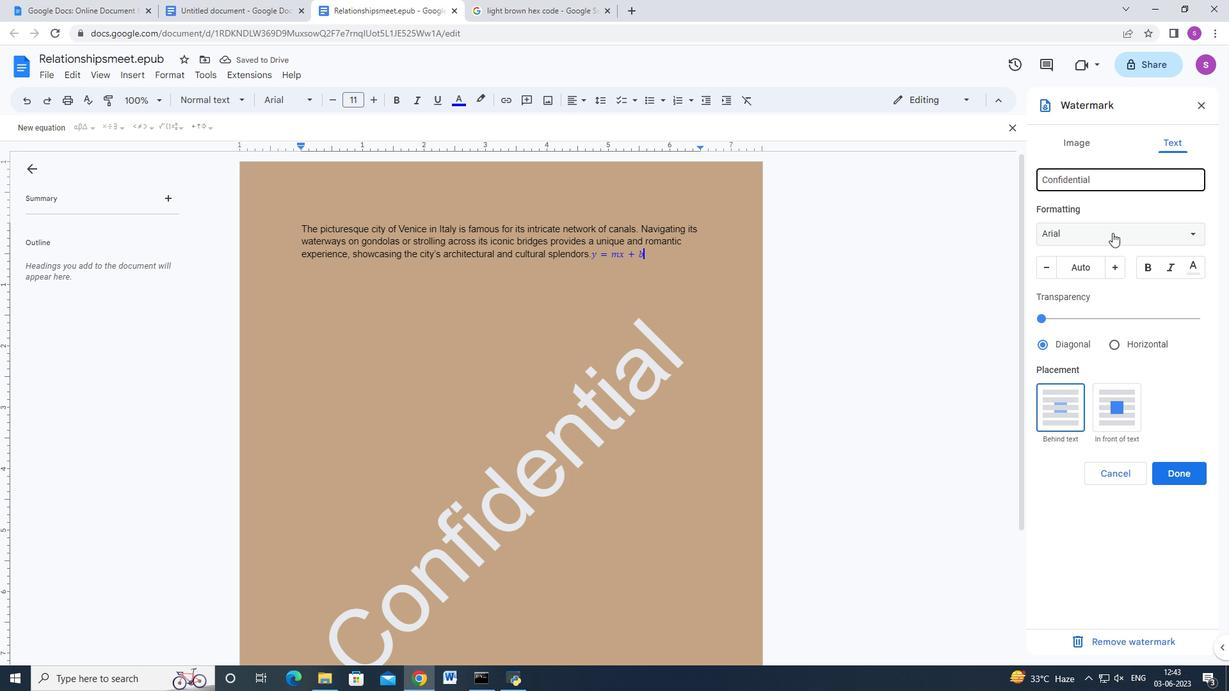 
Action: Mouse pressed left at (1113, 231)
Screenshot: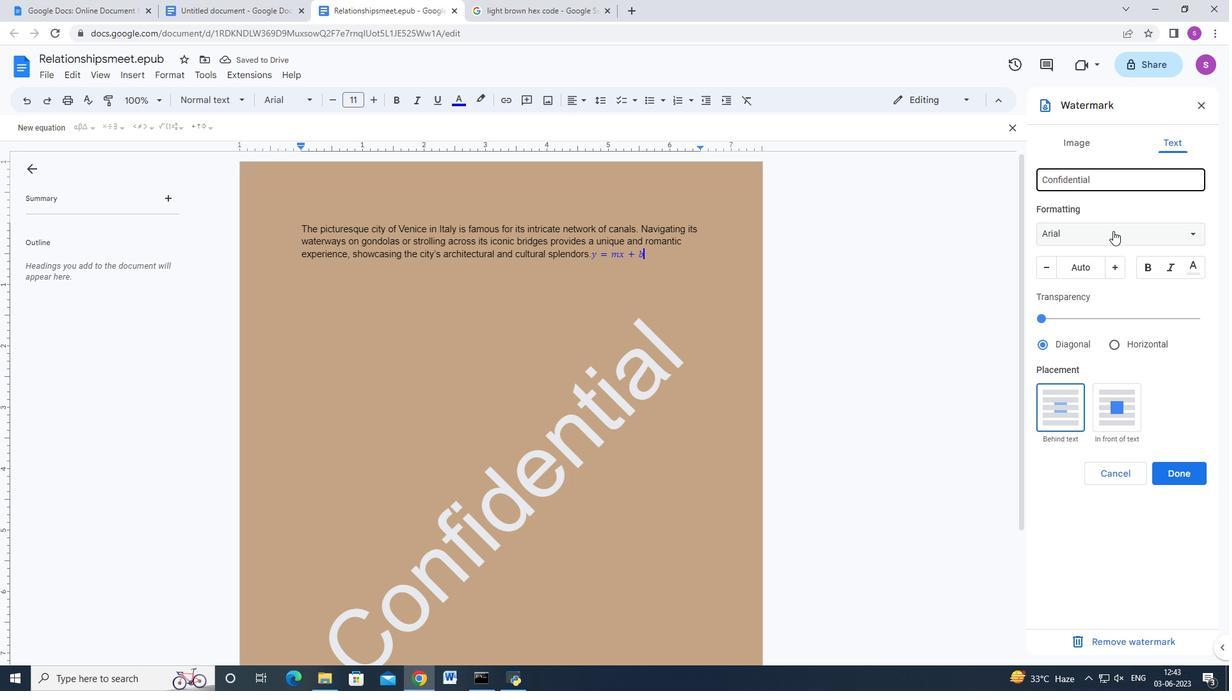 
Action: Mouse moved to (1093, 253)
Screenshot: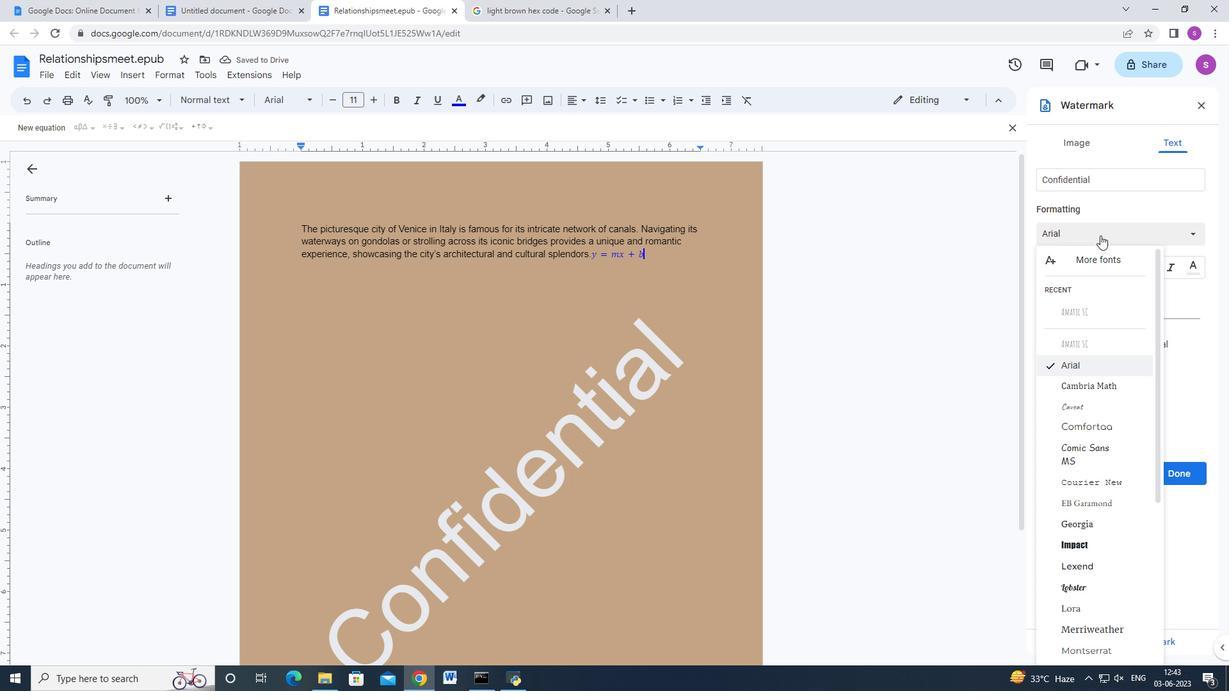 
Action: Mouse pressed left at (1093, 253)
Screenshot: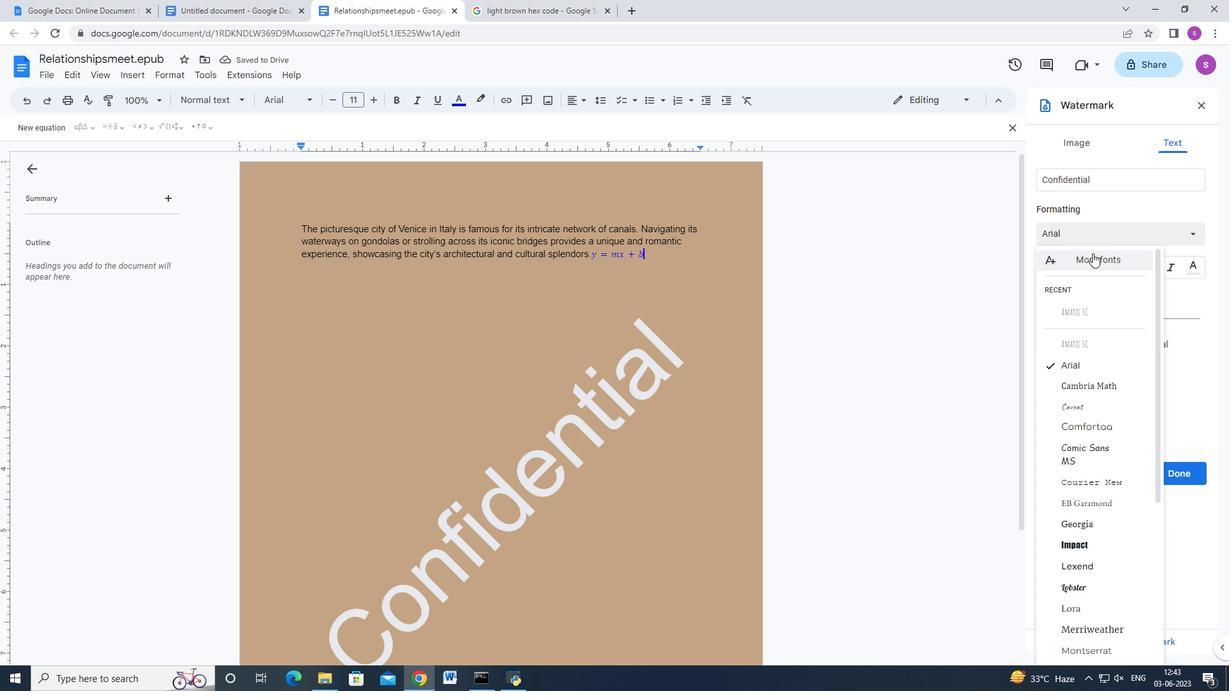 
Action: Mouse moved to (447, 203)
Screenshot: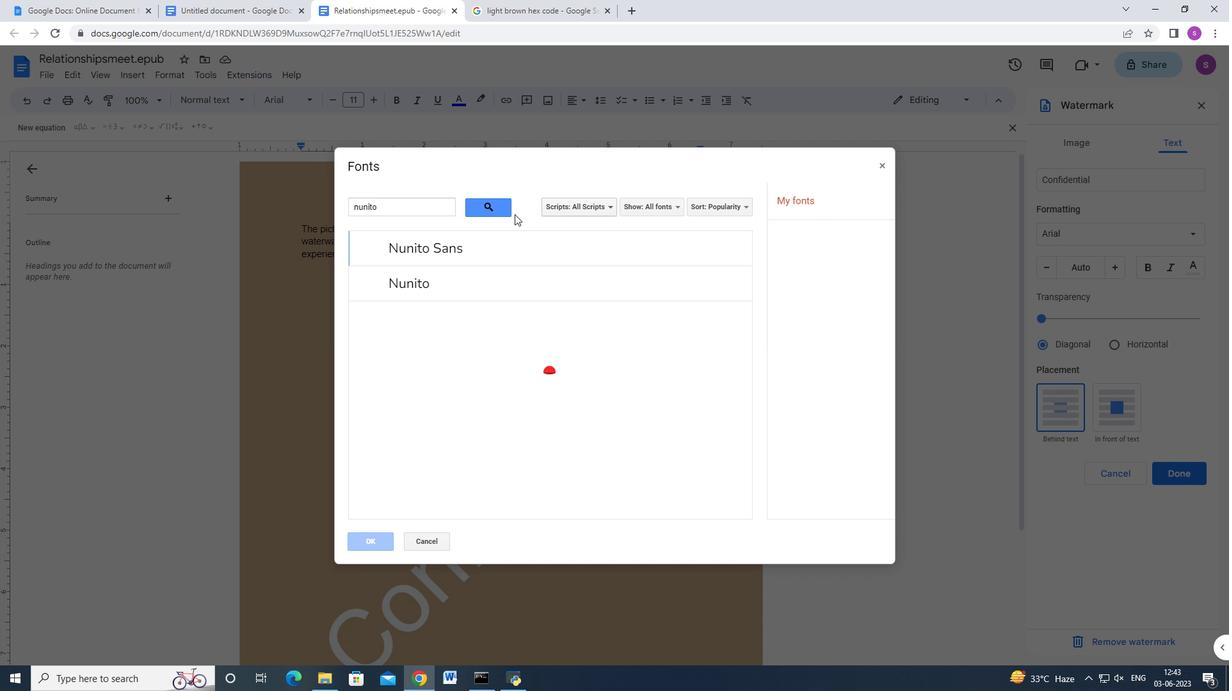 
Action: Mouse pressed left at (447, 203)
Screenshot: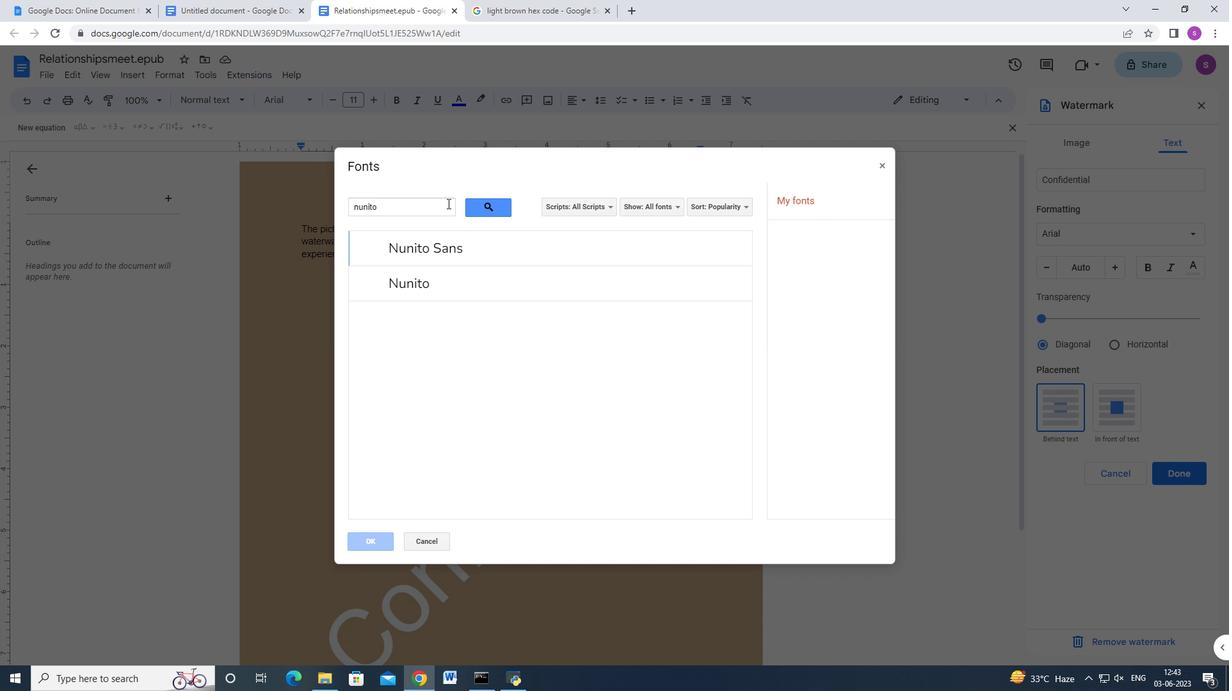 
Action: Mouse moved to (360, 202)
Screenshot: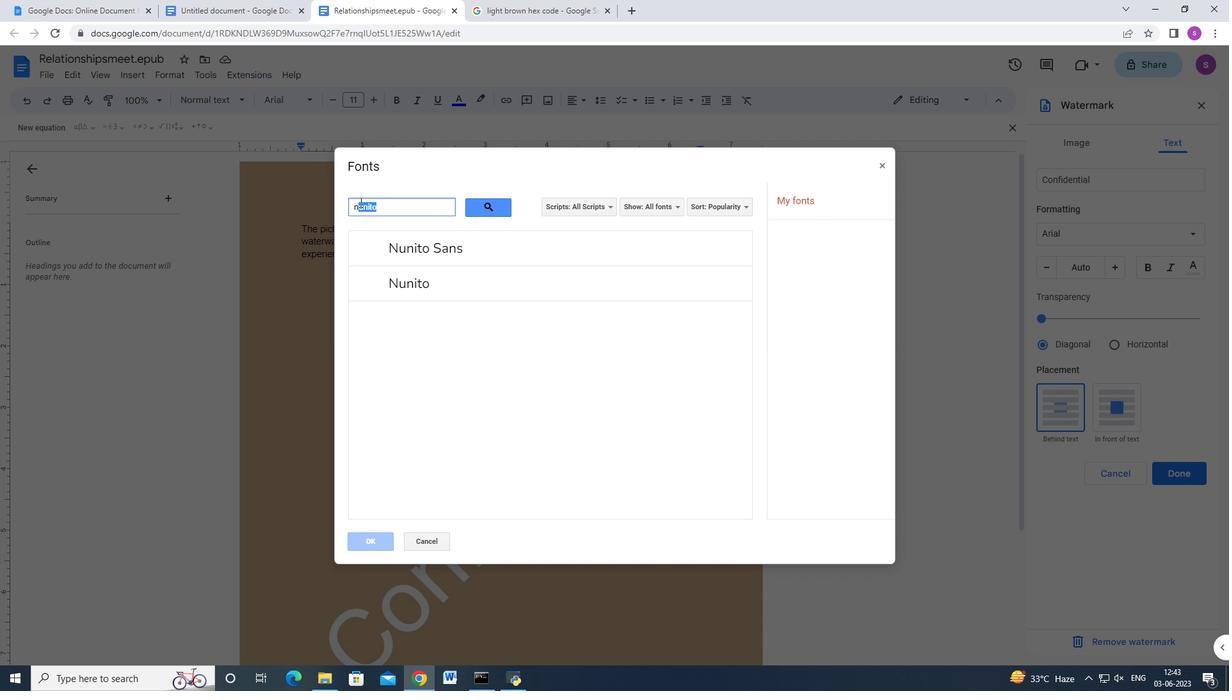 
Action: Key pressed <Key.backspace><Key.backspace>nunito
Screenshot: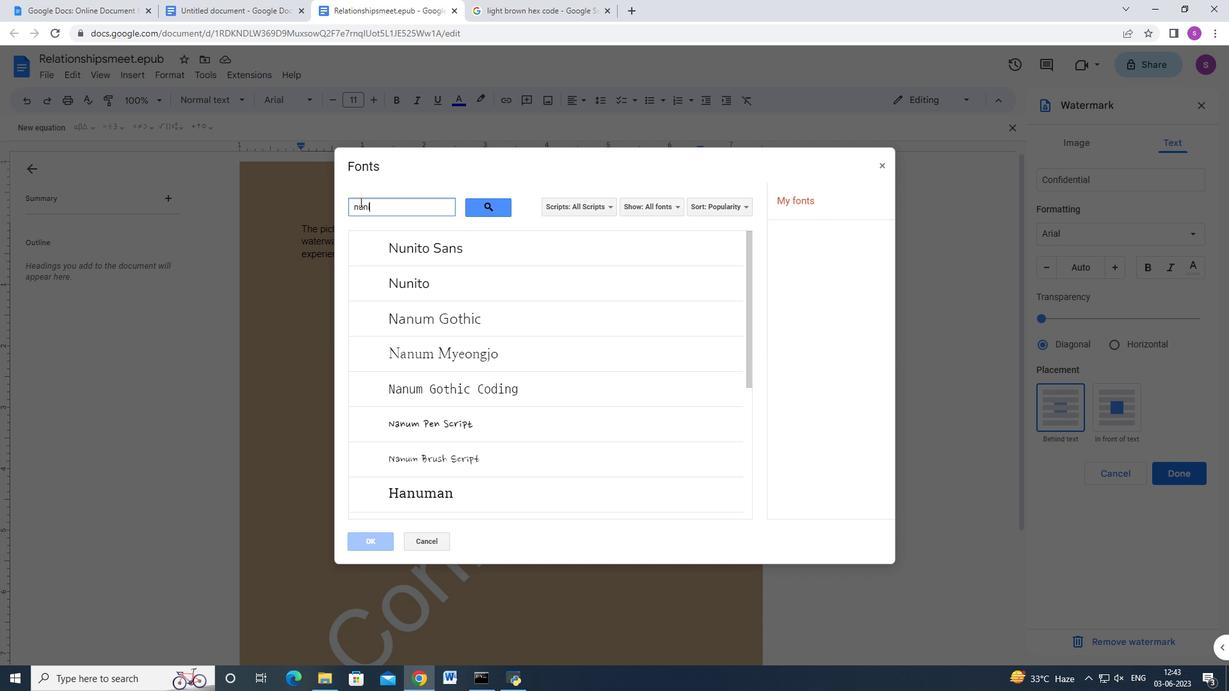 
Action: Mouse moved to (449, 284)
Screenshot: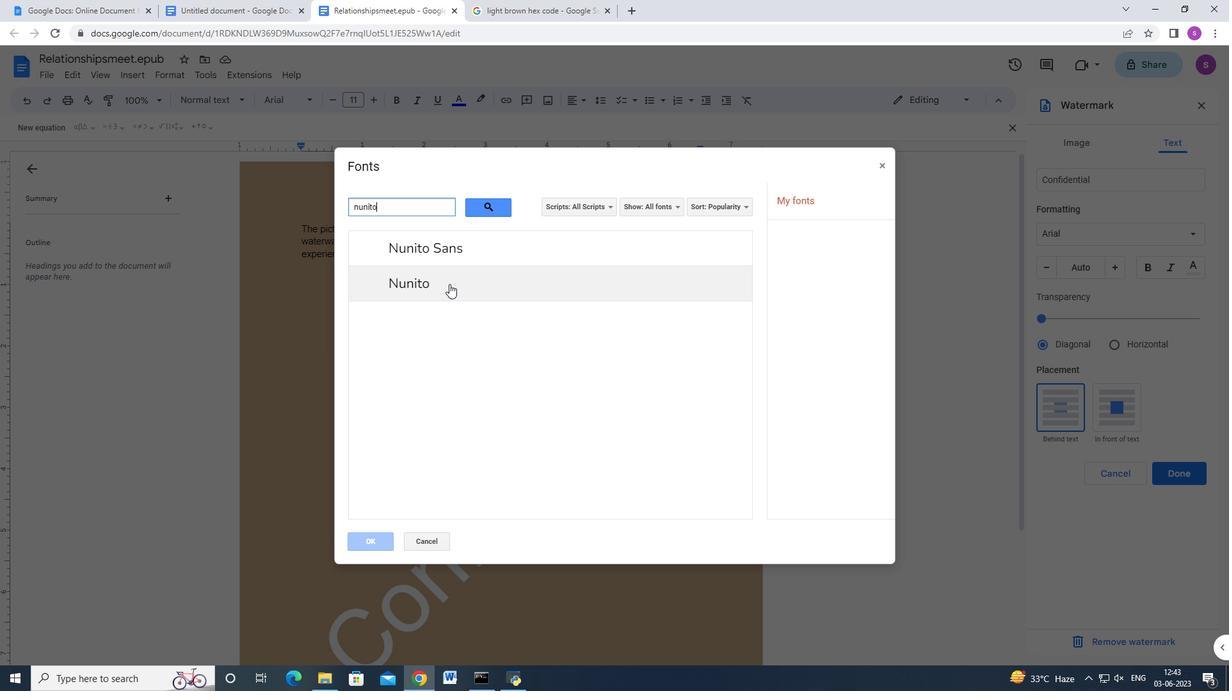 
Action: Mouse pressed left at (449, 284)
Screenshot: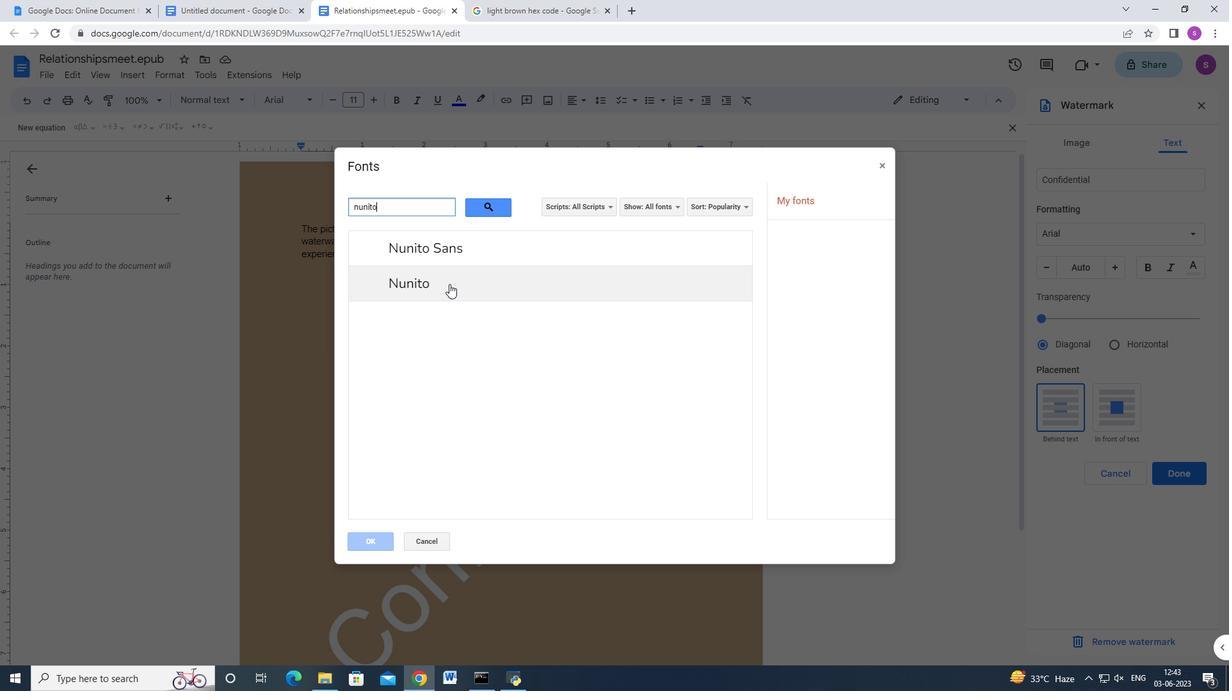 
Action: Mouse moved to (381, 539)
Screenshot: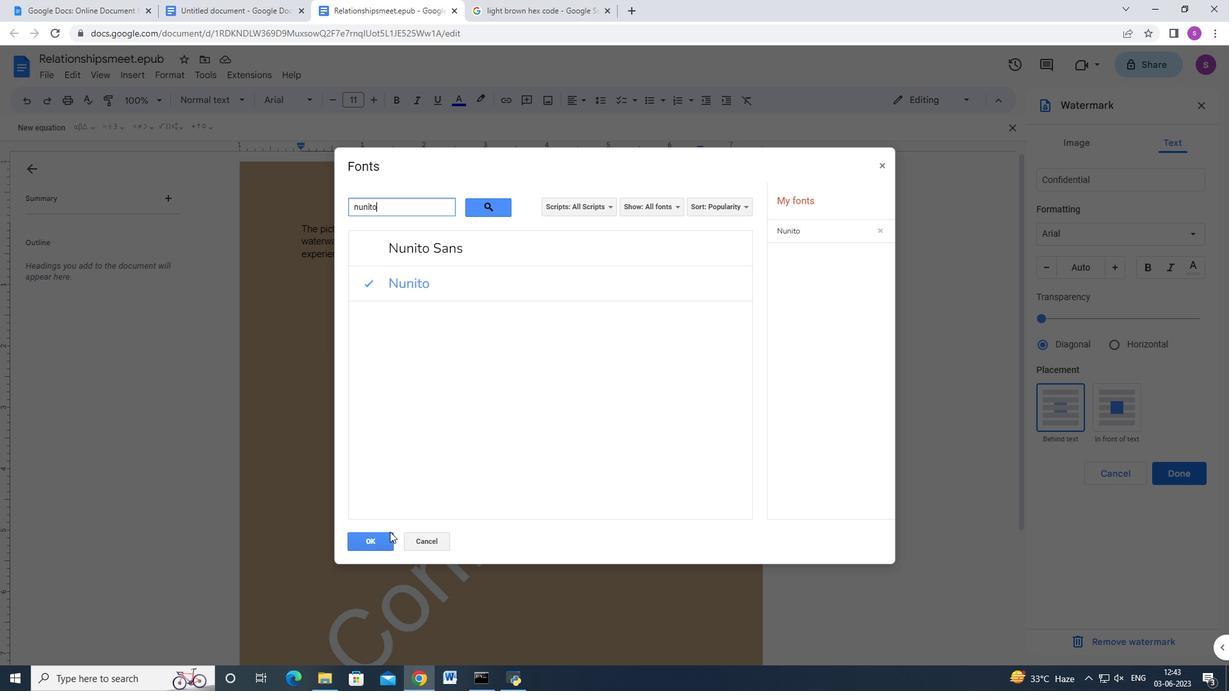 
Action: Mouse pressed left at (381, 539)
Screenshot: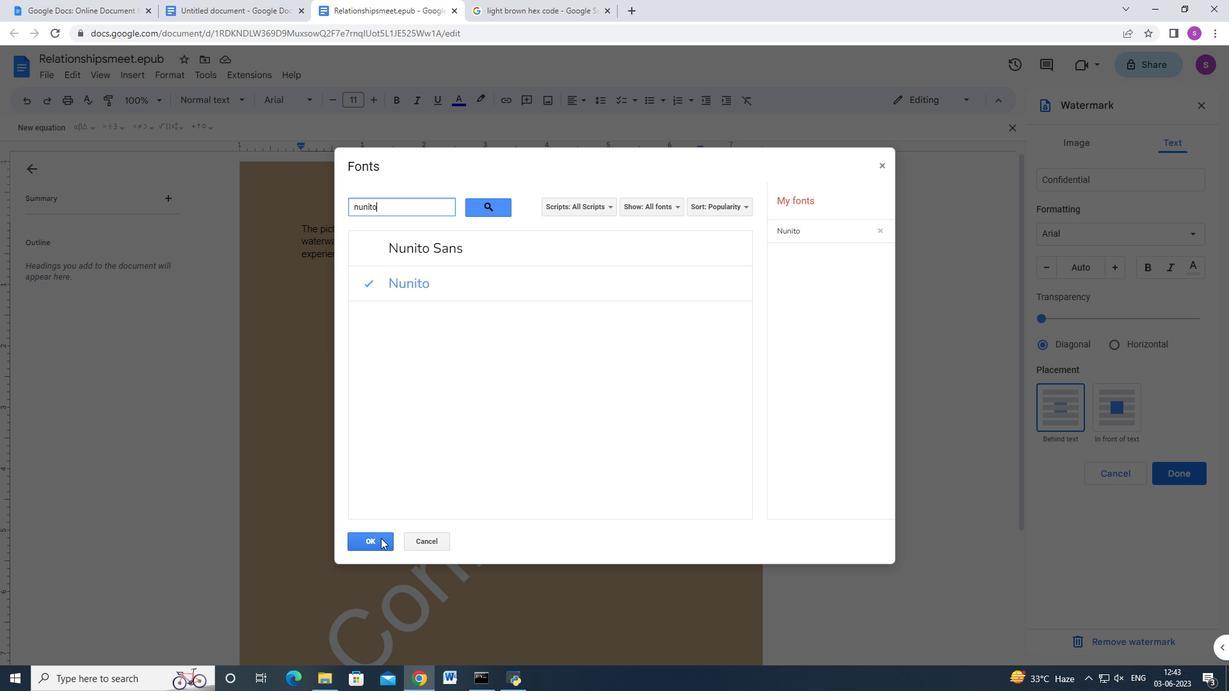 
Action: Mouse moved to (1172, 467)
Screenshot: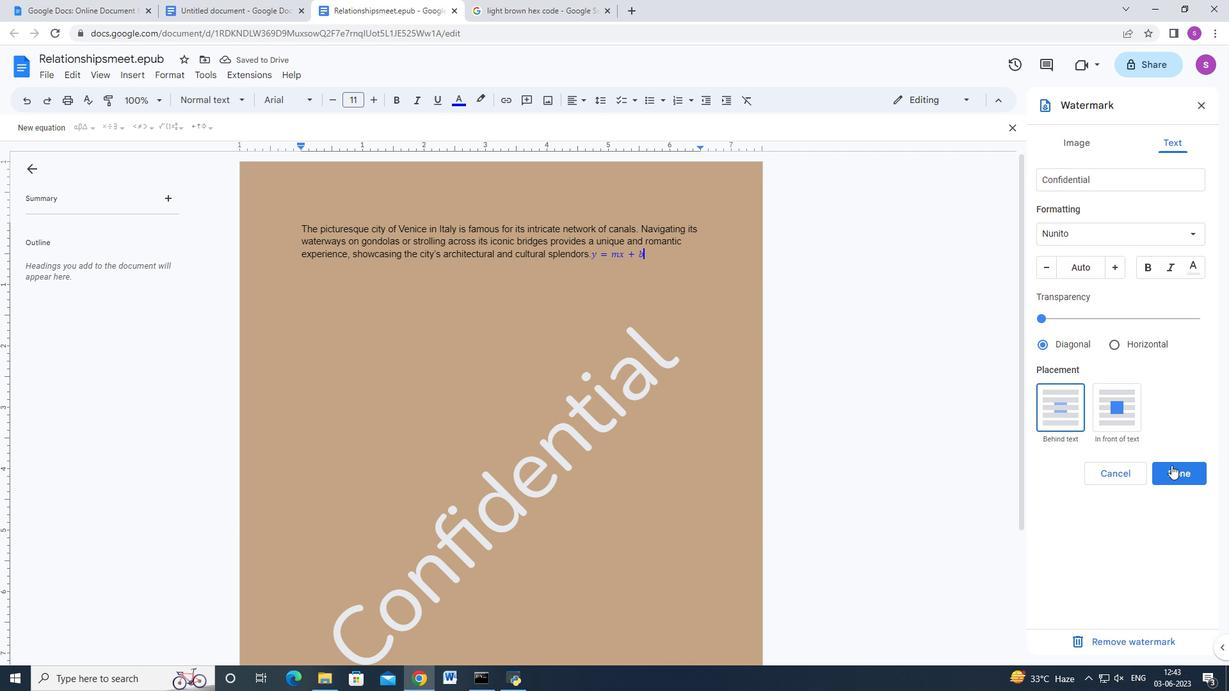 
Action: Mouse pressed left at (1172, 467)
Screenshot: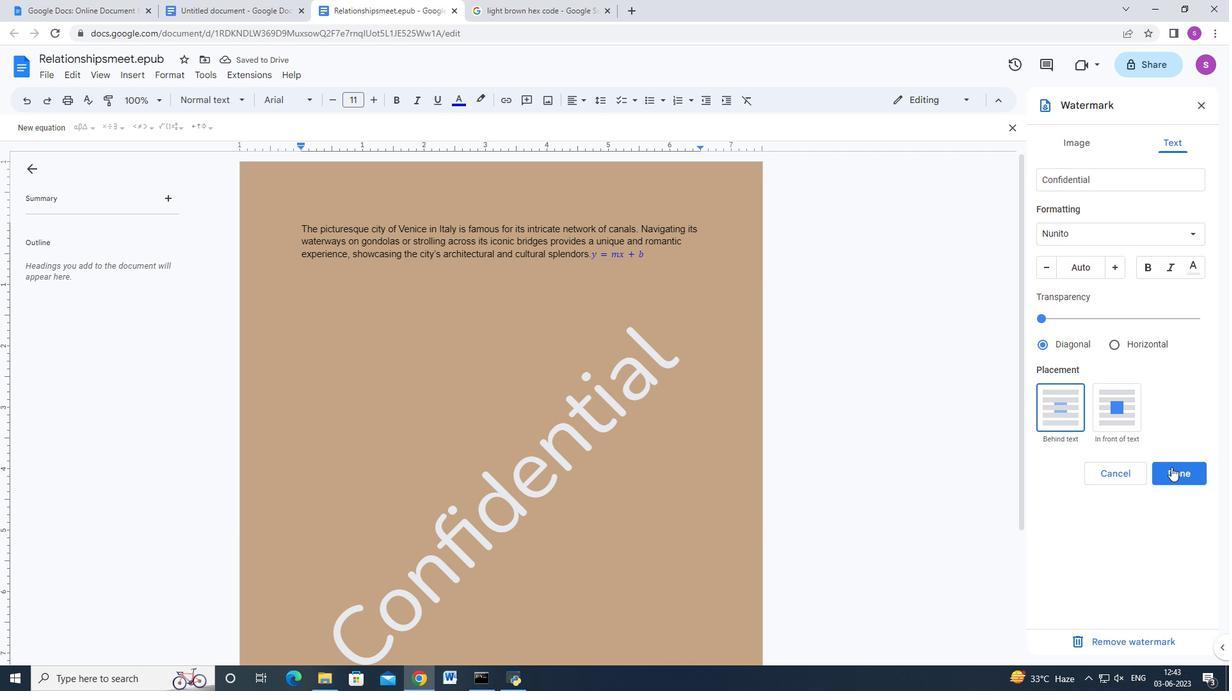 
Action: Mouse moved to (855, 490)
Screenshot: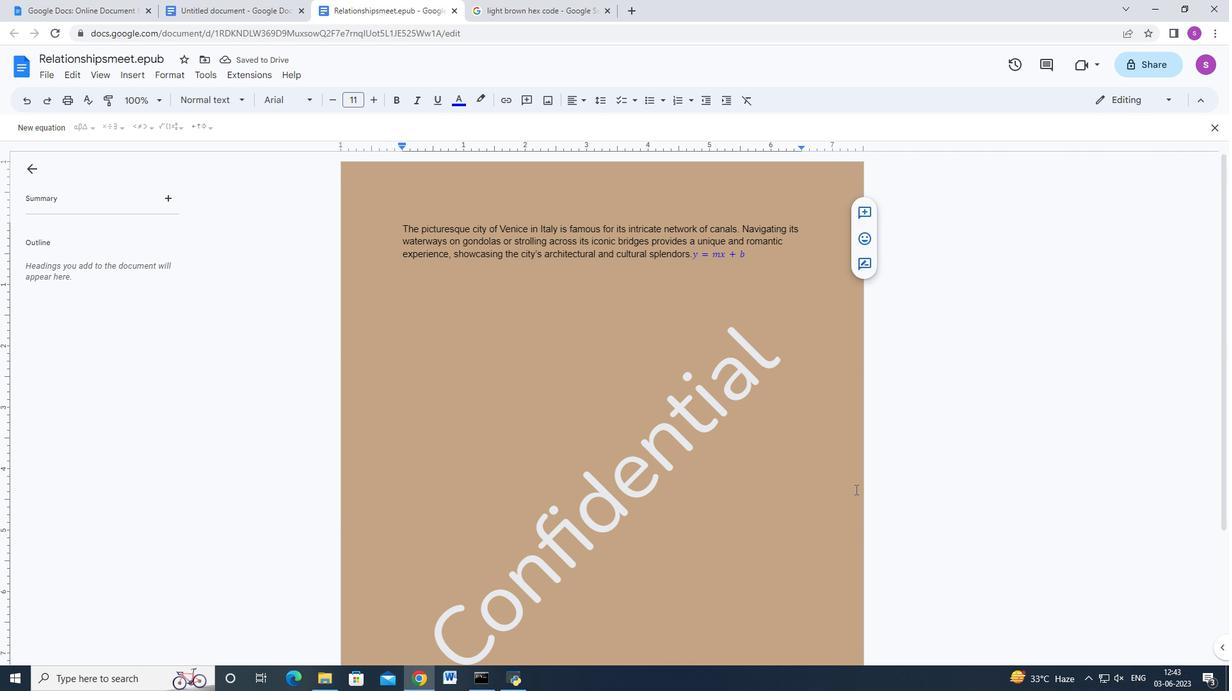 
